 Task: Look for space in Nyíregyháza, Hungary from 26th August, 2023 to 10th September, 2023 for 6 adults, 2 children in price range Rs.10000 to Rs.15000. Place can be entire place or shared room with 6 bedrooms having 6 beds and 6 bathrooms. Property type can be house, flat, guest house. Amenities needed are: wifi, TV, free parkinig on premises, gym, breakfast. Booking option can be shelf check-in. Required host language is English.
Action: Mouse moved to (515, 104)
Screenshot: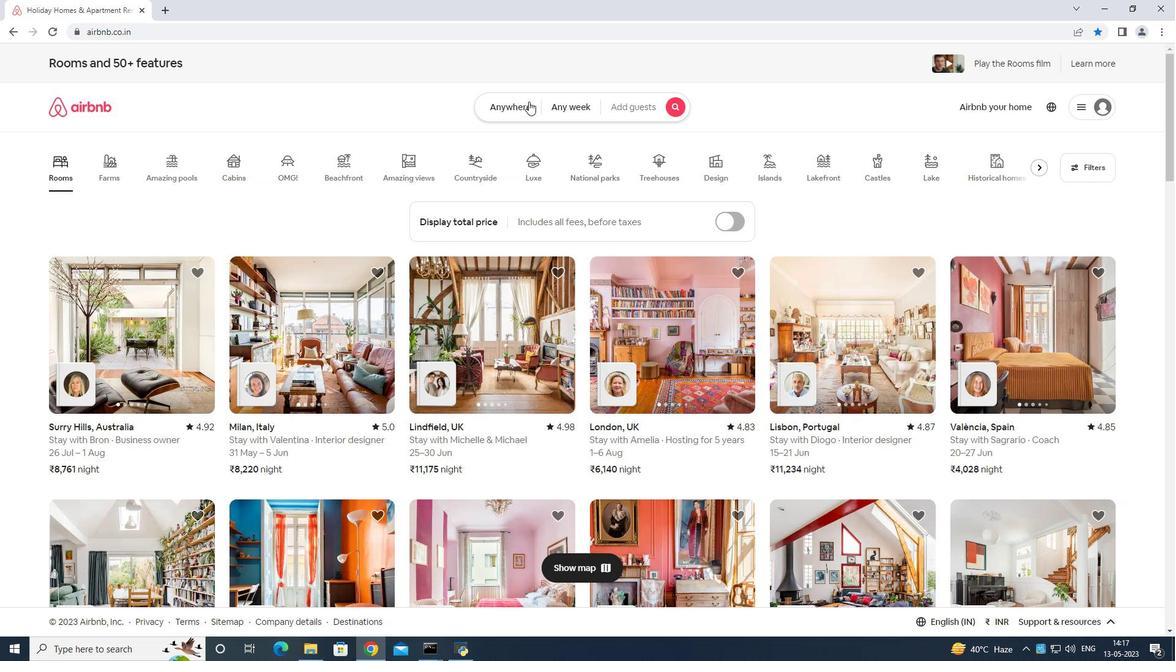 
Action: Mouse pressed left at (515, 104)
Screenshot: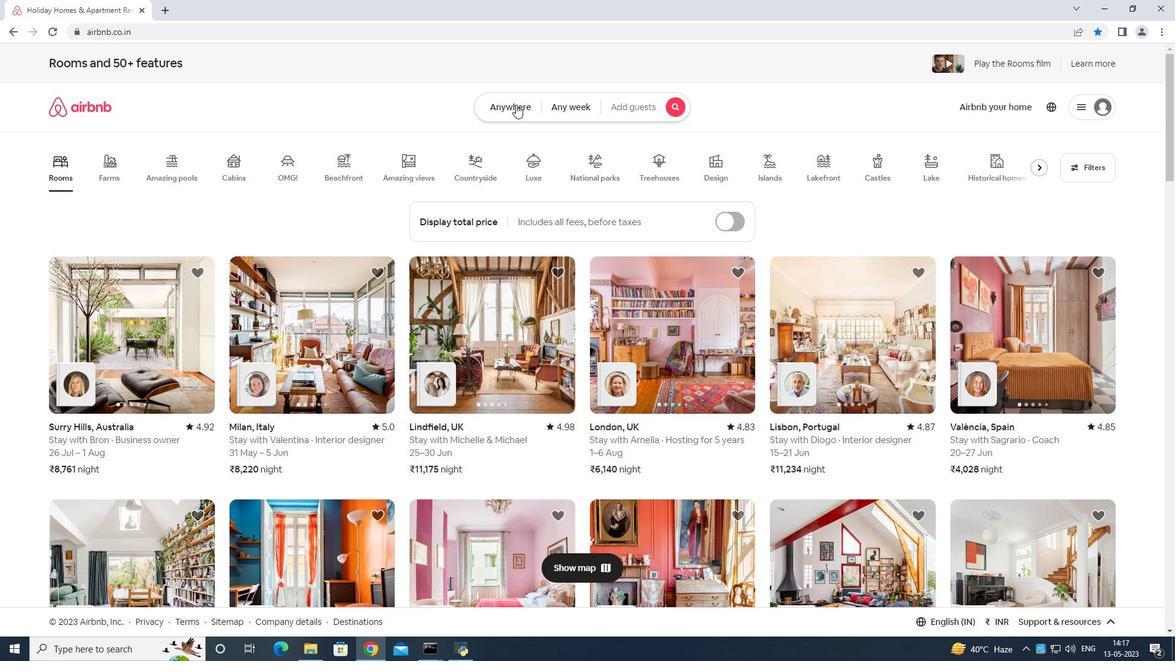 
Action: Mouse moved to (481, 132)
Screenshot: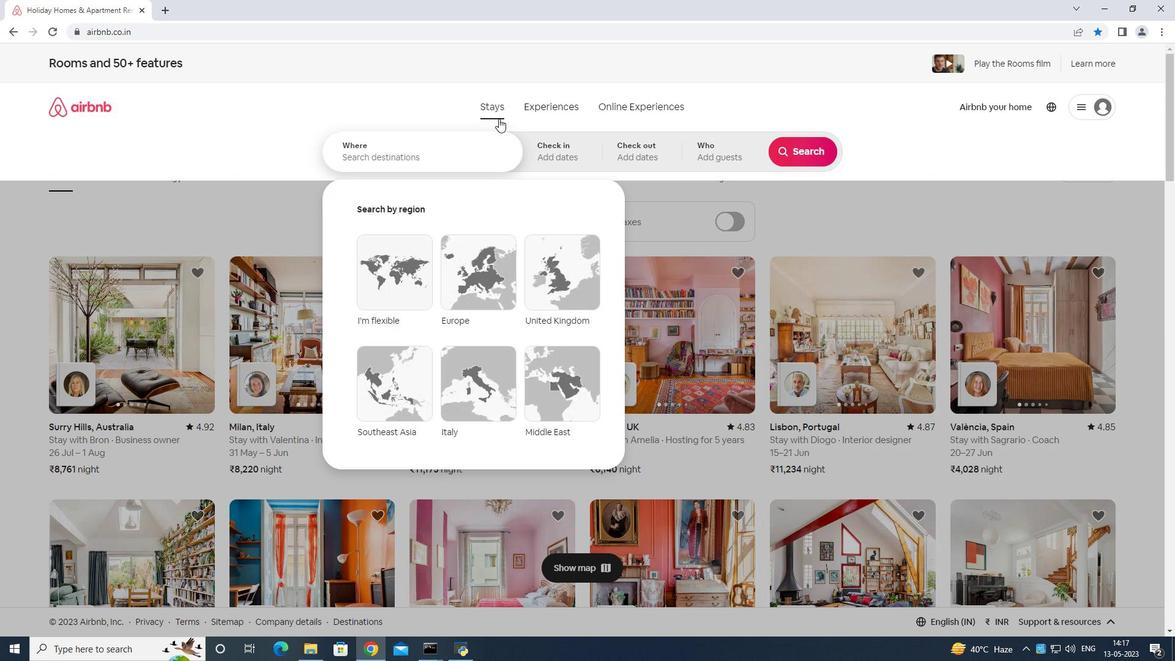 
Action: Mouse pressed left at (481, 132)
Screenshot: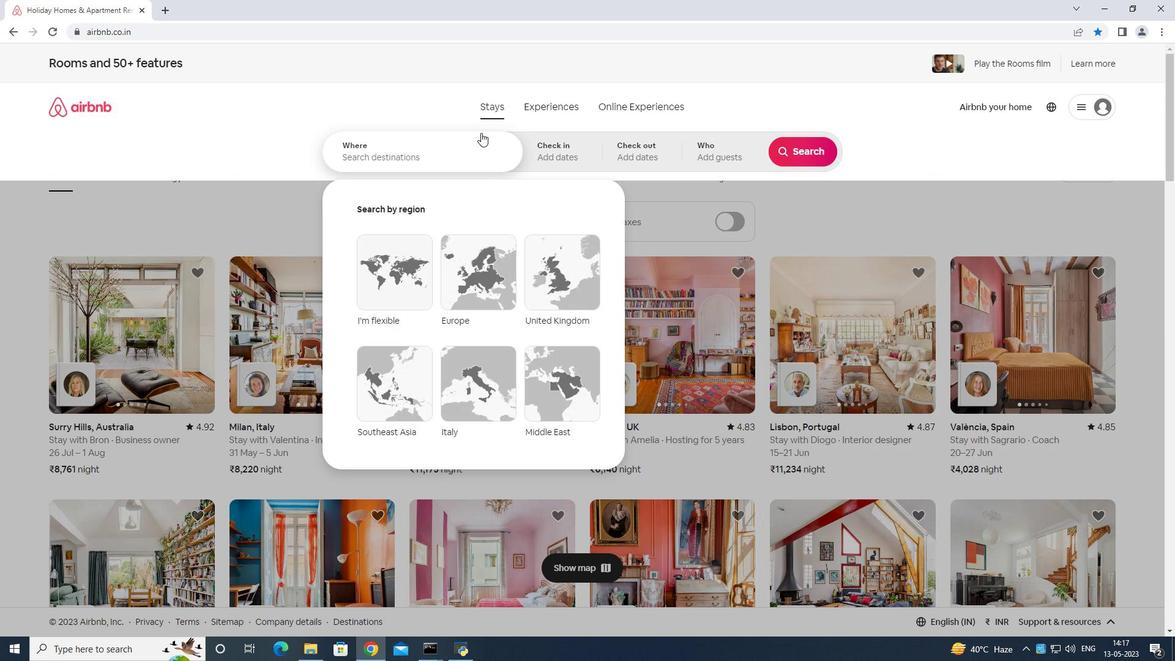 
Action: Mouse moved to (469, 149)
Screenshot: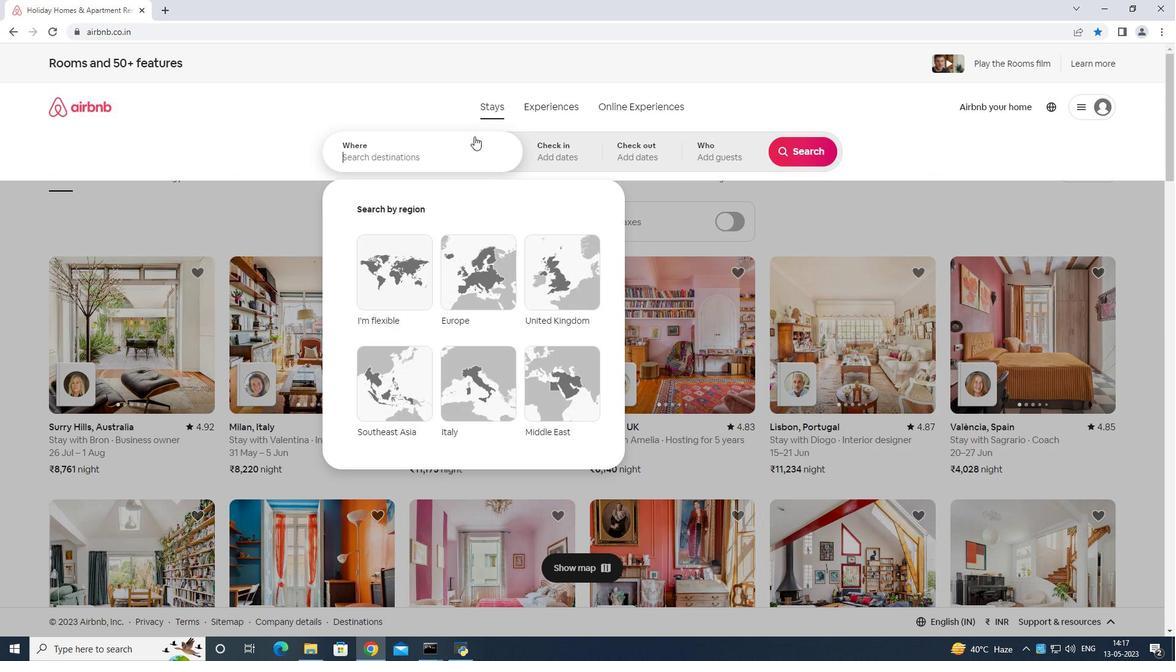 
Action: Key pressed <Key.shift>Nyireyhaza<Key.space>hunf<Key.backspace>gary<Key.enter>
Screenshot: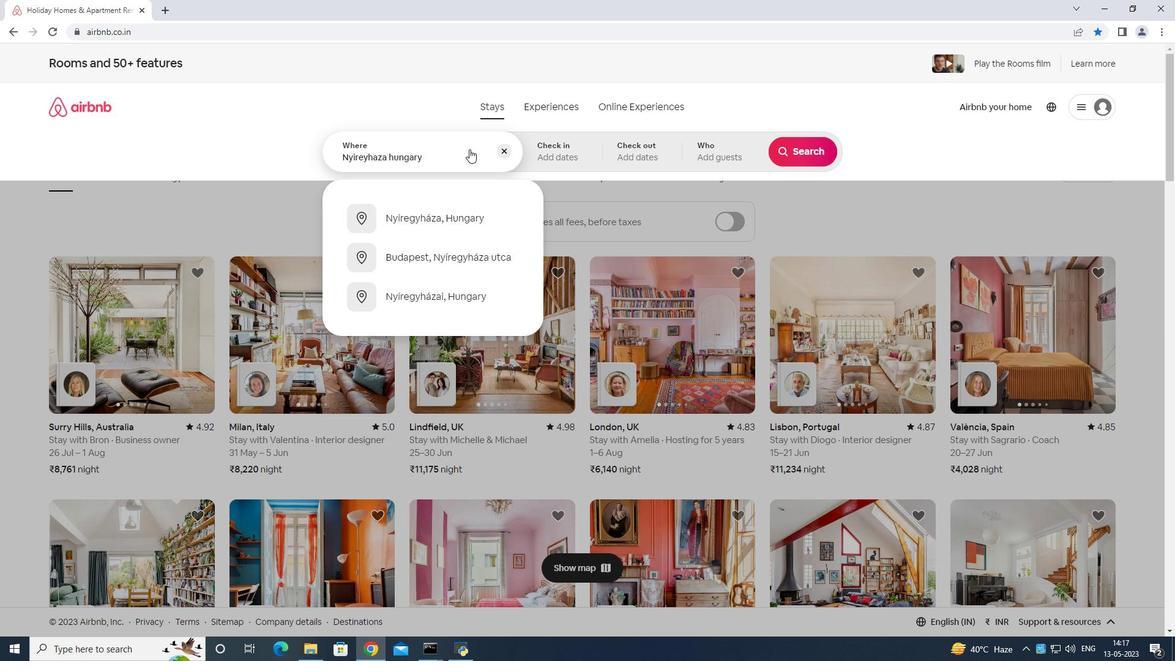 
Action: Mouse moved to (808, 250)
Screenshot: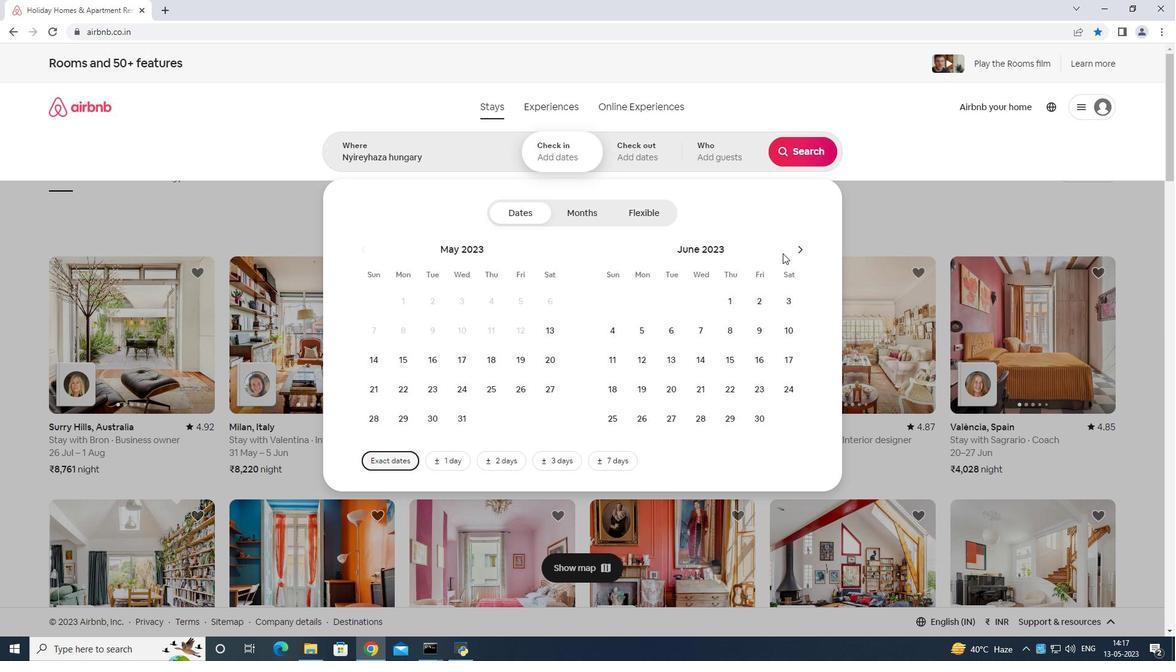 
Action: Mouse pressed left at (808, 250)
Screenshot: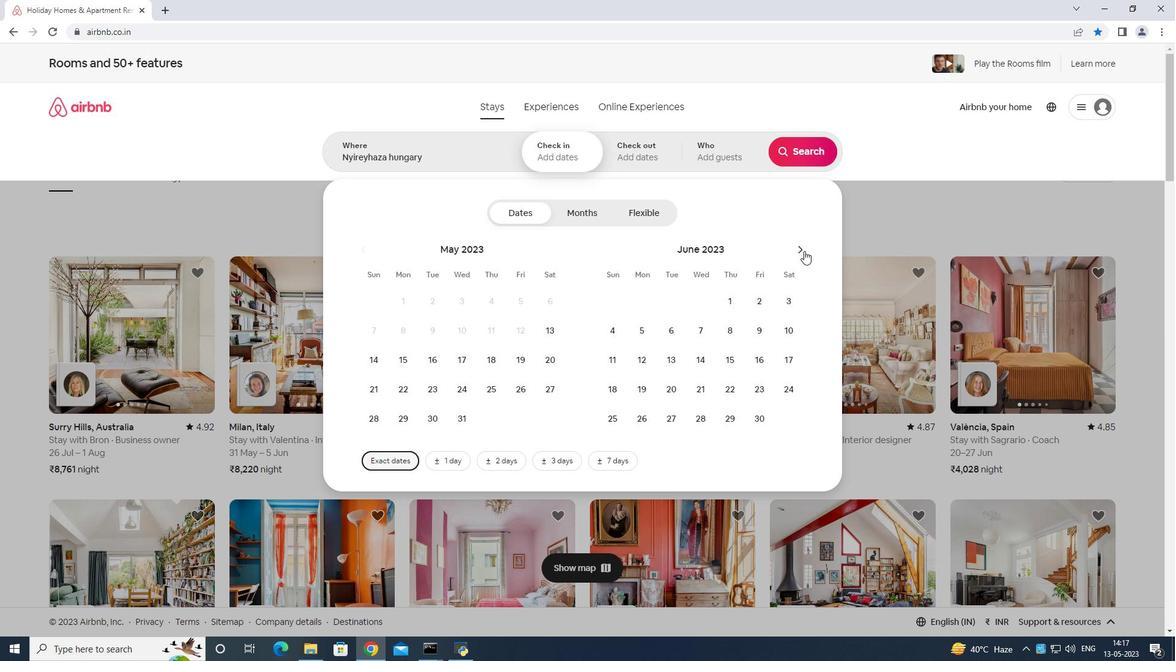 
Action: Mouse moved to (803, 249)
Screenshot: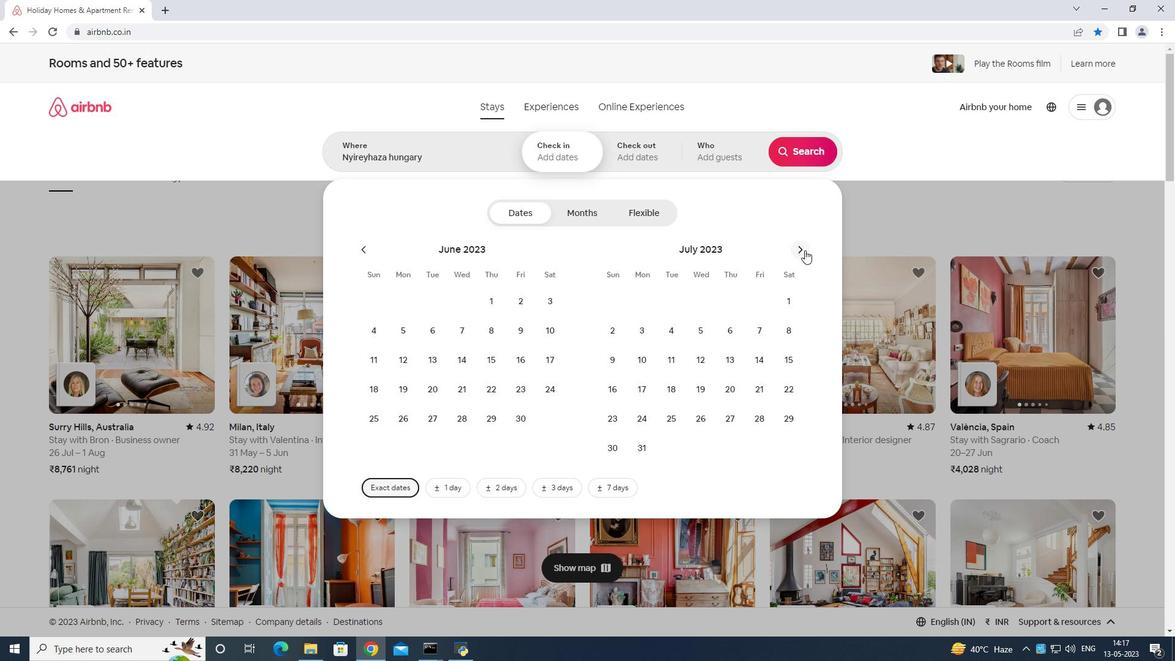 
Action: Mouse pressed left at (803, 249)
Screenshot: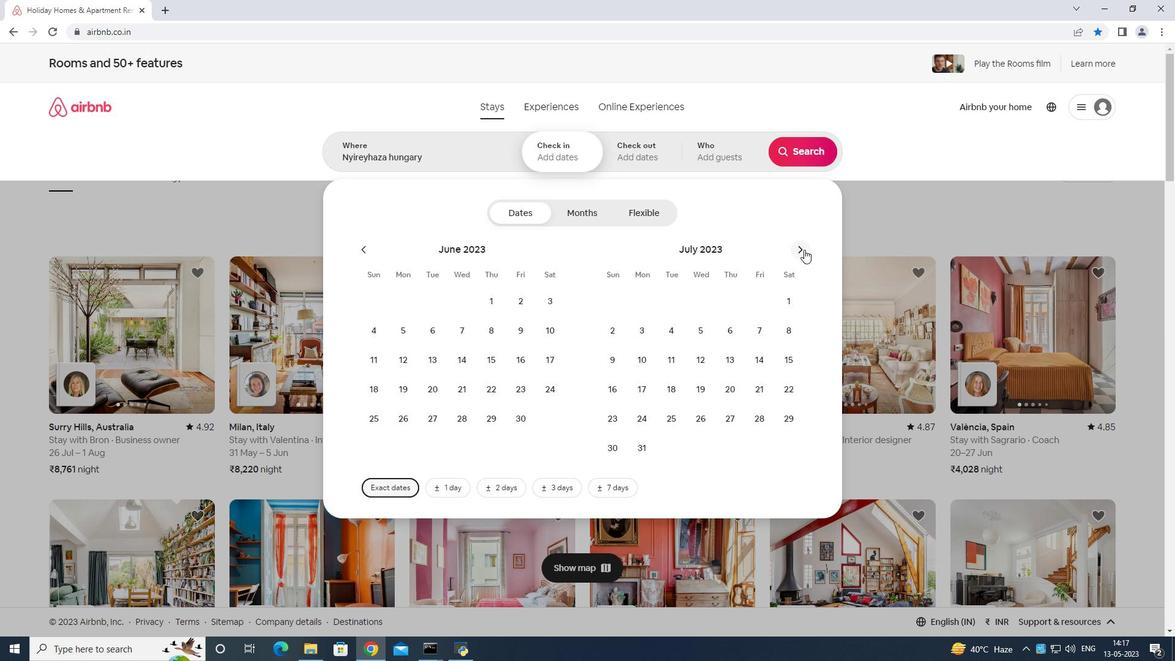 
Action: Mouse moved to (790, 385)
Screenshot: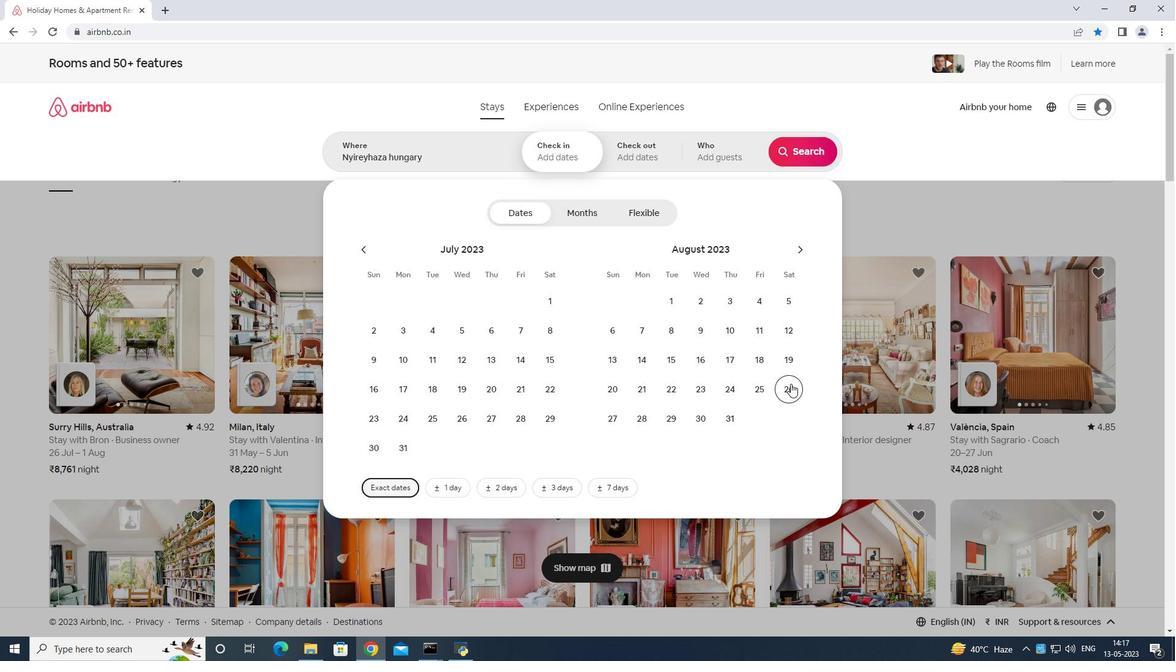 
Action: Mouse pressed left at (790, 385)
Screenshot: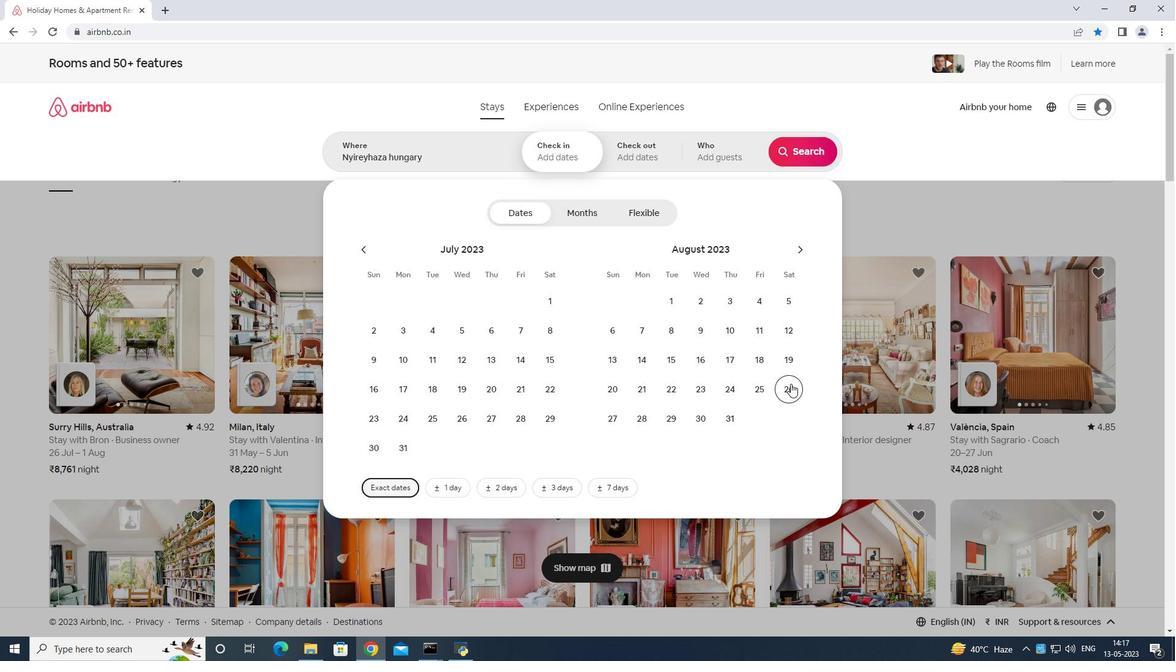 
Action: Mouse moved to (799, 252)
Screenshot: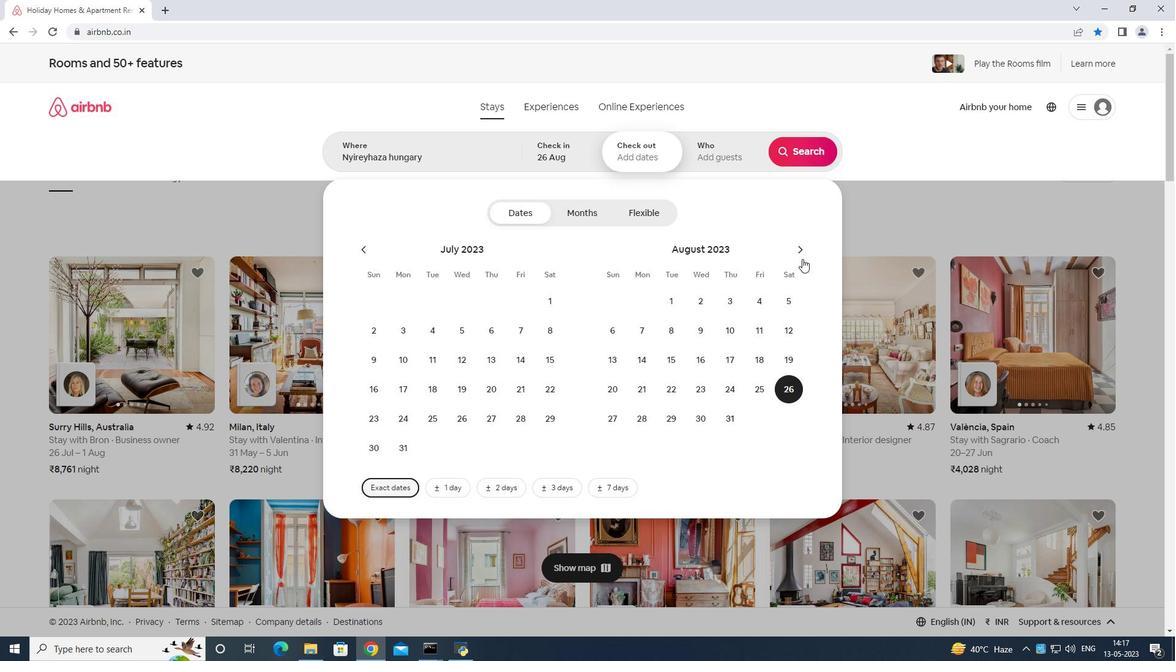 
Action: Mouse pressed left at (799, 252)
Screenshot: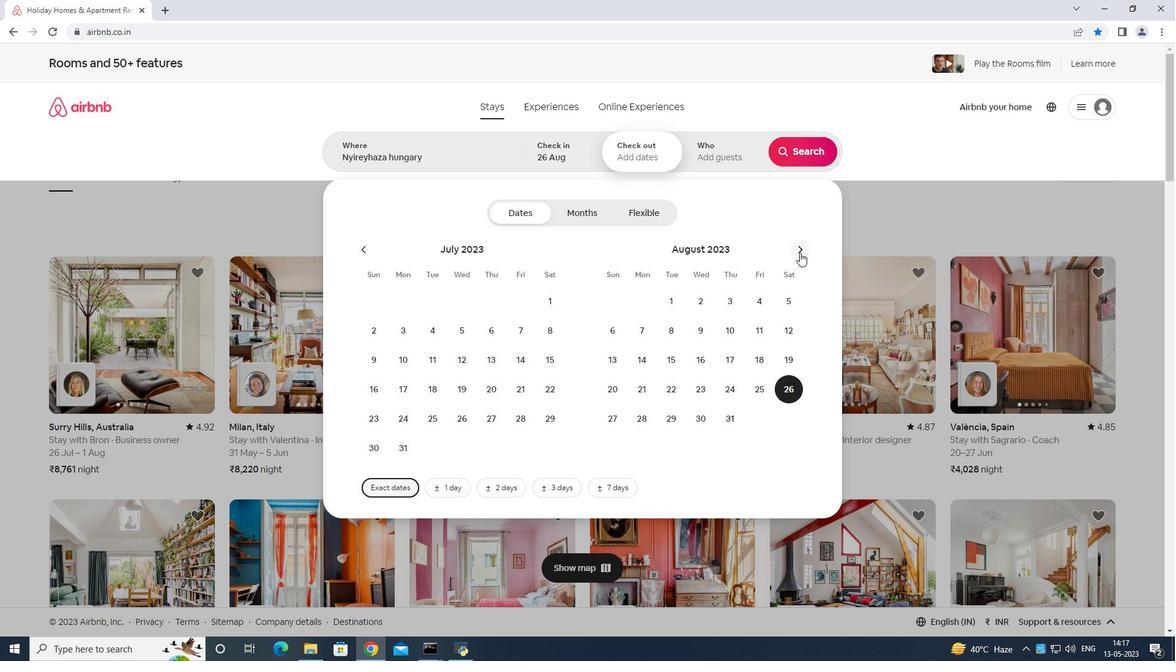 
Action: Mouse moved to (606, 353)
Screenshot: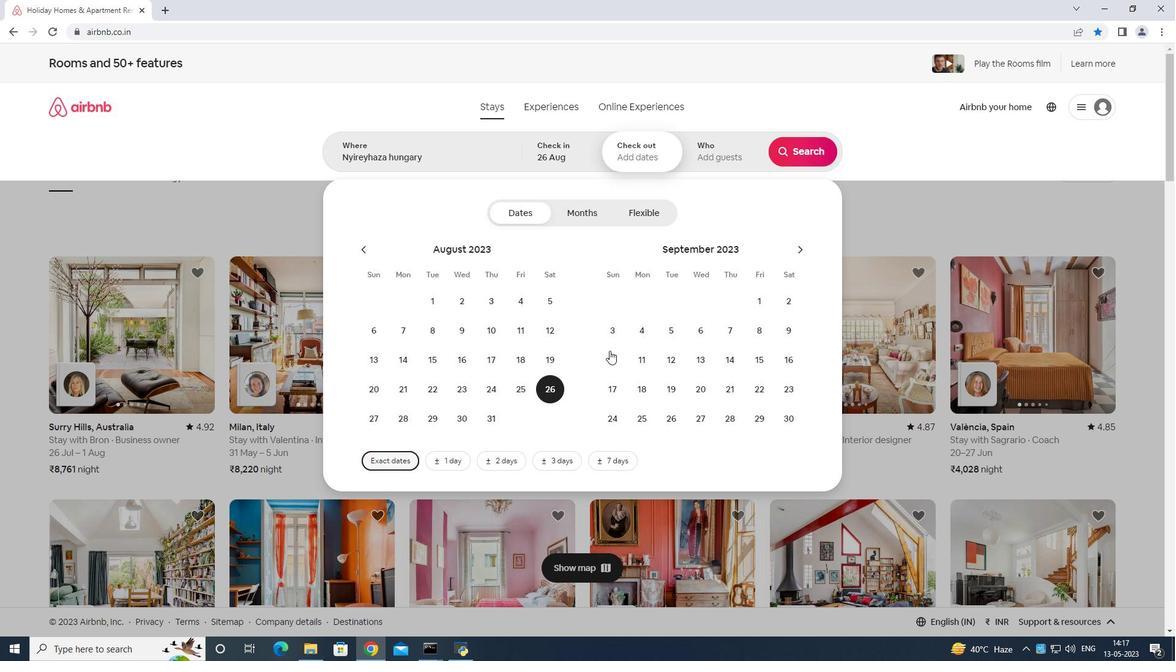 
Action: Mouse pressed left at (606, 353)
Screenshot: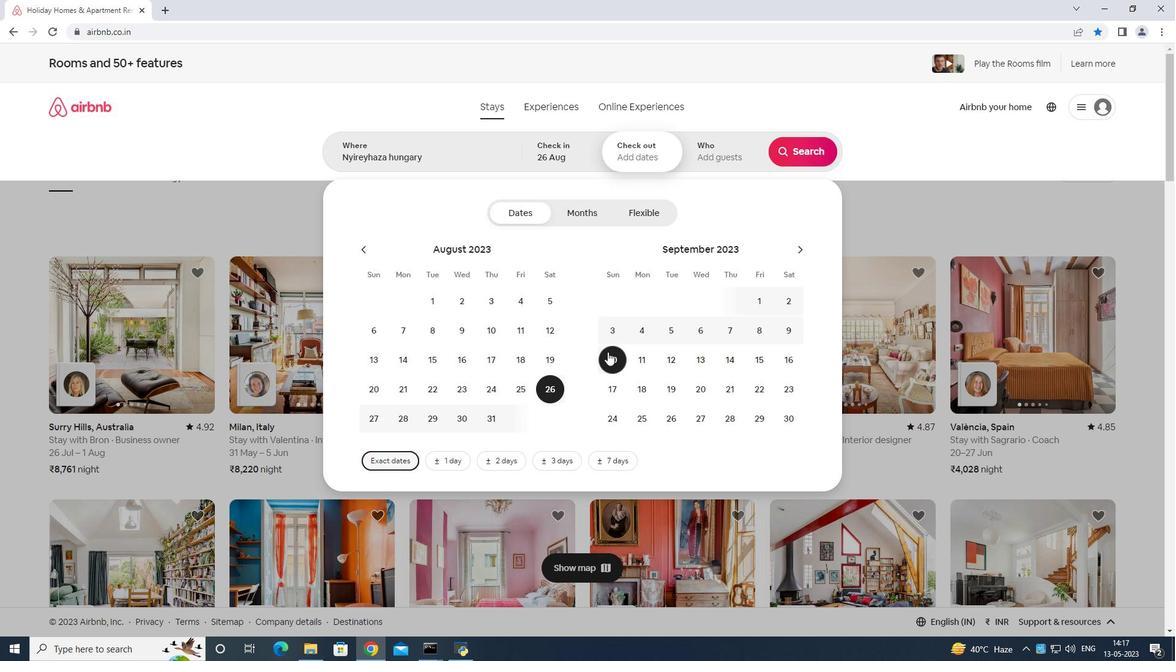 
Action: Mouse moved to (710, 156)
Screenshot: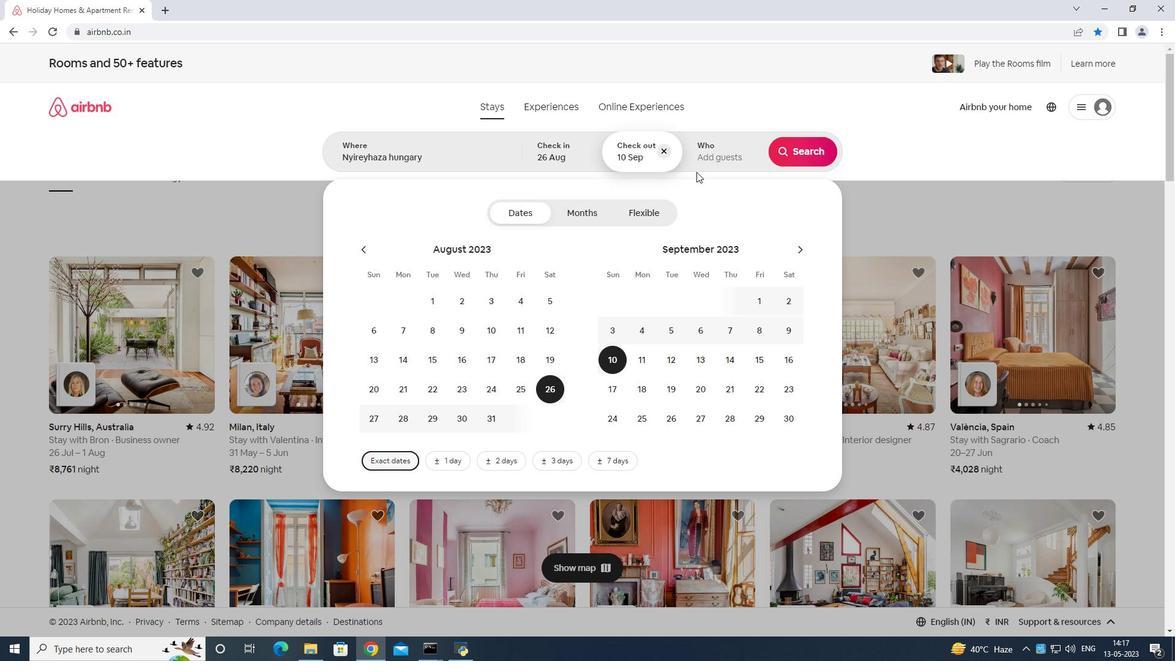 
Action: Mouse pressed left at (710, 156)
Screenshot: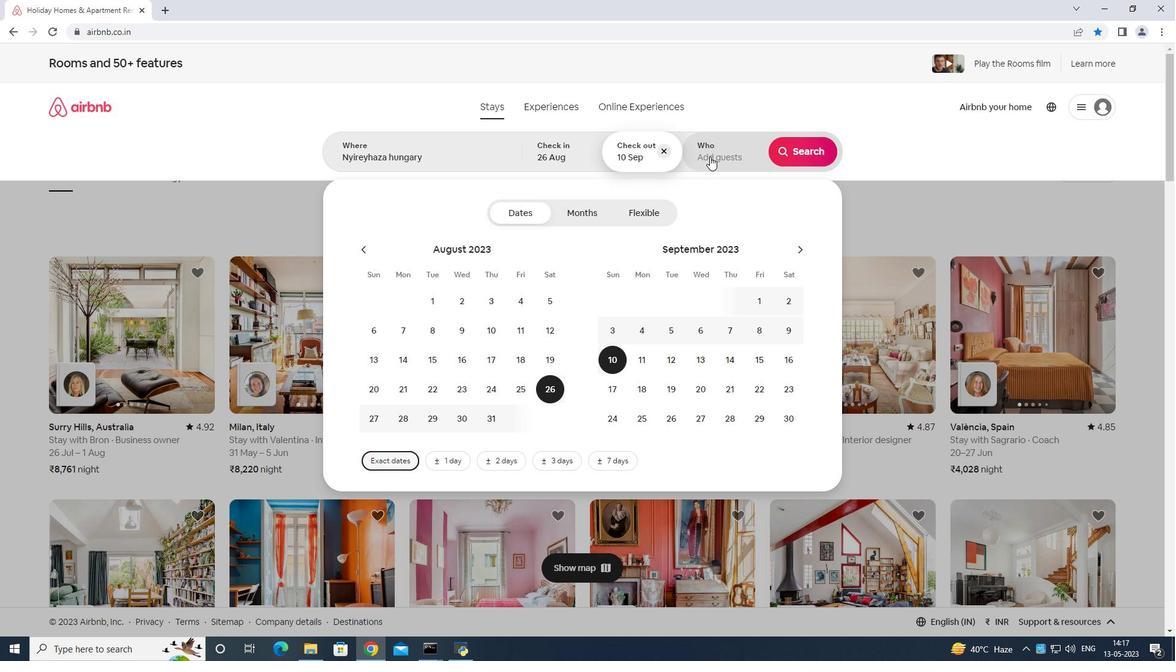 
Action: Mouse moved to (803, 205)
Screenshot: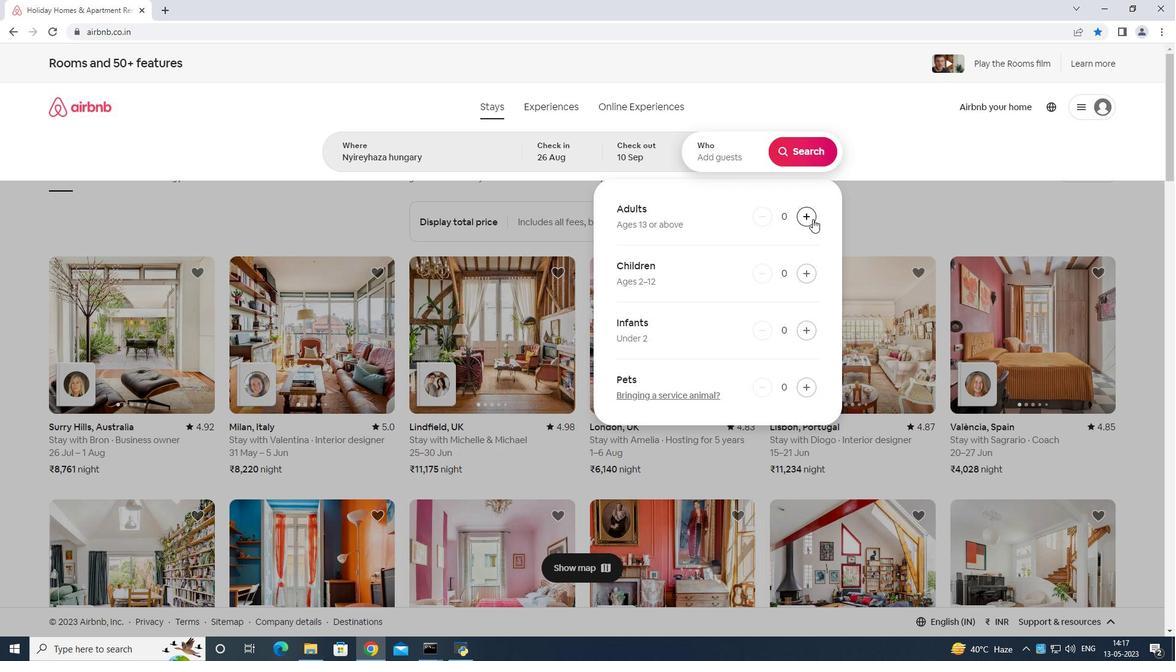 
Action: Mouse pressed left at (803, 205)
Screenshot: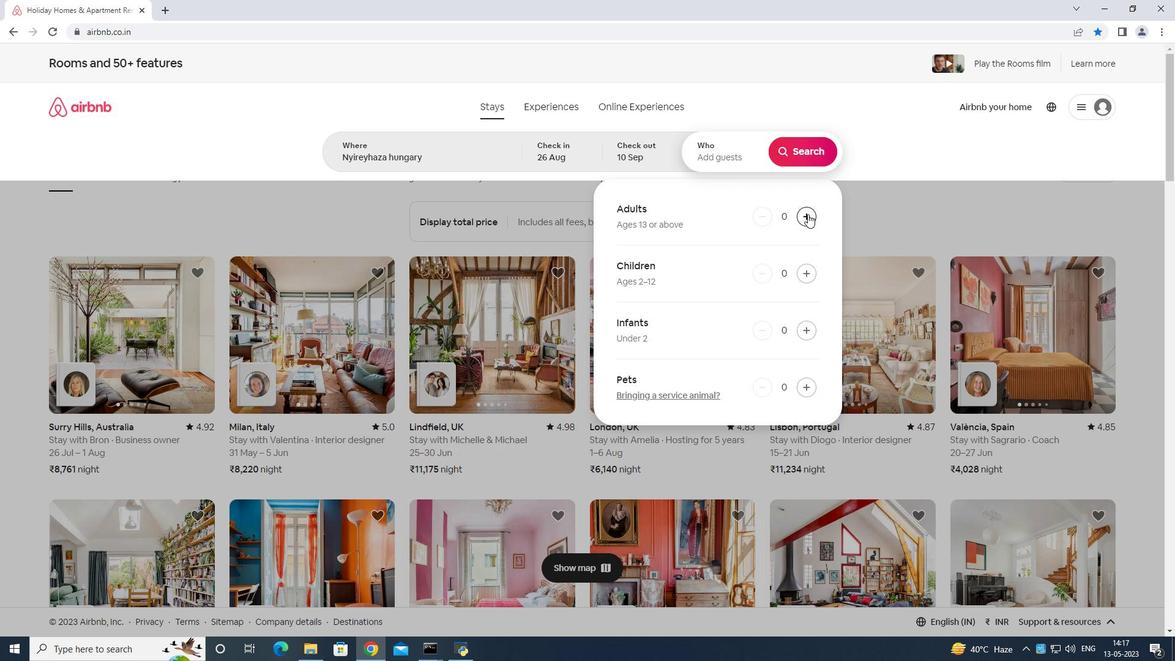 
Action: Mouse moved to (803, 220)
Screenshot: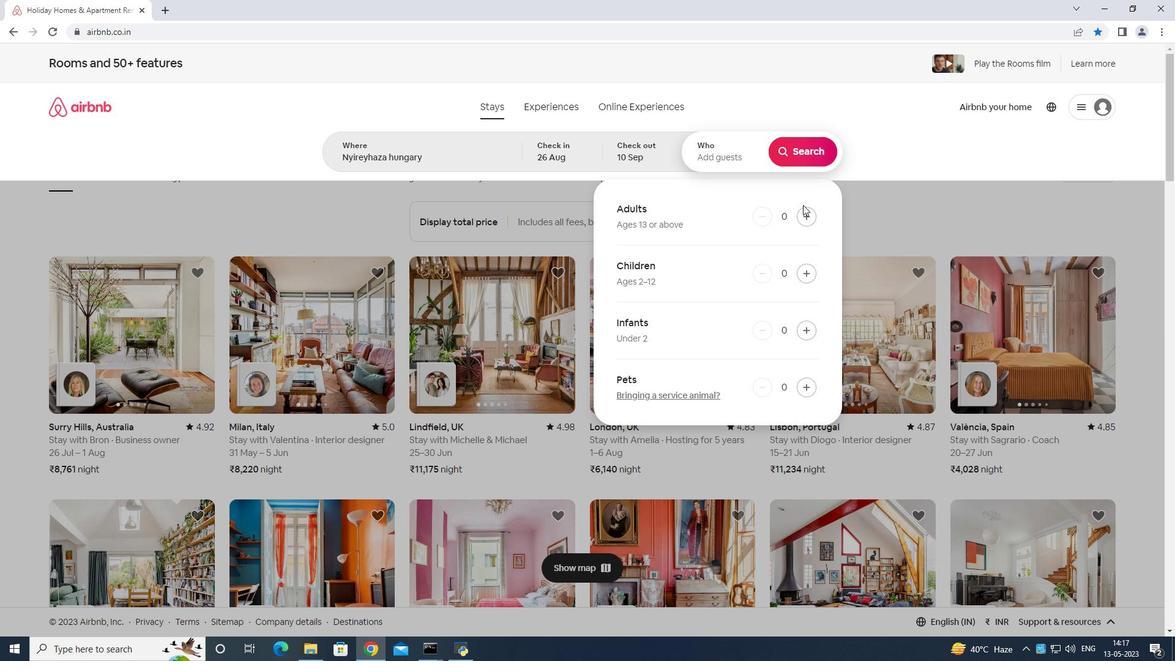 
Action: Mouse pressed left at (803, 220)
Screenshot: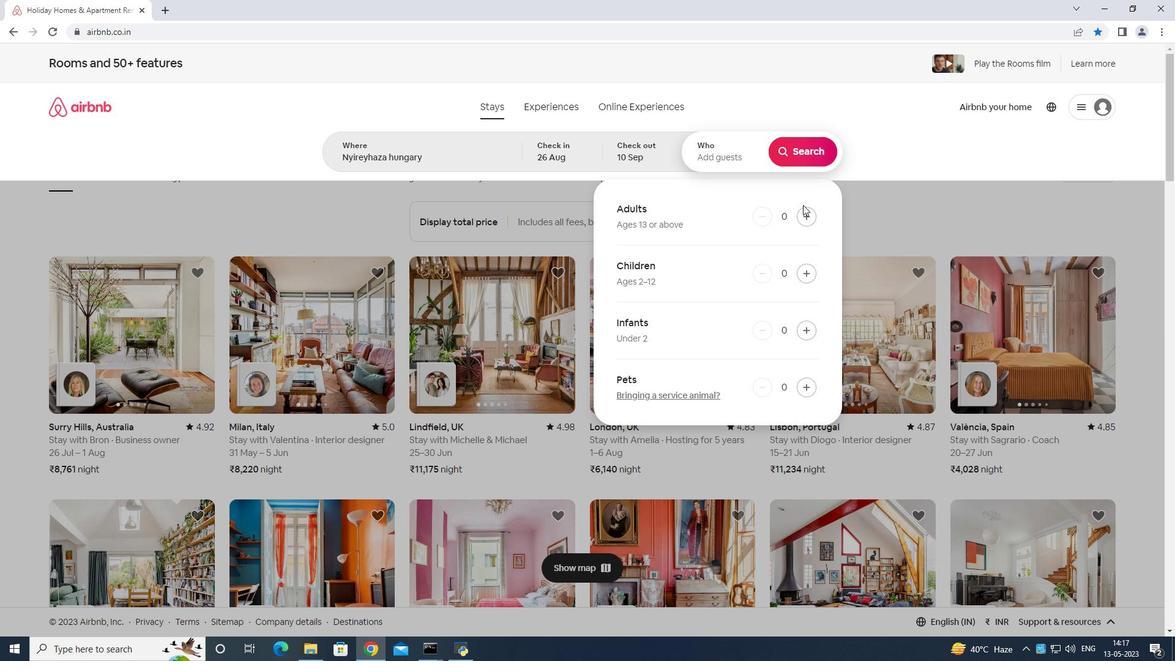 
Action: Mouse moved to (804, 219)
Screenshot: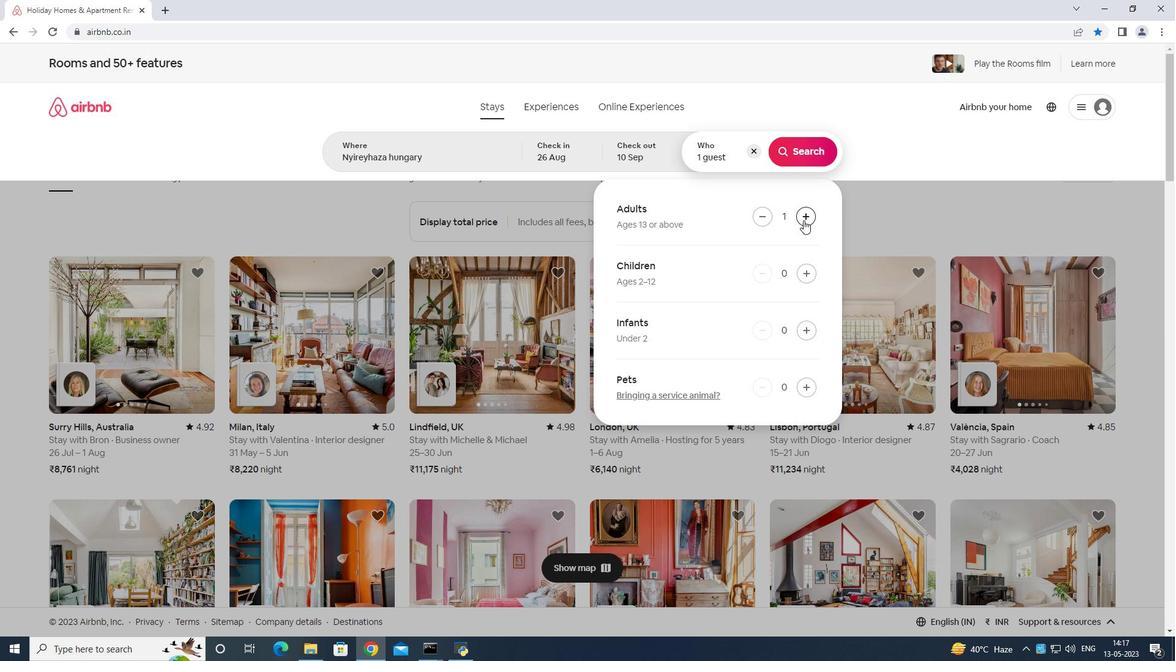 
Action: Mouse pressed left at (804, 219)
Screenshot: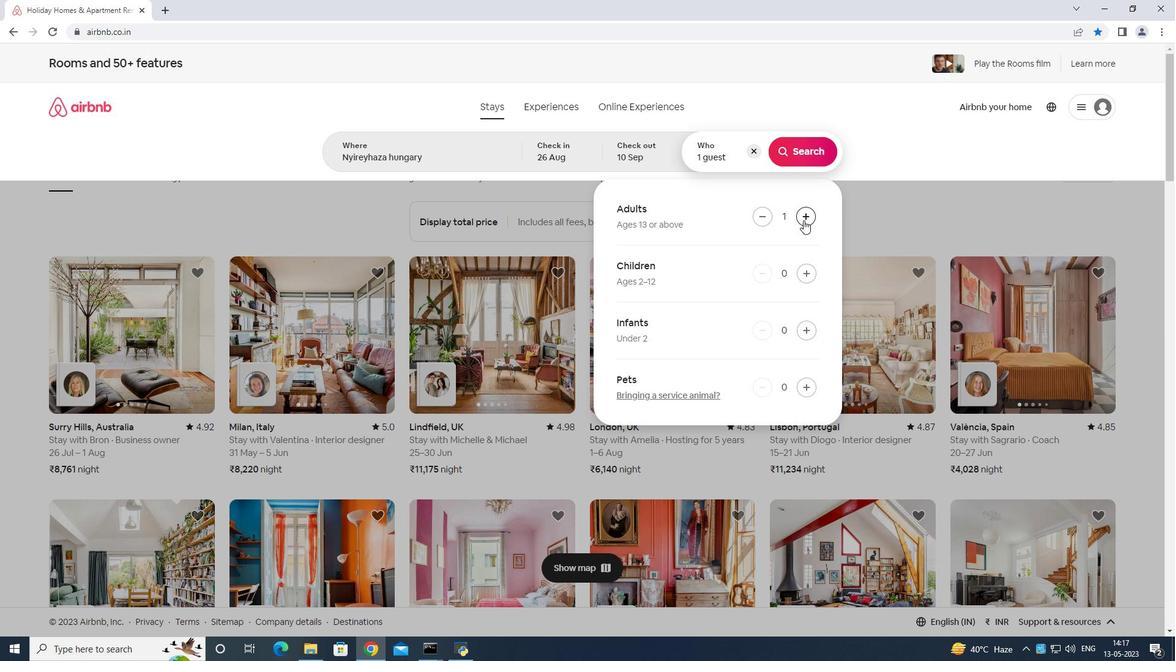 
Action: Mouse moved to (805, 219)
Screenshot: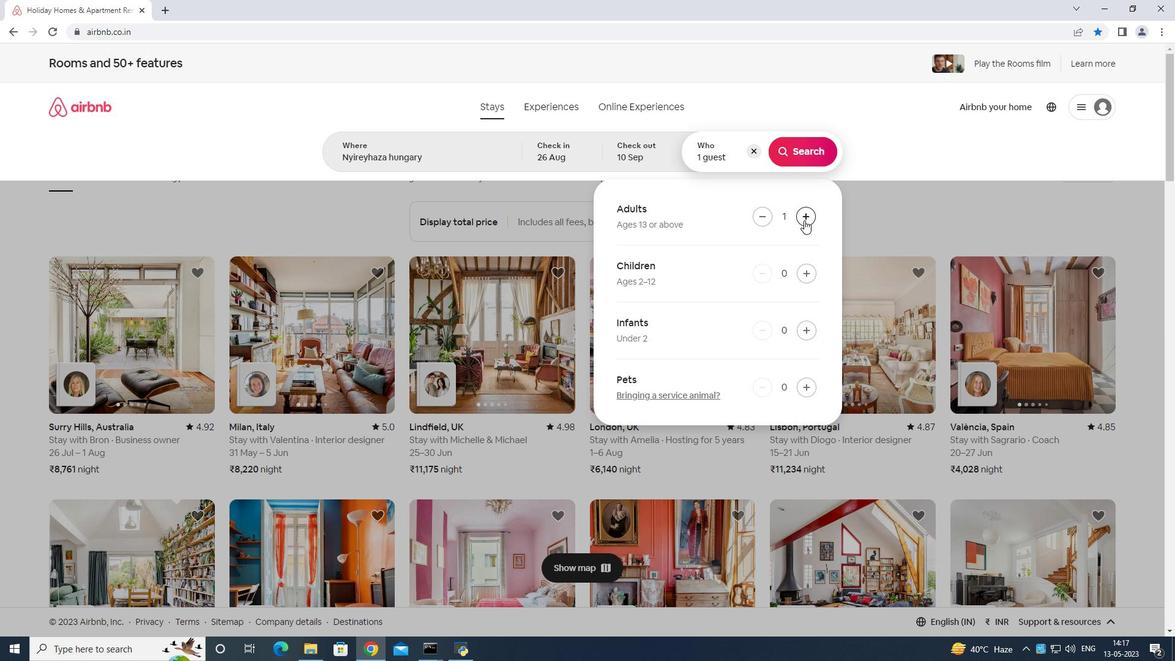 
Action: Mouse pressed left at (805, 219)
Screenshot: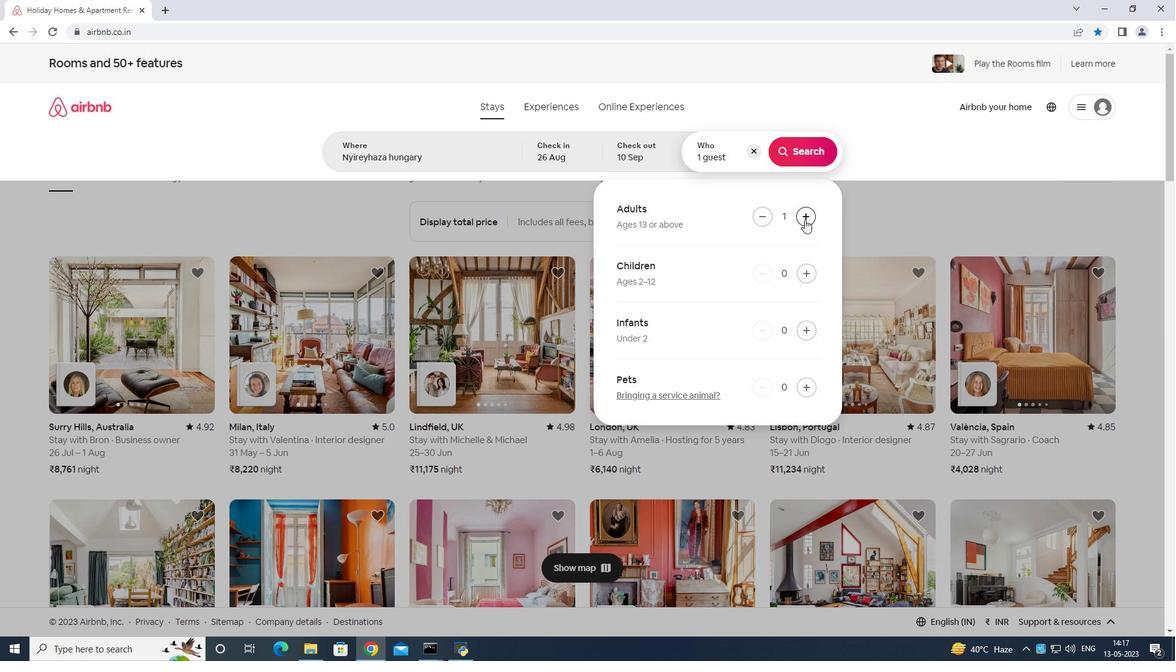 
Action: Mouse moved to (805, 217)
Screenshot: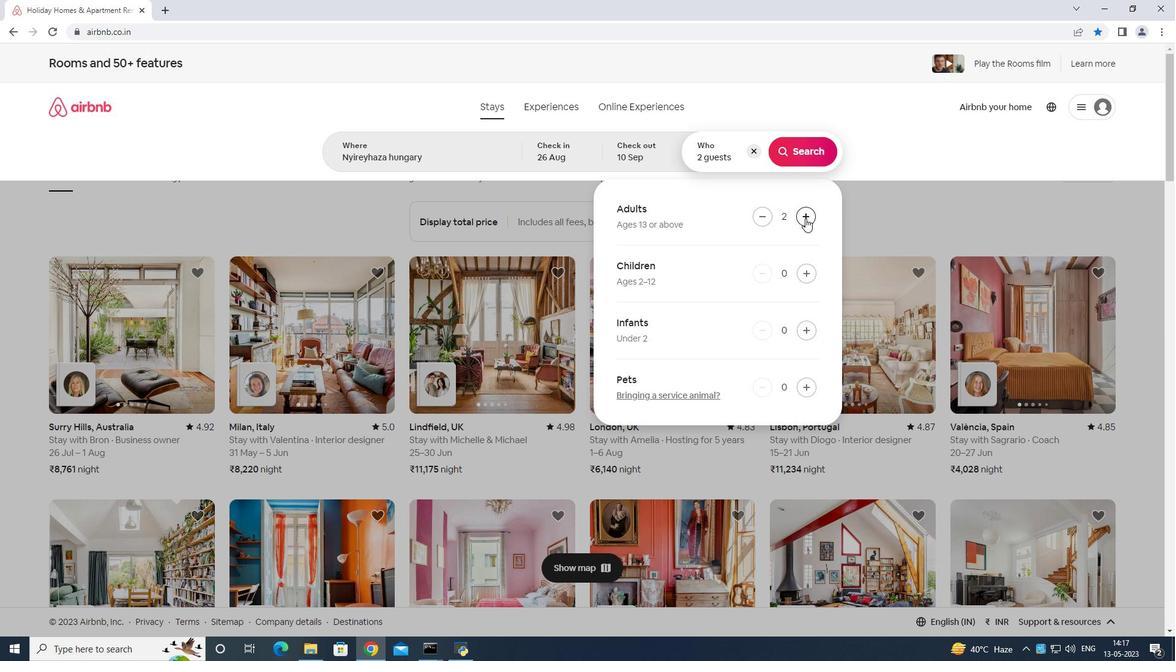
Action: Mouse pressed left at (805, 217)
Screenshot: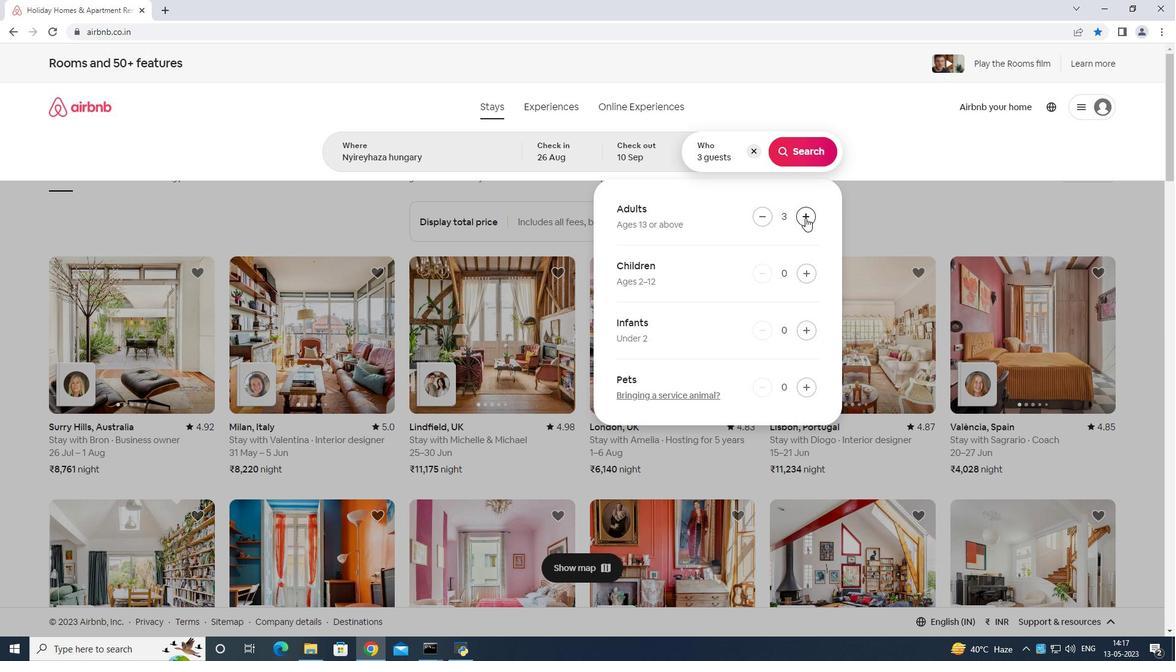 
Action: Mouse moved to (806, 216)
Screenshot: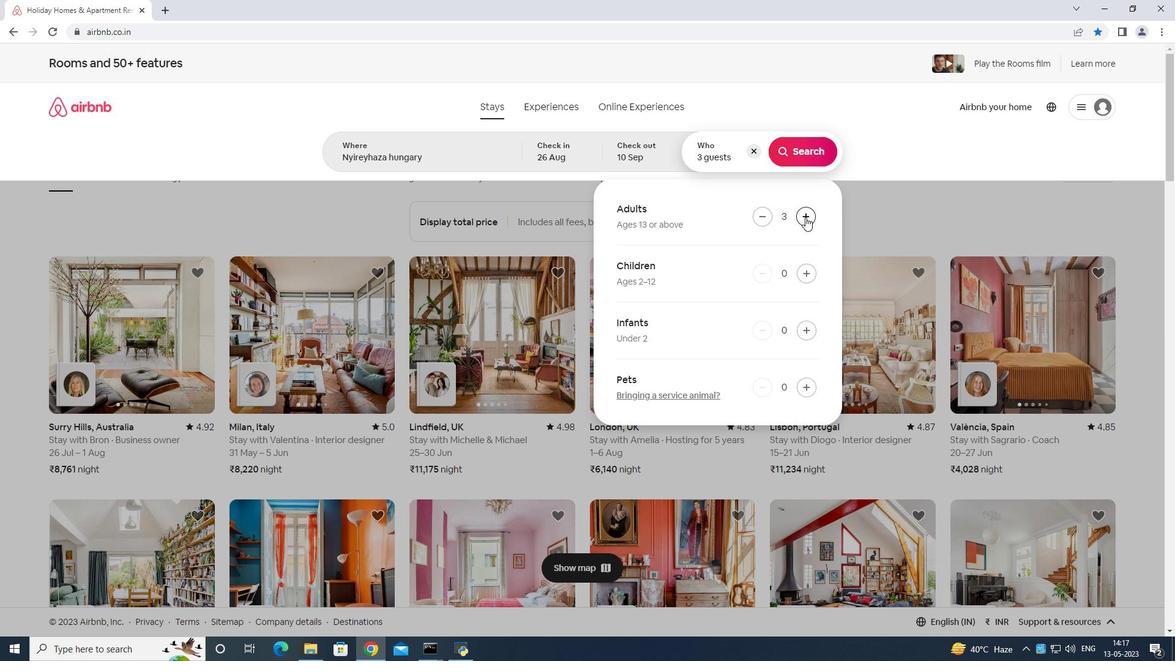 
Action: Mouse pressed left at (806, 216)
Screenshot: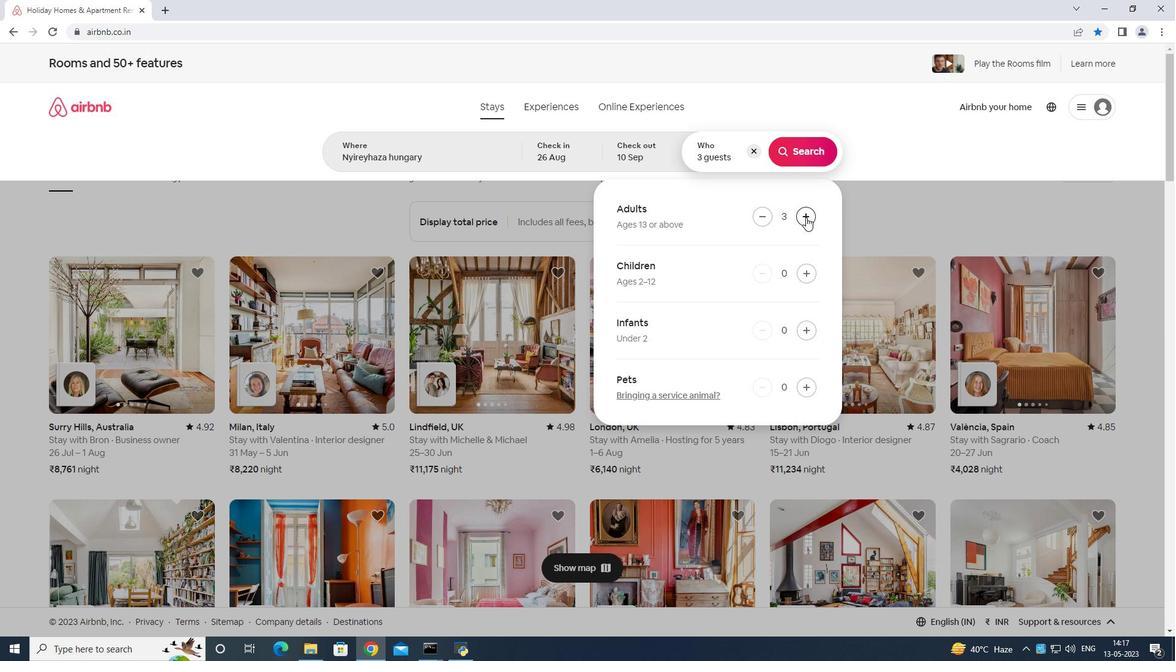 
Action: Mouse pressed left at (806, 216)
Screenshot: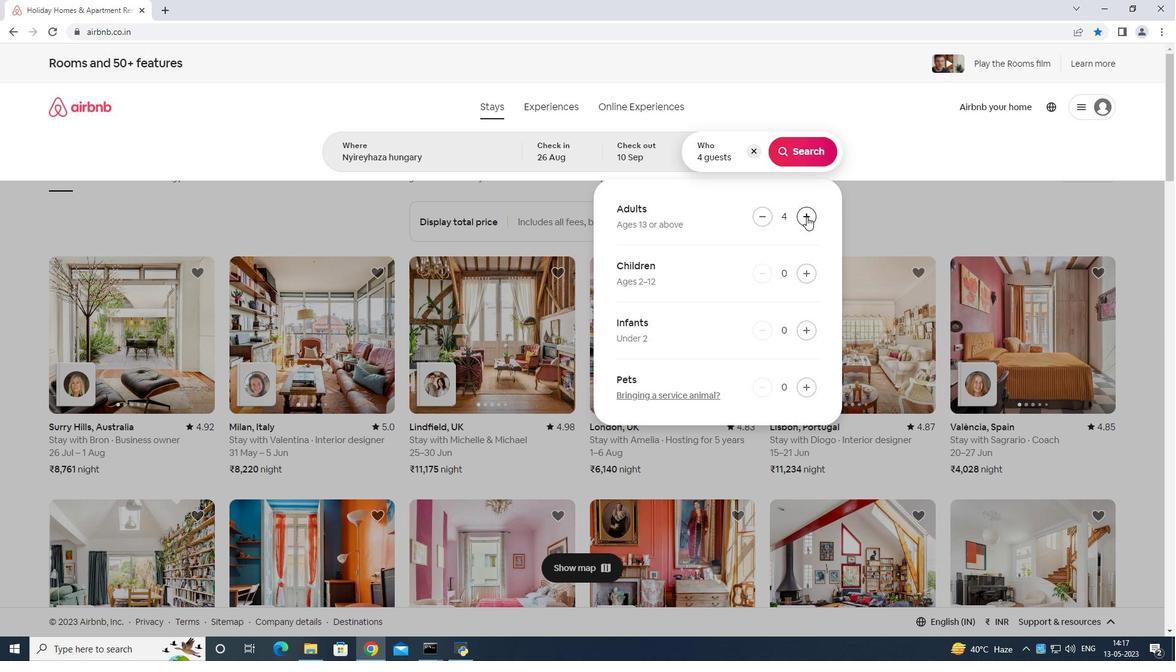
Action: Mouse pressed left at (806, 216)
Screenshot: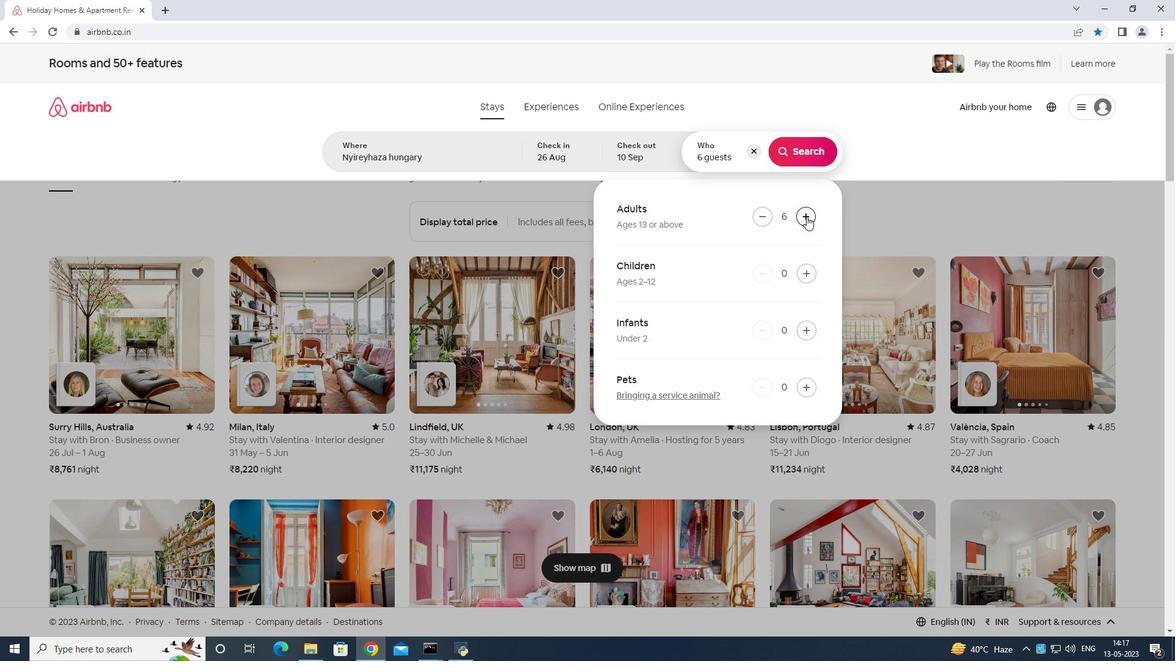 
Action: Mouse moved to (760, 218)
Screenshot: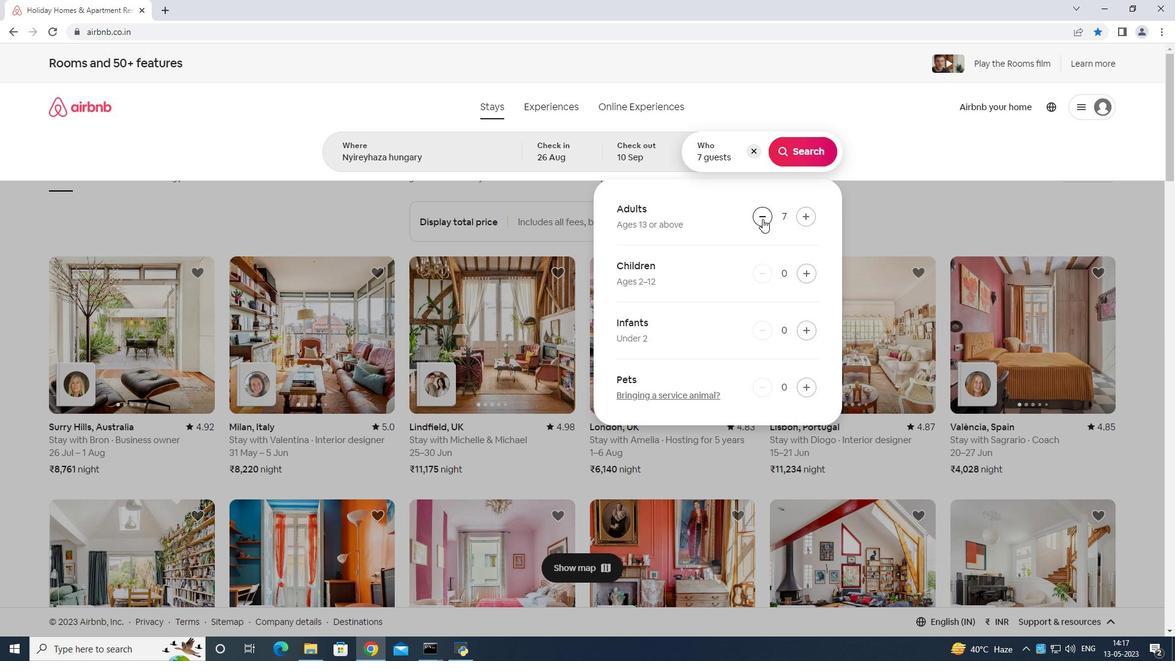 
Action: Mouse pressed left at (760, 218)
Screenshot: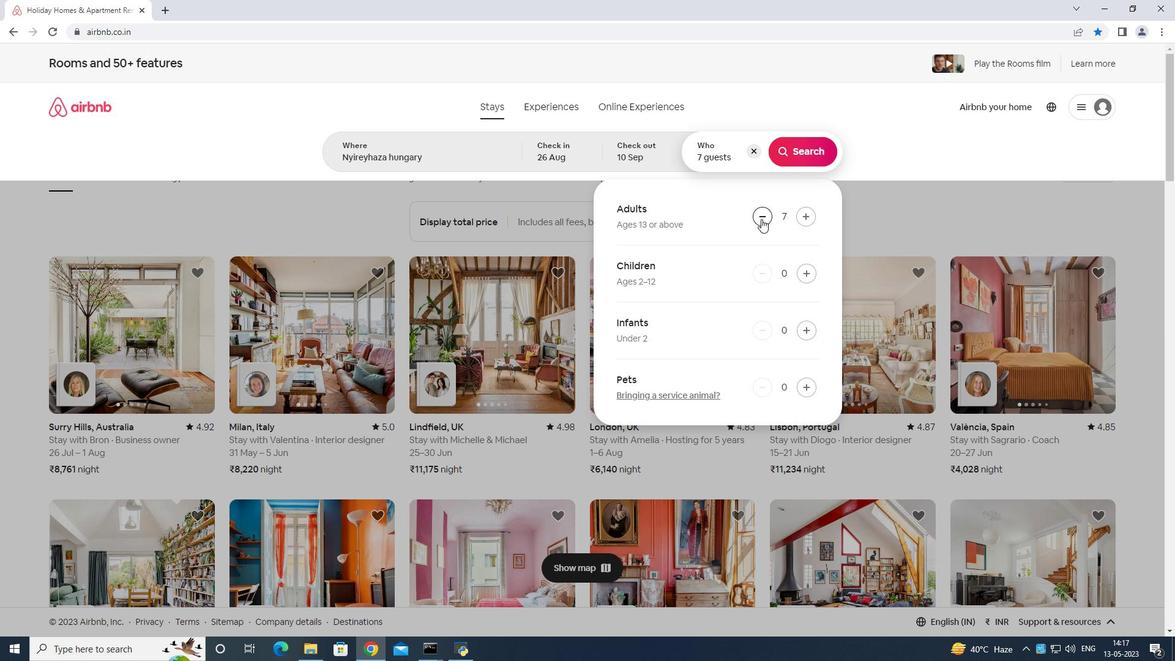 
Action: Mouse moved to (806, 266)
Screenshot: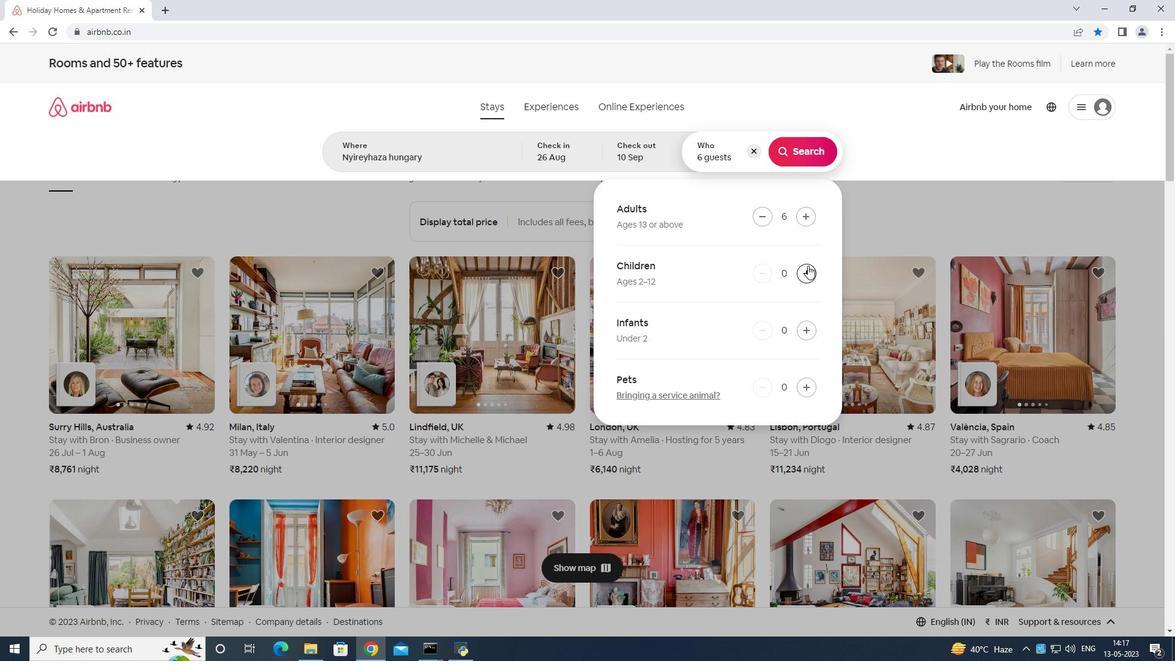 
Action: Mouse pressed left at (806, 266)
Screenshot: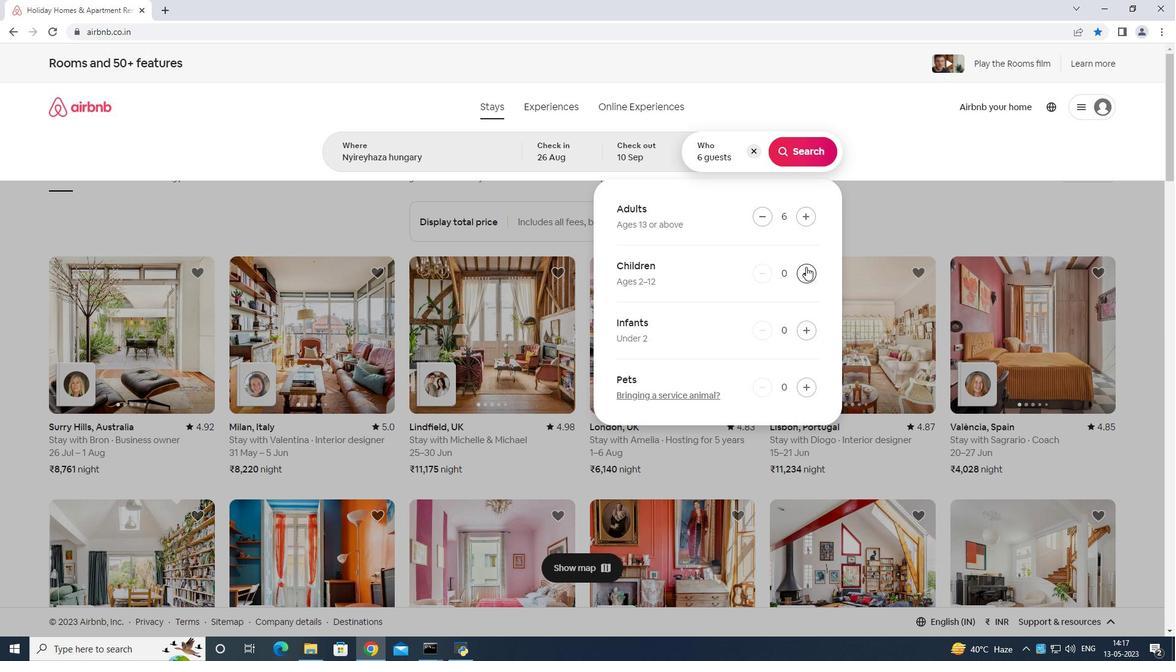 
Action: Mouse pressed left at (806, 266)
Screenshot: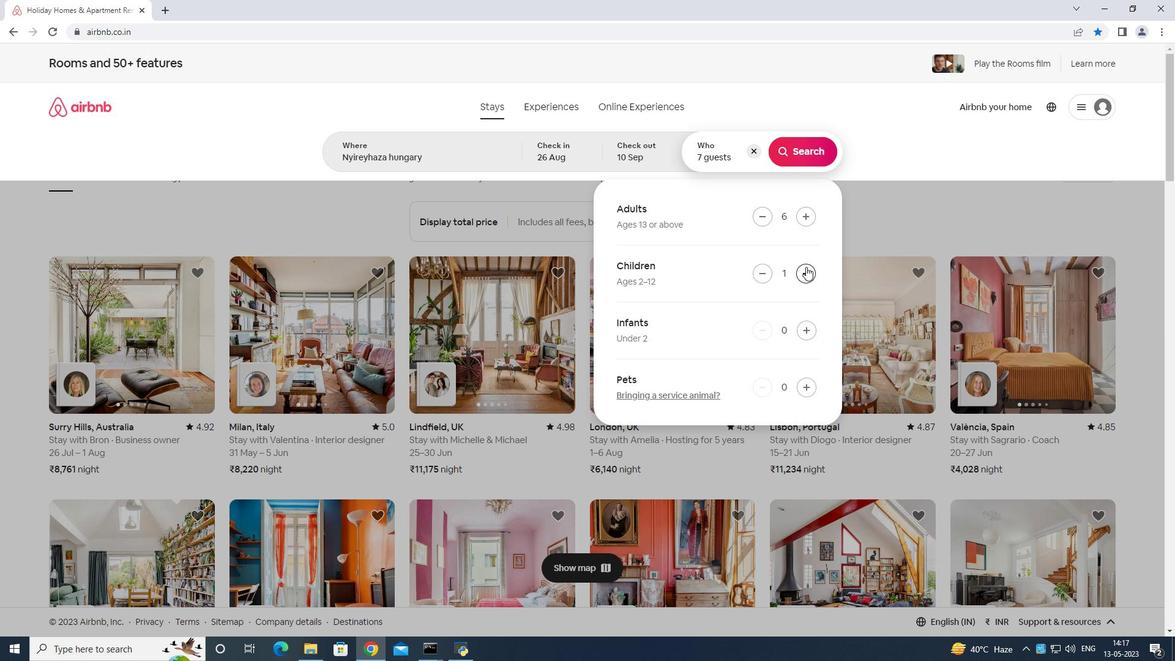 
Action: Mouse moved to (799, 155)
Screenshot: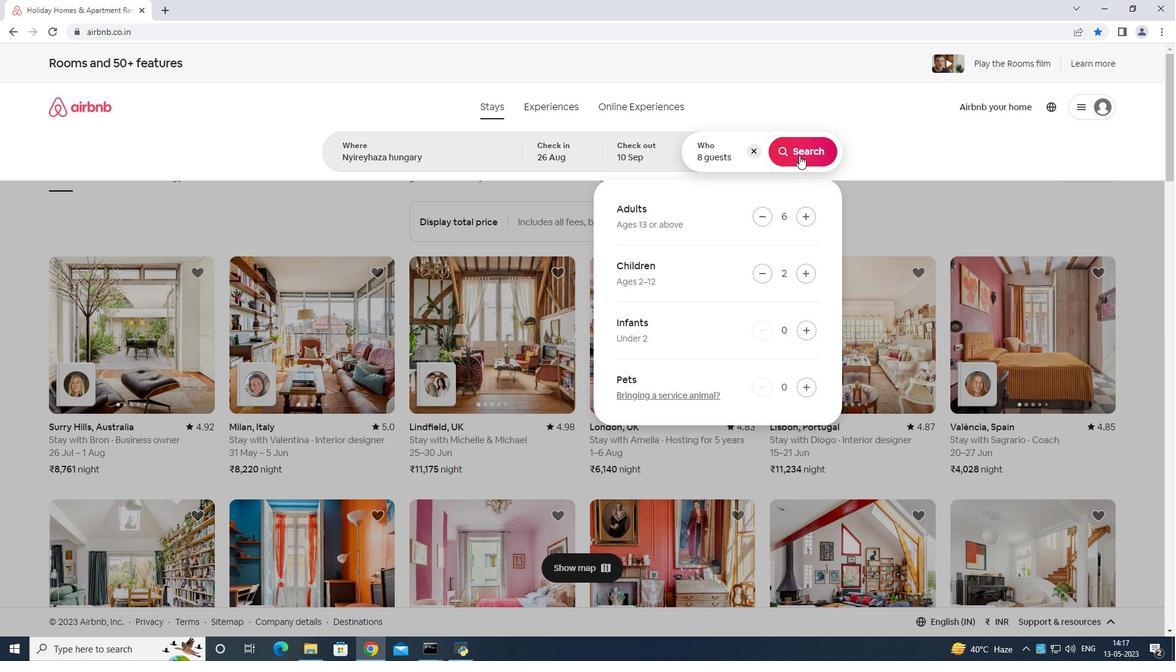 
Action: Mouse pressed left at (799, 155)
Screenshot: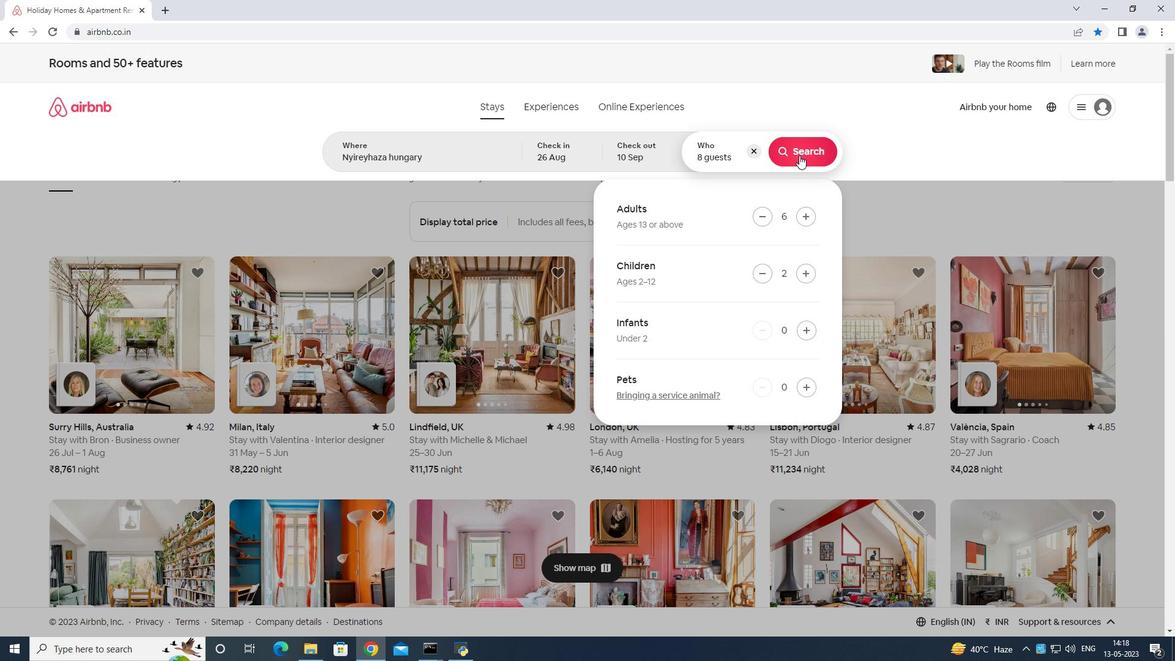 
Action: Mouse moved to (1117, 110)
Screenshot: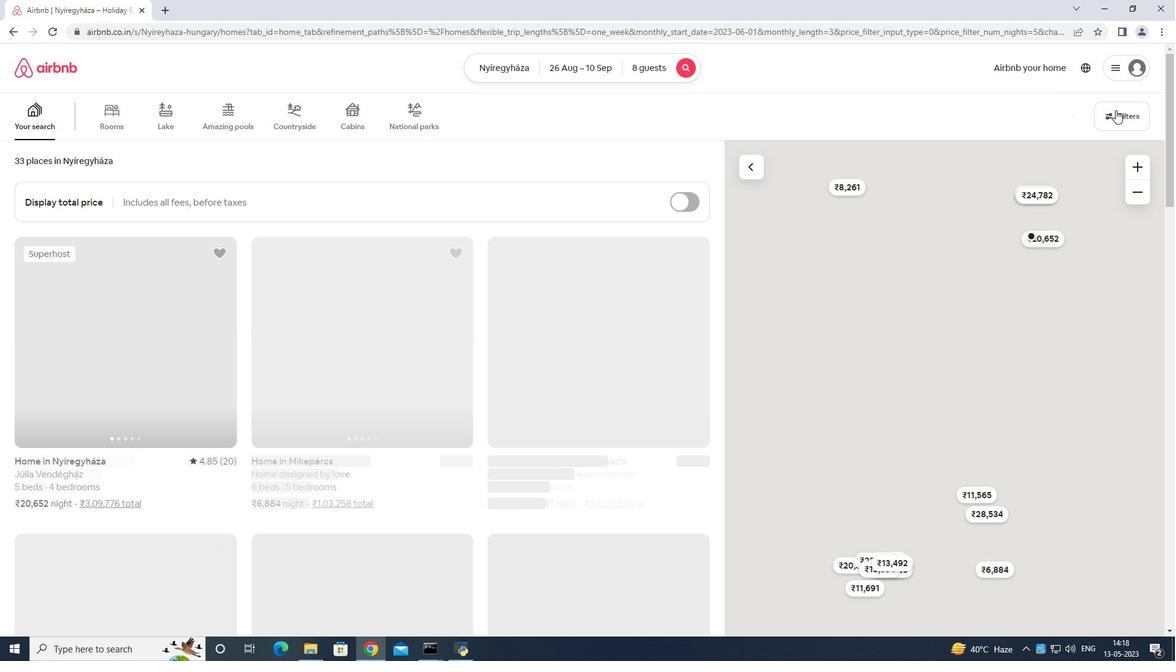 
Action: Mouse pressed left at (1117, 110)
Screenshot: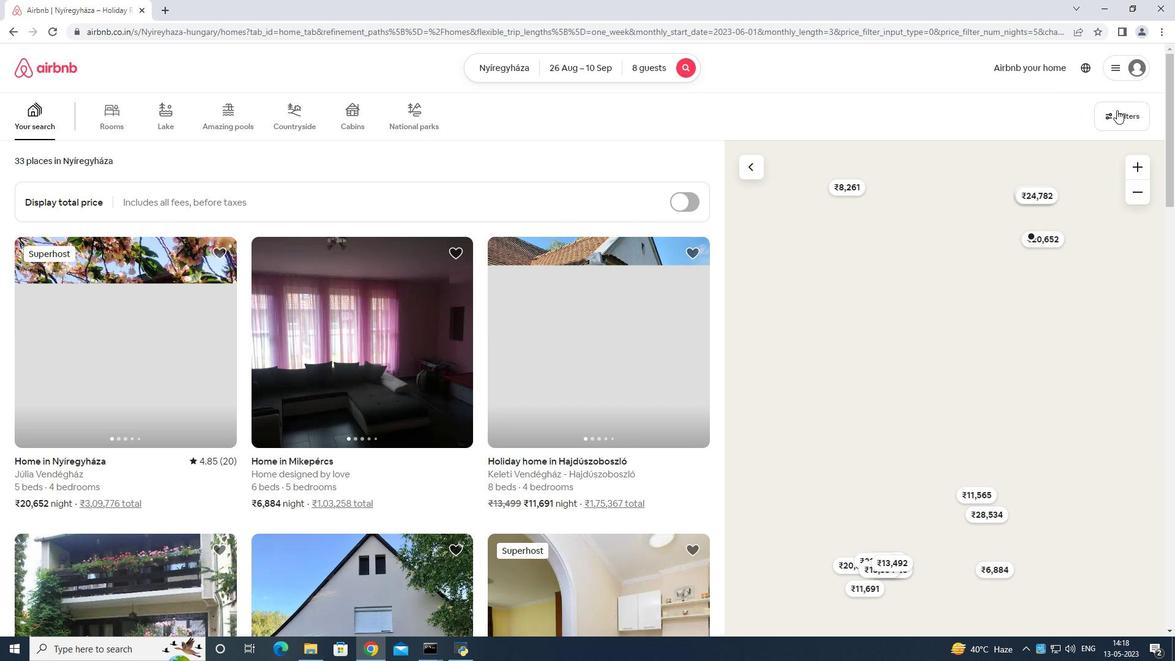 
Action: Mouse moved to (515, 410)
Screenshot: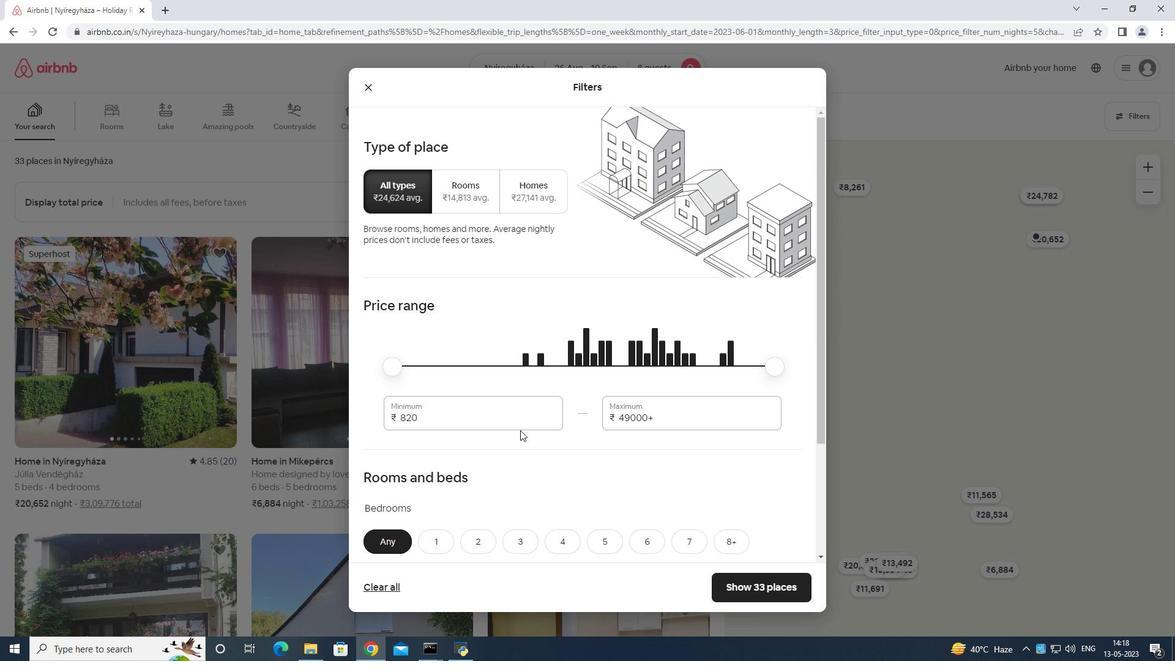 
Action: Mouse pressed left at (515, 410)
Screenshot: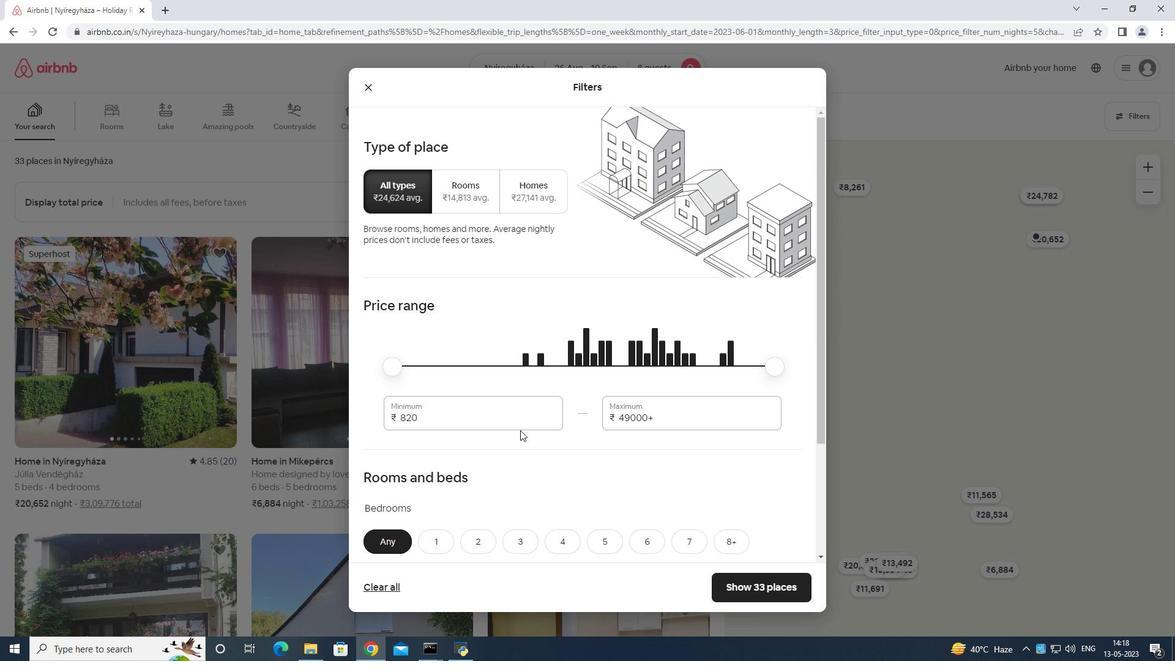 
Action: Mouse moved to (516, 409)
Screenshot: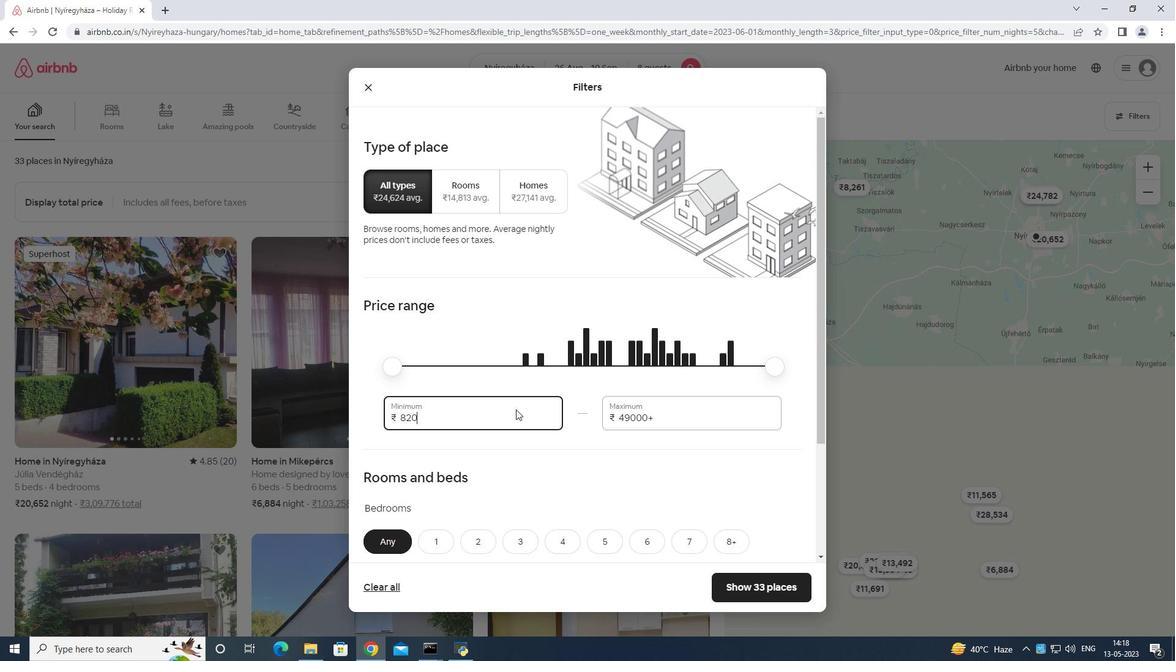 
Action: Key pressed <Key.backspace><Key.backspace><Key.backspace>
Screenshot: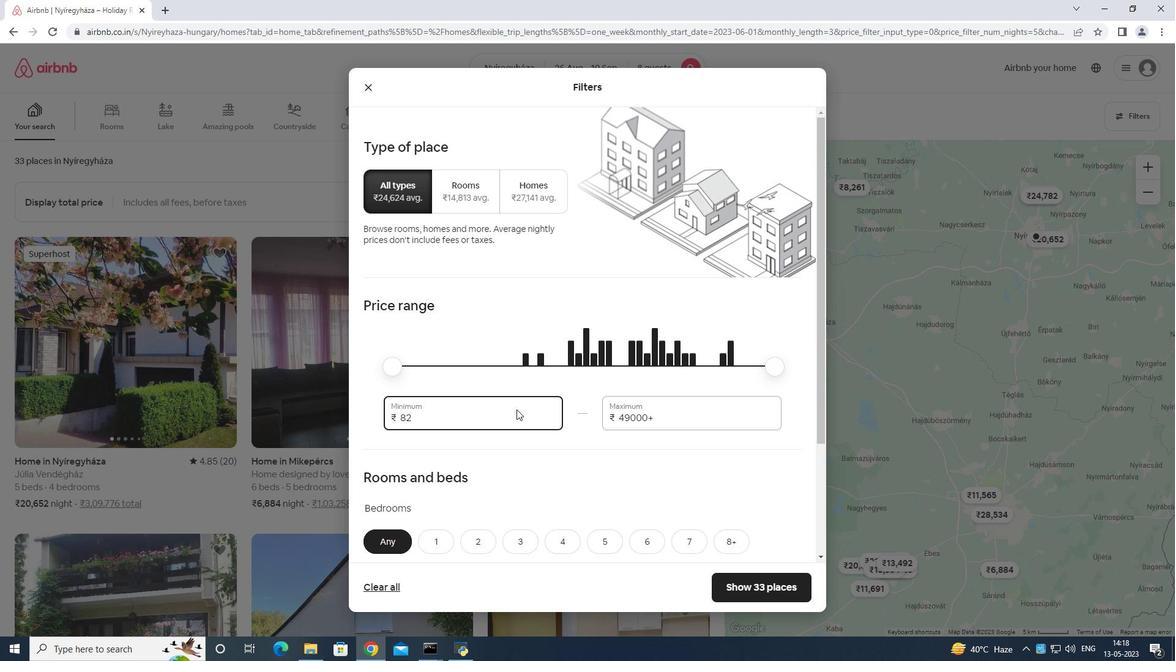 
Action: Mouse moved to (523, 400)
Screenshot: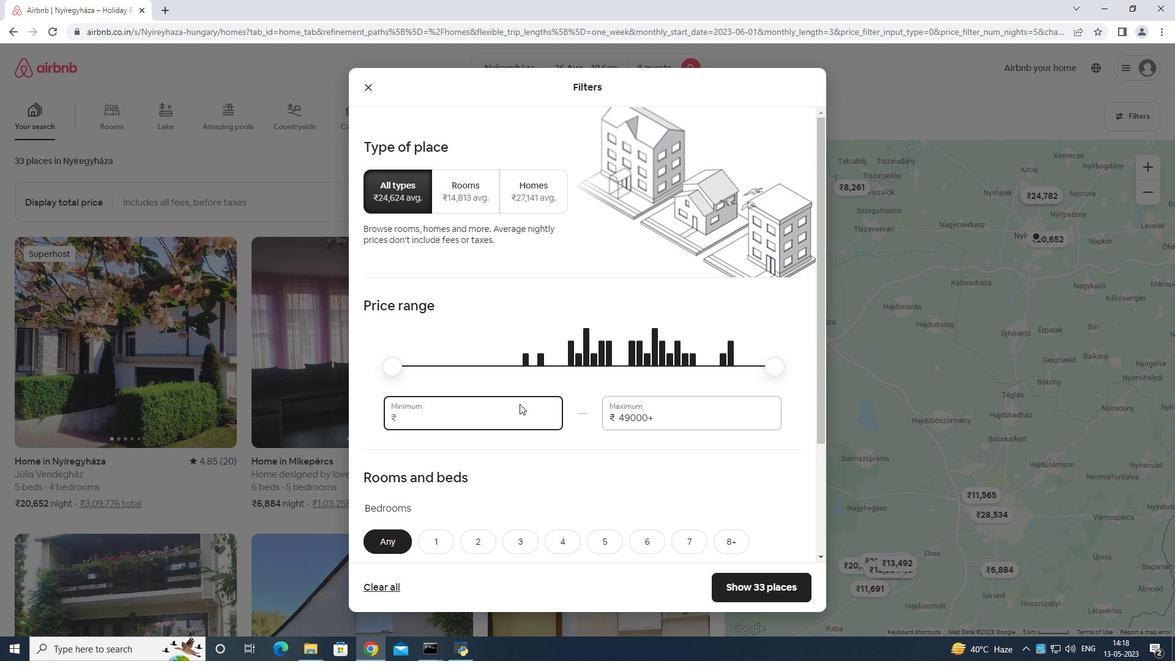 
Action: Key pressed 1000
Screenshot: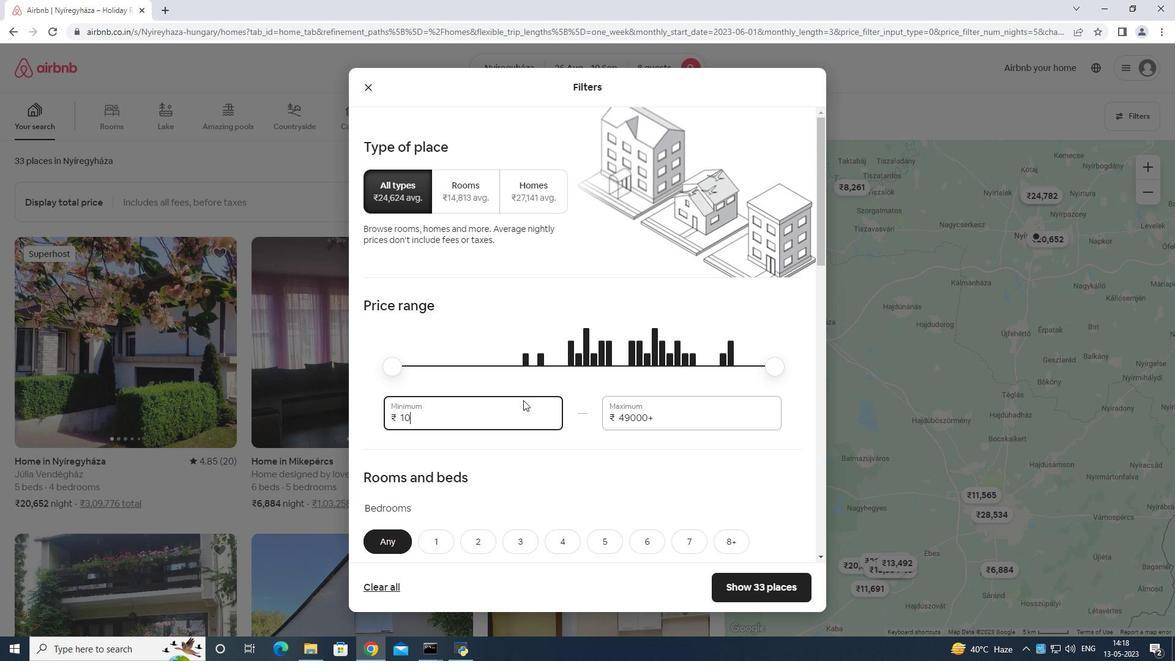 
Action: Mouse moved to (527, 400)
Screenshot: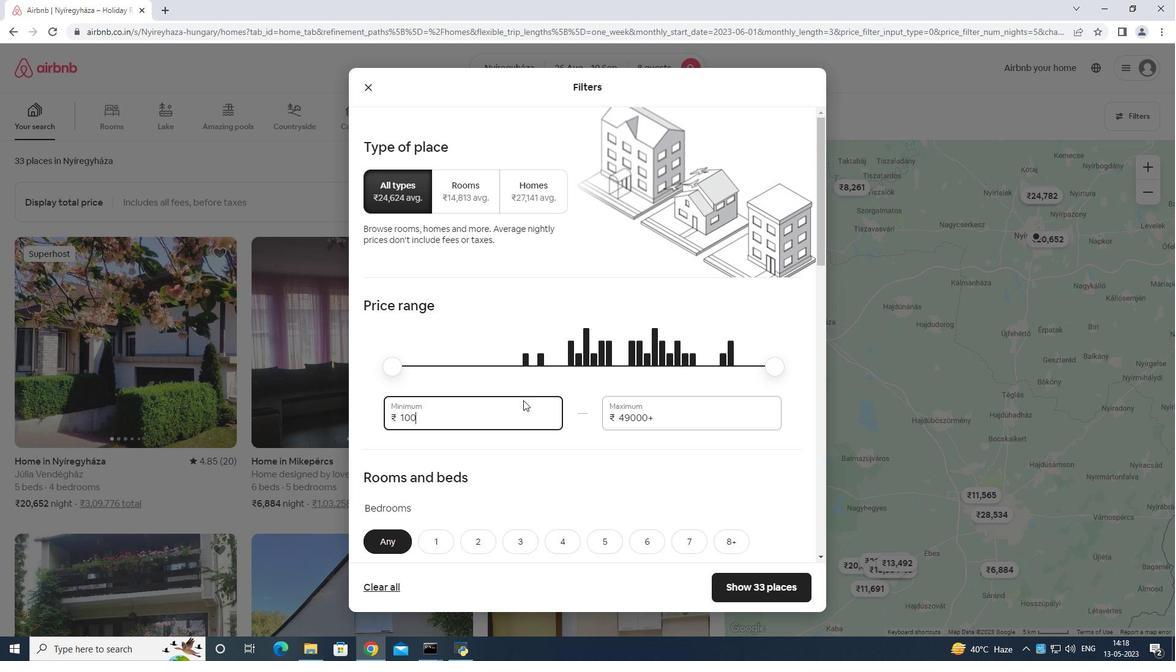 
Action: Key pressed 0
Screenshot: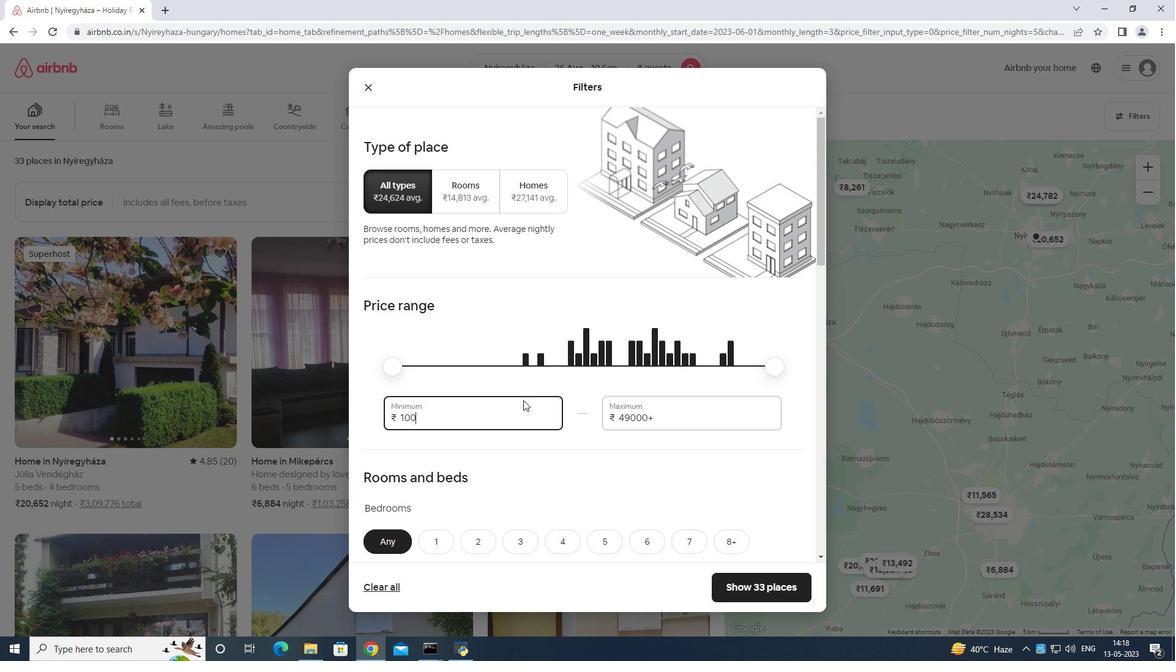 
Action: Mouse moved to (722, 413)
Screenshot: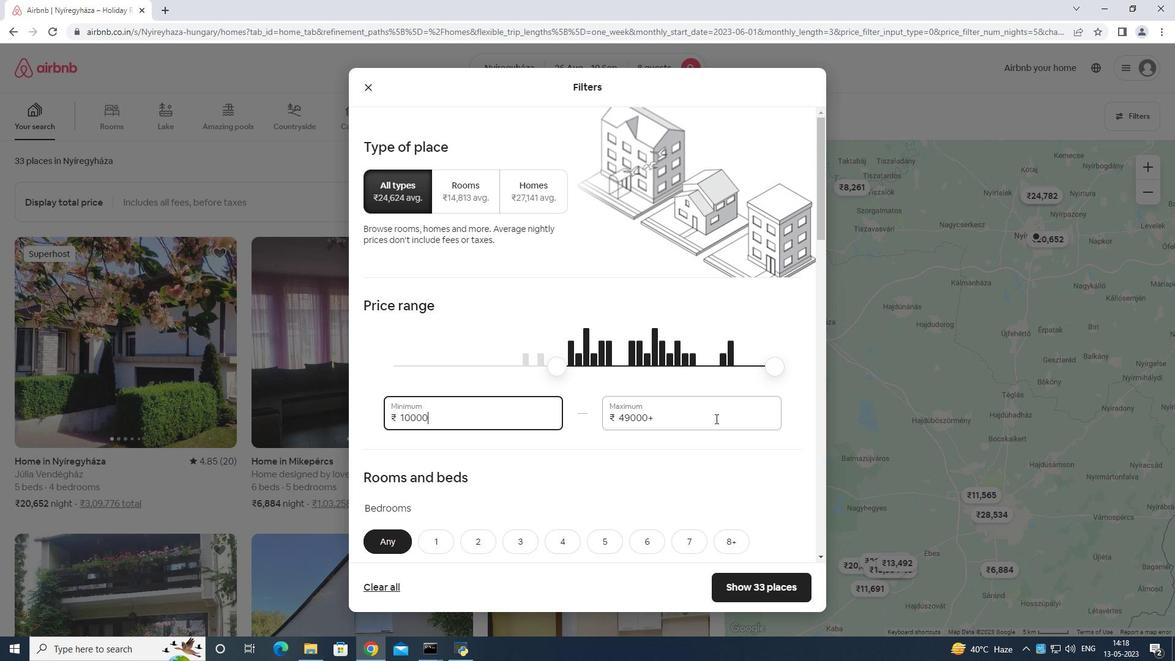 
Action: Mouse pressed left at (722, 413)
Screenshot: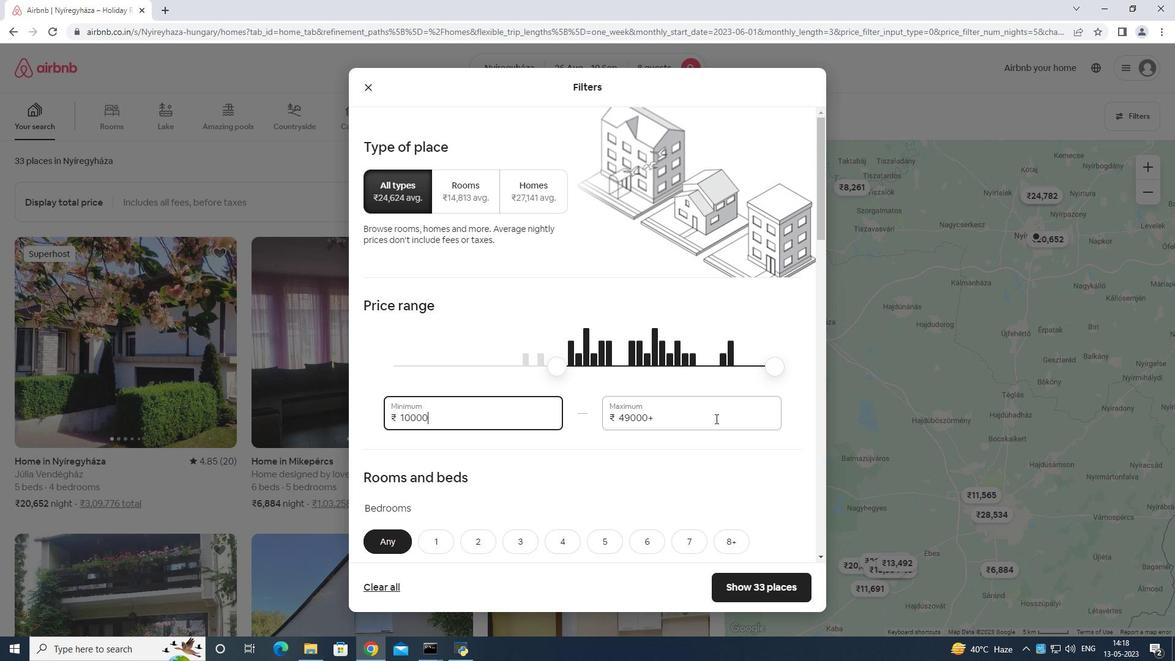 
Action: Mouse moved to (722, 413)
Screenshot: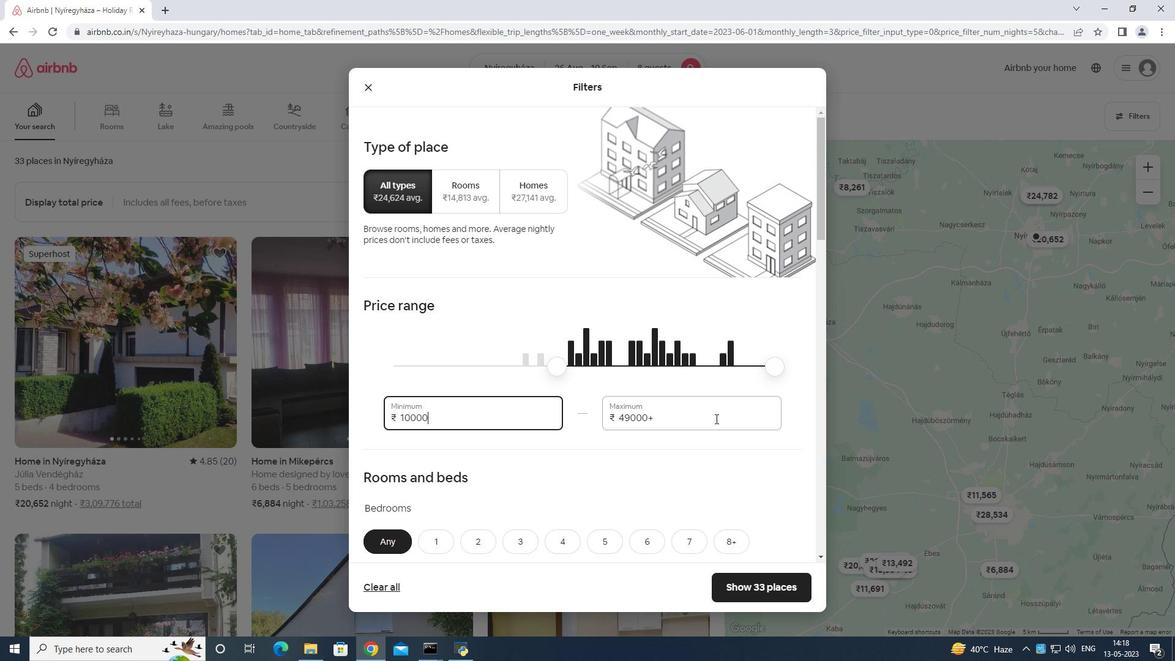 
Action: Key pressed <Key.backspace><Key.backspace><Key.backspace><Key.backspace><Key.backspace><Key.backspace><Key.backspace><Key.backspace>15000
Screenshot: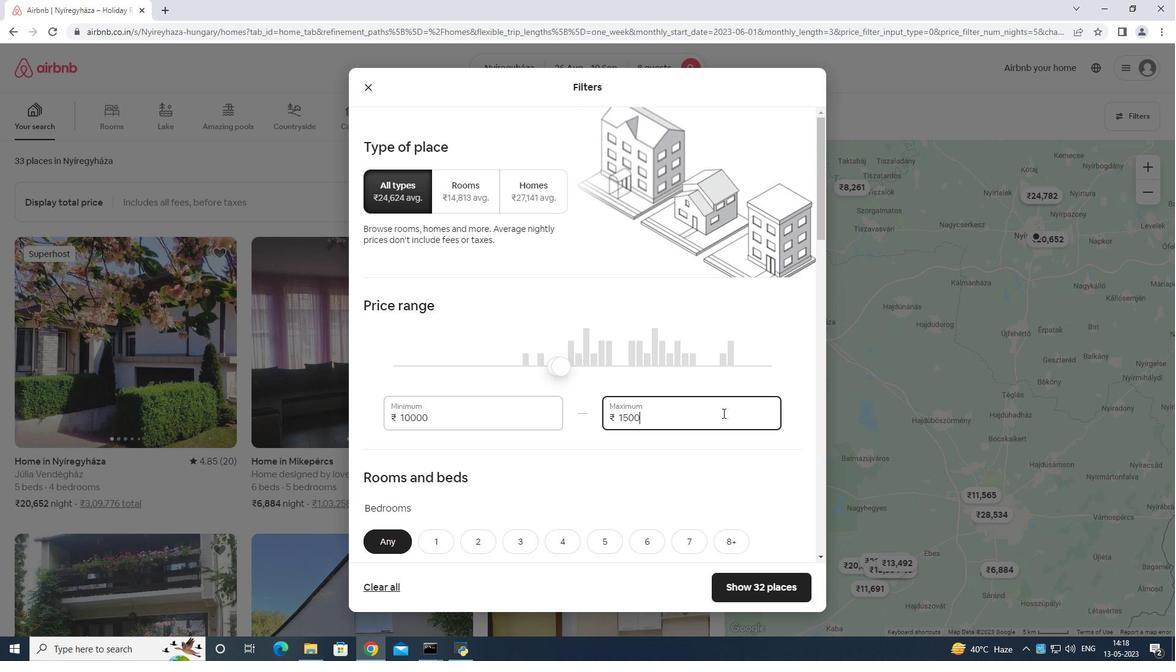 
Action: Mouse moved to (721, 412)
Screenshot: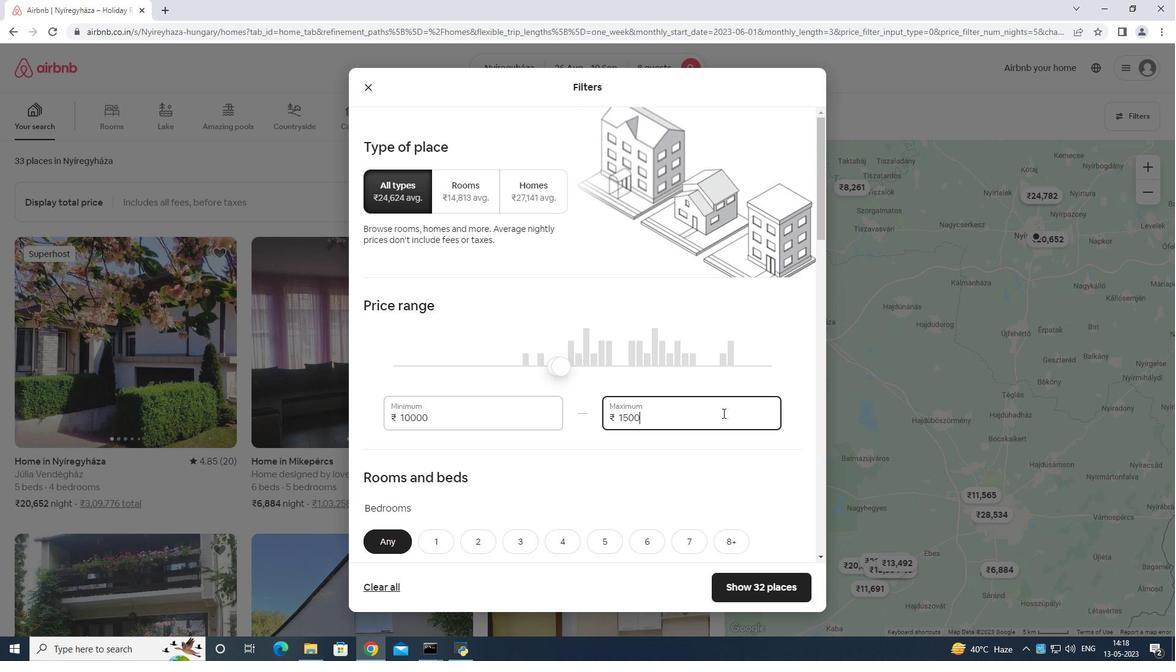 
Action: Mouse scrolled (721, 411) with delta (0, 0)
Screenshot: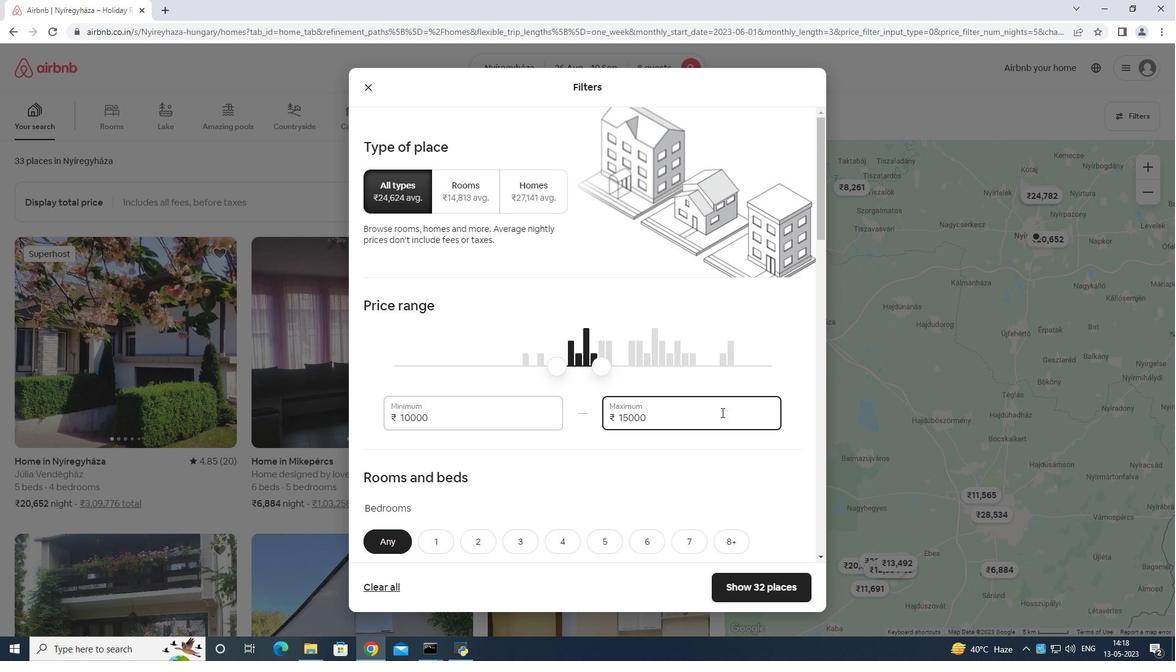 
Action: Mouse scrolled (721, 411) with delta (0, 0)
Screenshot: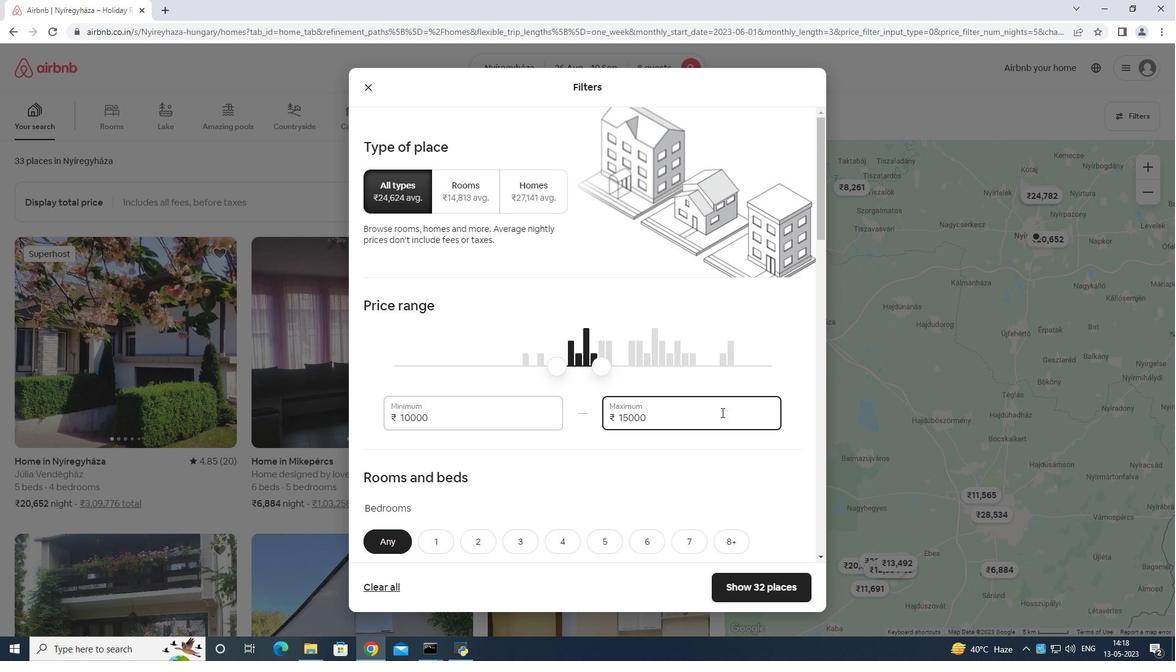 
Action: Mouse scrolled (721, 411) with delta (0, 0)
Screenshot: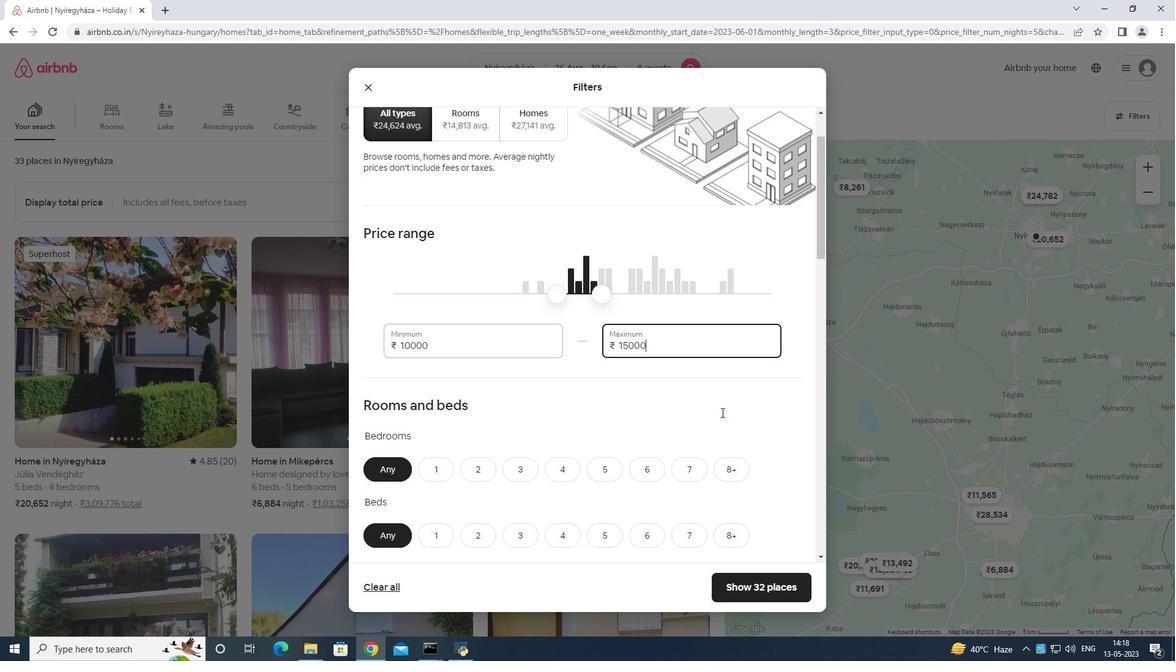 
Action: Mouse scrolled (721, 411) with delta (0, 0)
Screenshot: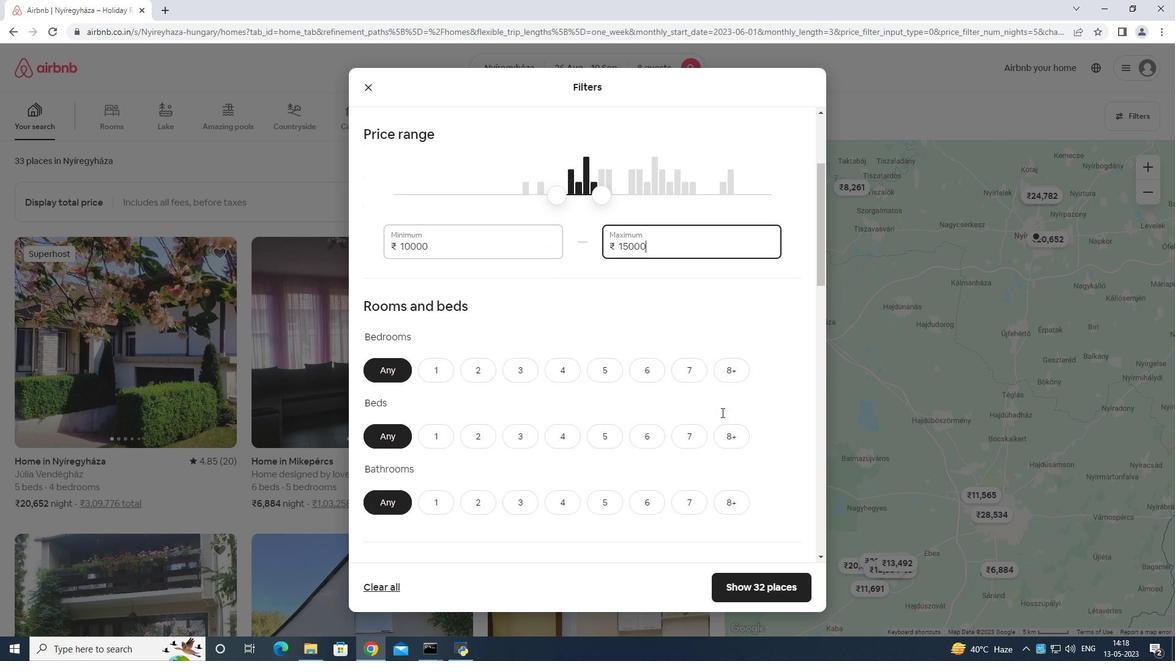 
Action: Mouse moved to (634, 291)
Screenshot: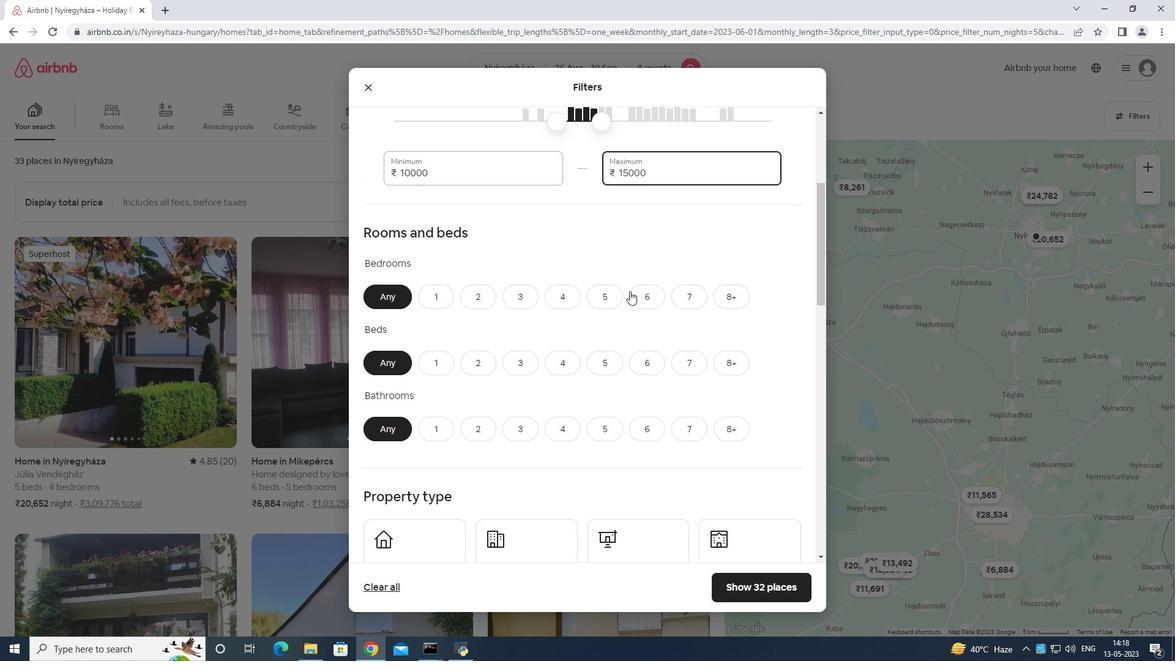 
Action: Mouse pressed left at (634, 291)
Screenshot: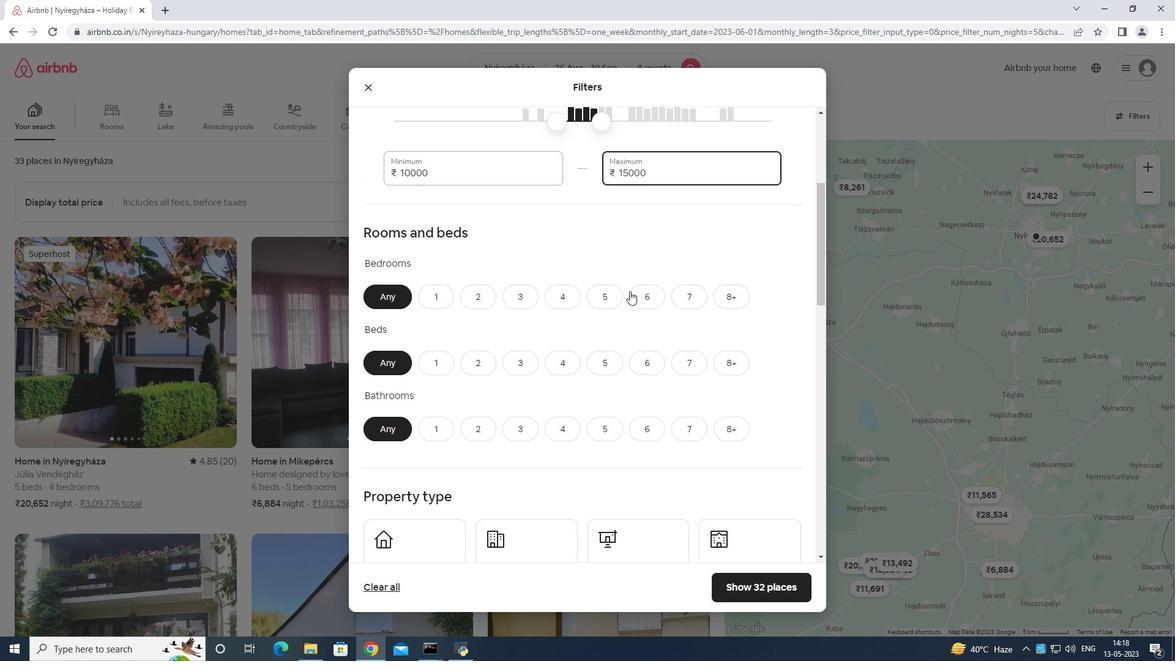 
Action: Mouse moved to (639, 356)
Screenshot: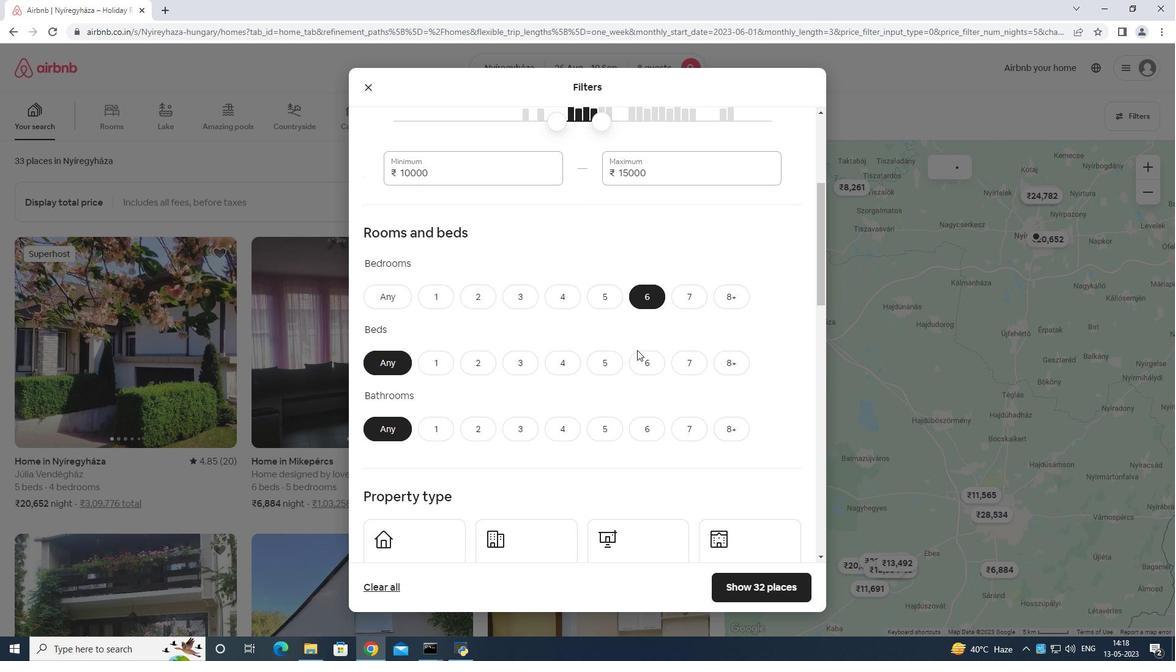 
Action: Mouse pressed left at (639, 356)
Screenshot: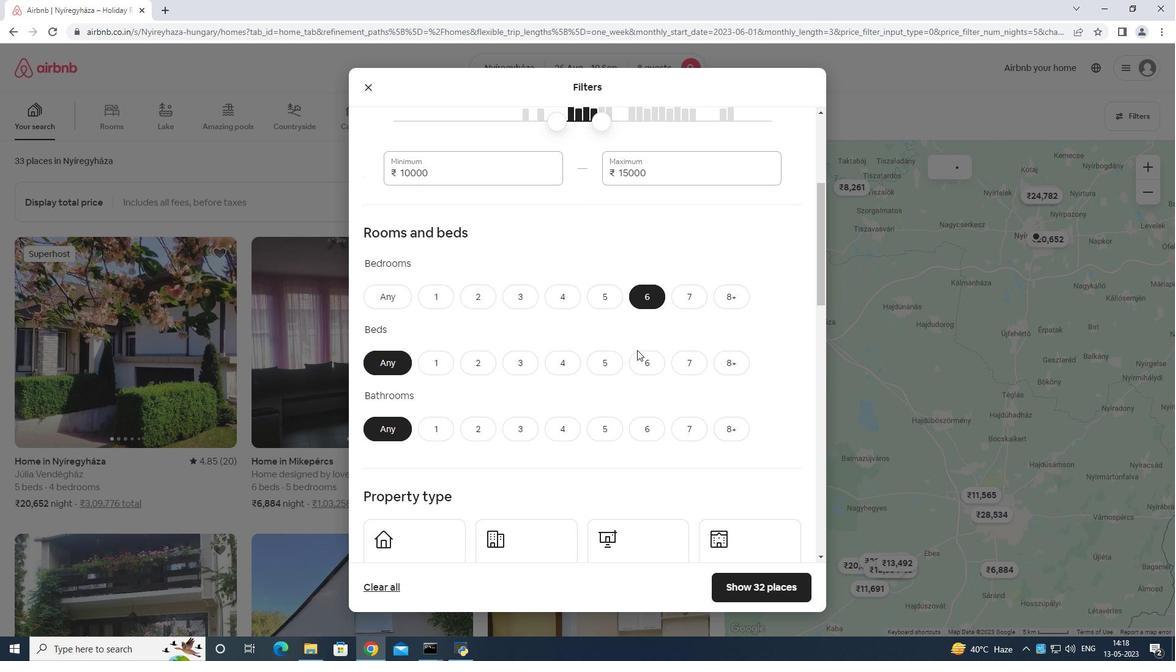 
Action: Mouse moved to (648, 431)
Screenshot: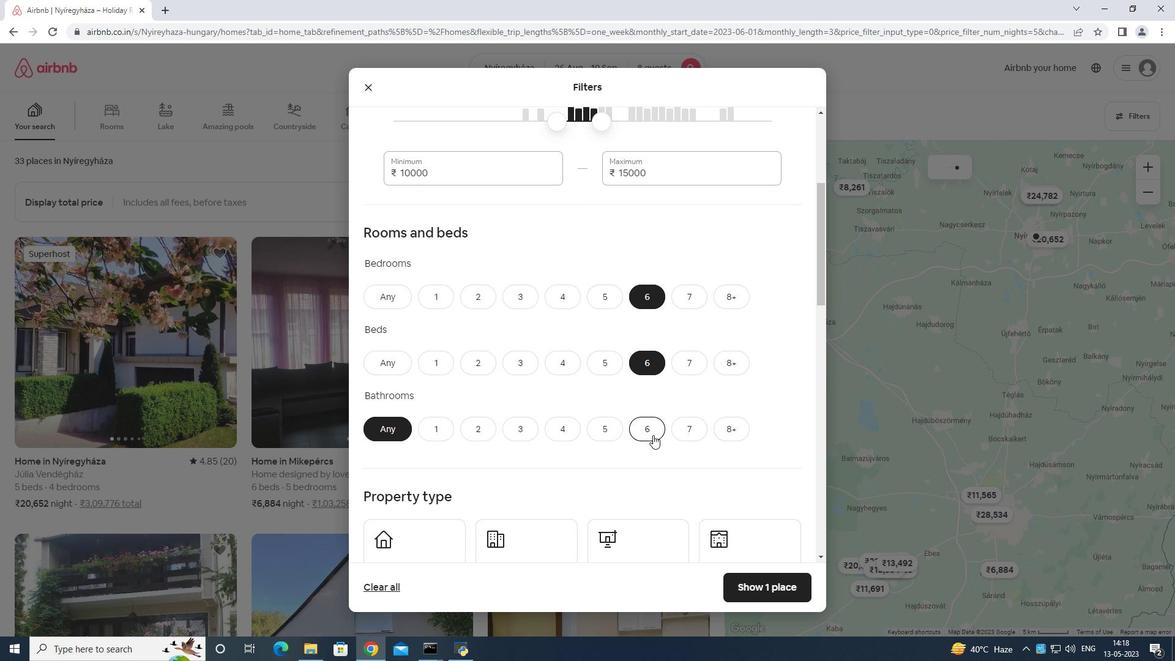
Action: Mouse pressed left at (648, 431)
Screenshot: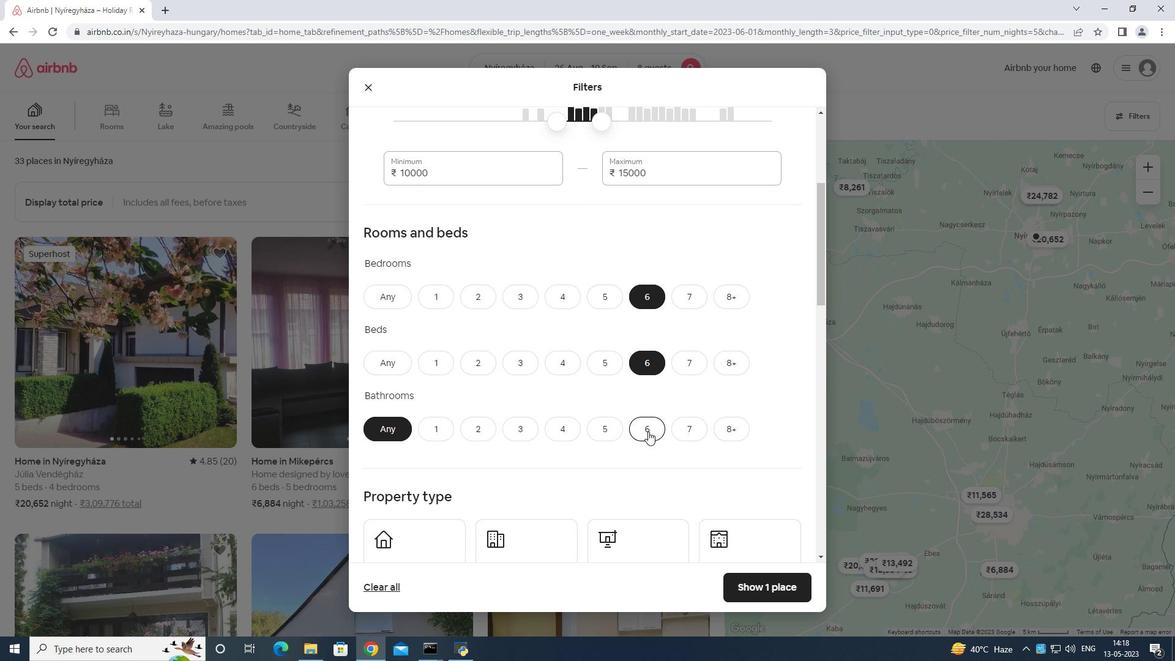 
Action: Mouse moved to (648, 424)
Screenshot: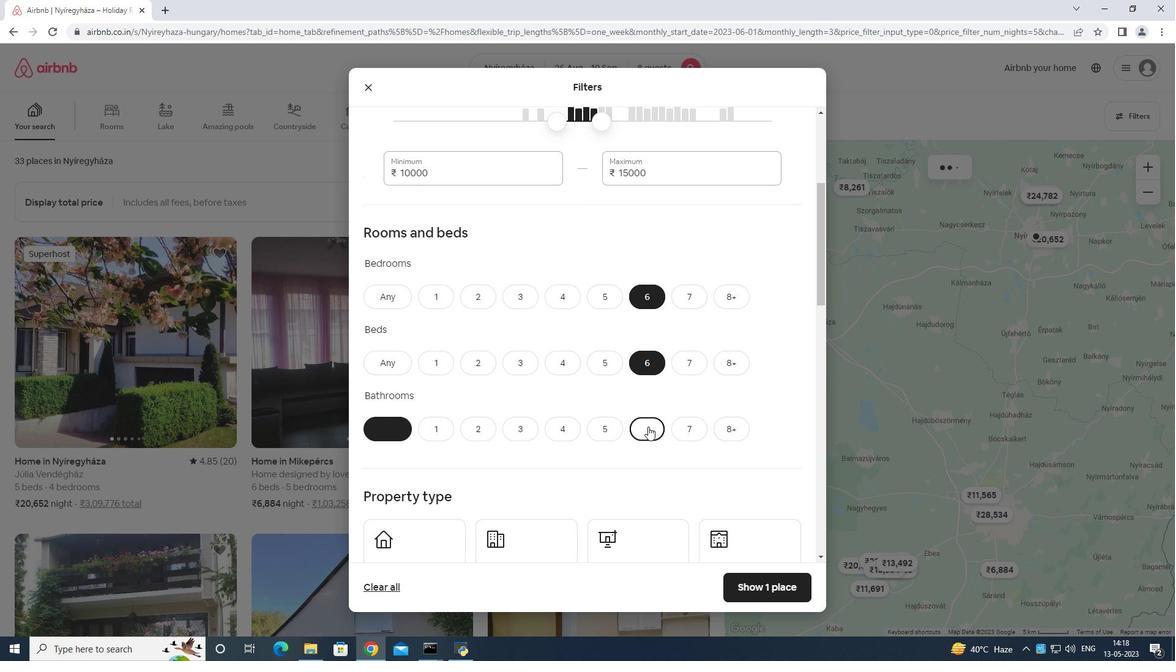 
Action: Mouse scrolled (648, 423) with delta (0, 0)
Screenshot: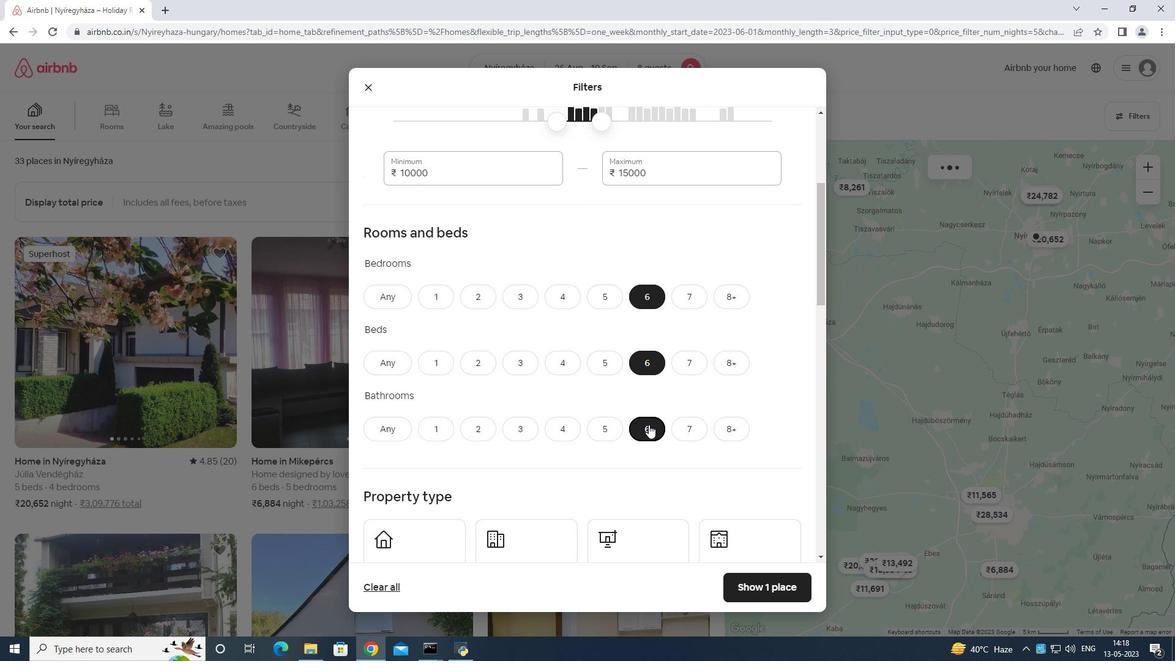 
Action: Mouse scrolled (648, 423) with delta (0, 0)
Screenshot: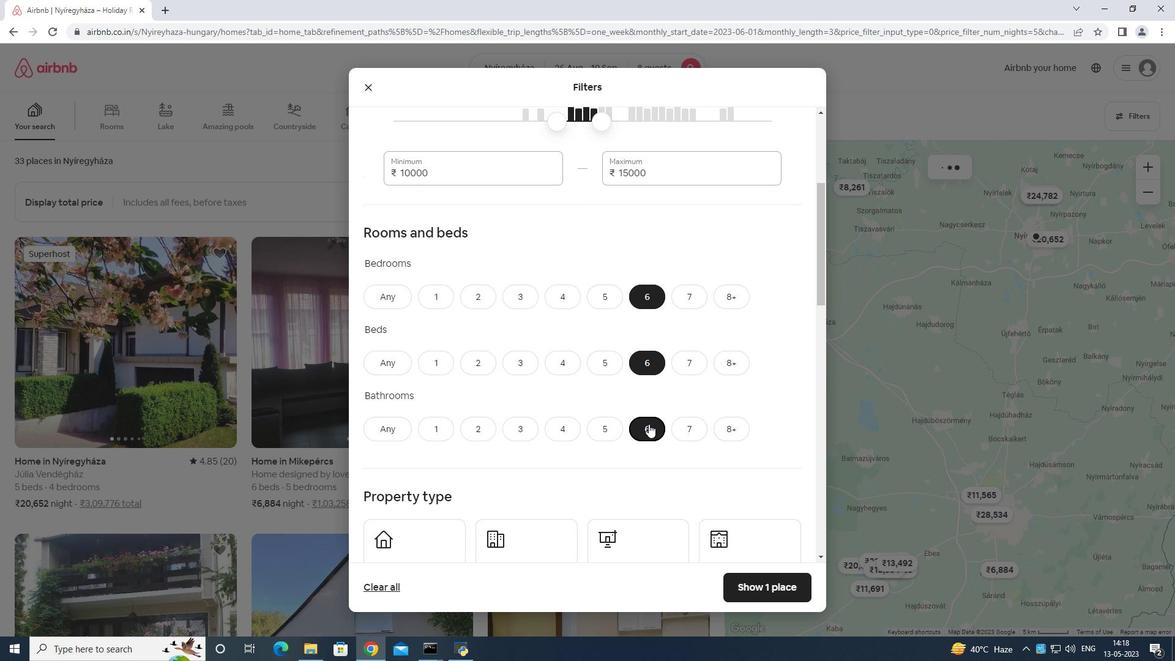 
Action: Mouse scrolled (648, 423) with delta (0, 0)
Screenshot: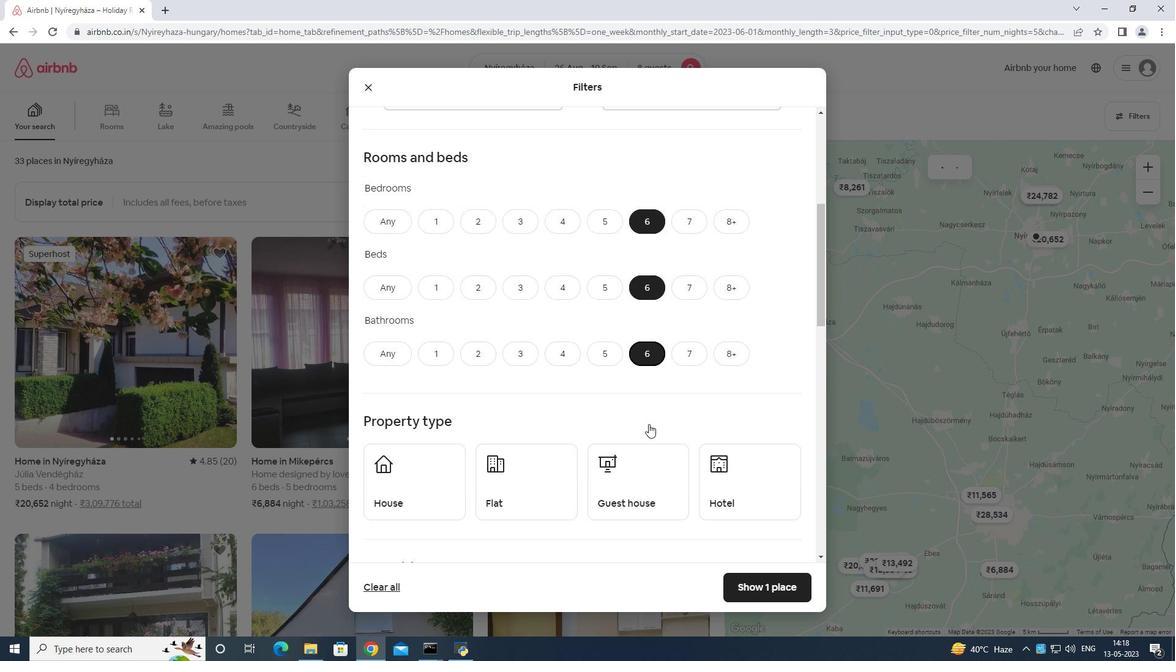 
Action: Mouse scrolled (648, 423) with delta (0, 0)
Screenshot: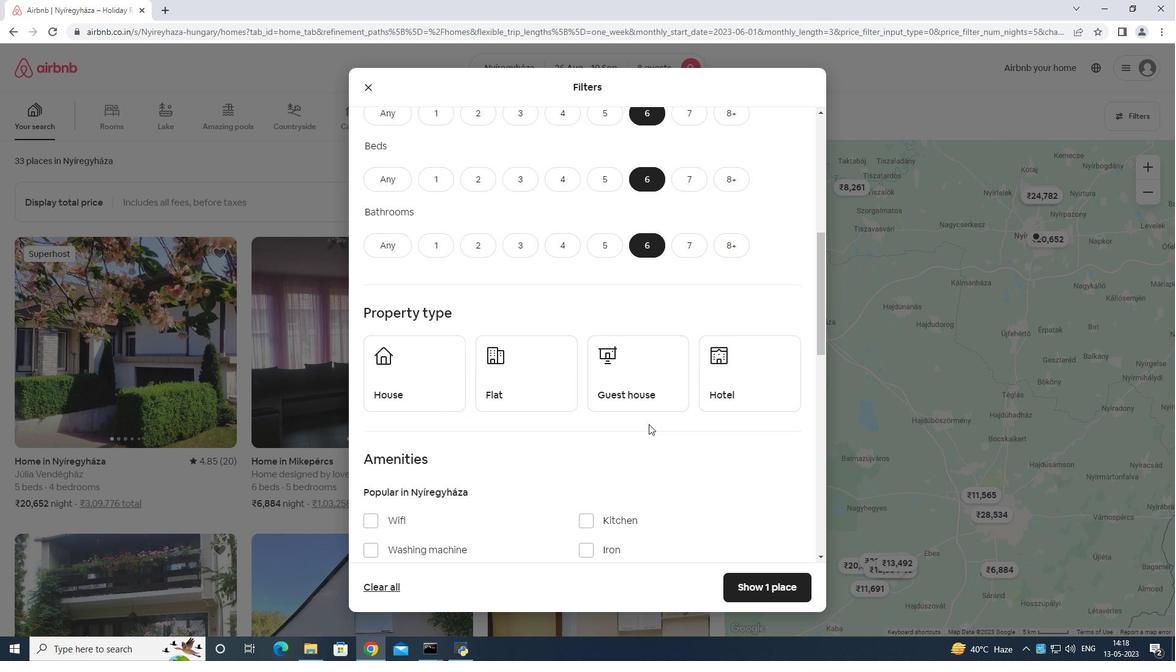 
Action: Mouse scrolled (648, 423) with delta (0, 0)
Screenshot: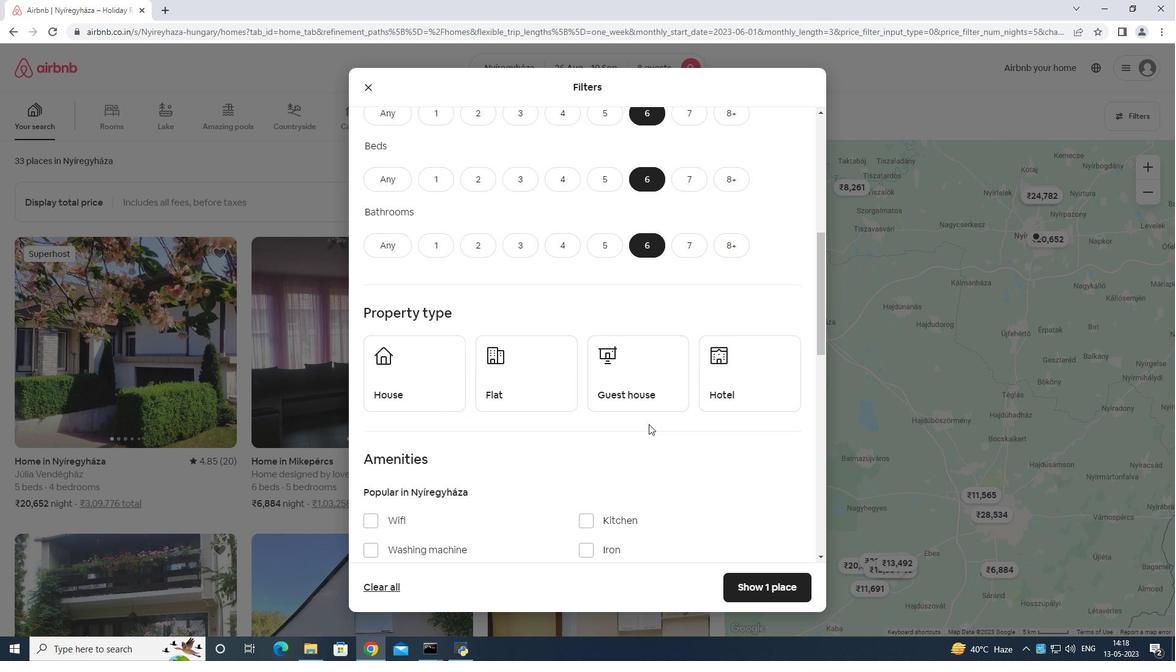 
Action: Mouse moved to (399, 225)
Screenshot: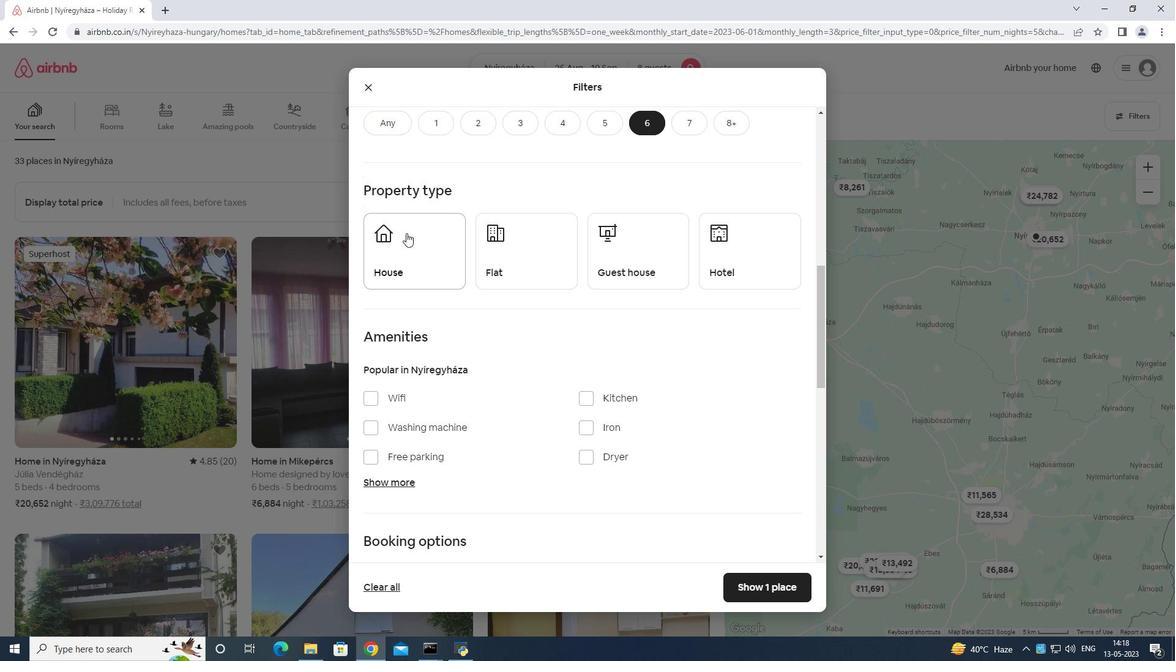 
Action: Mouse pressed left at (399, 225)
Screenshot: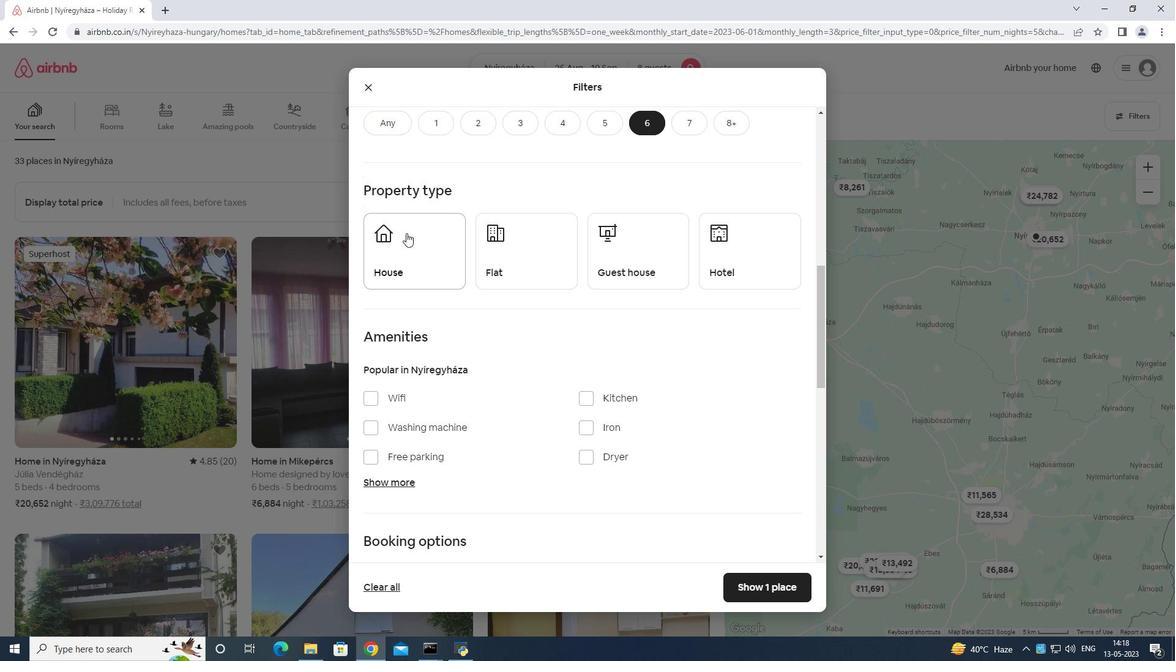 
Action: Mouse moved to (509, 232)
Screenshot: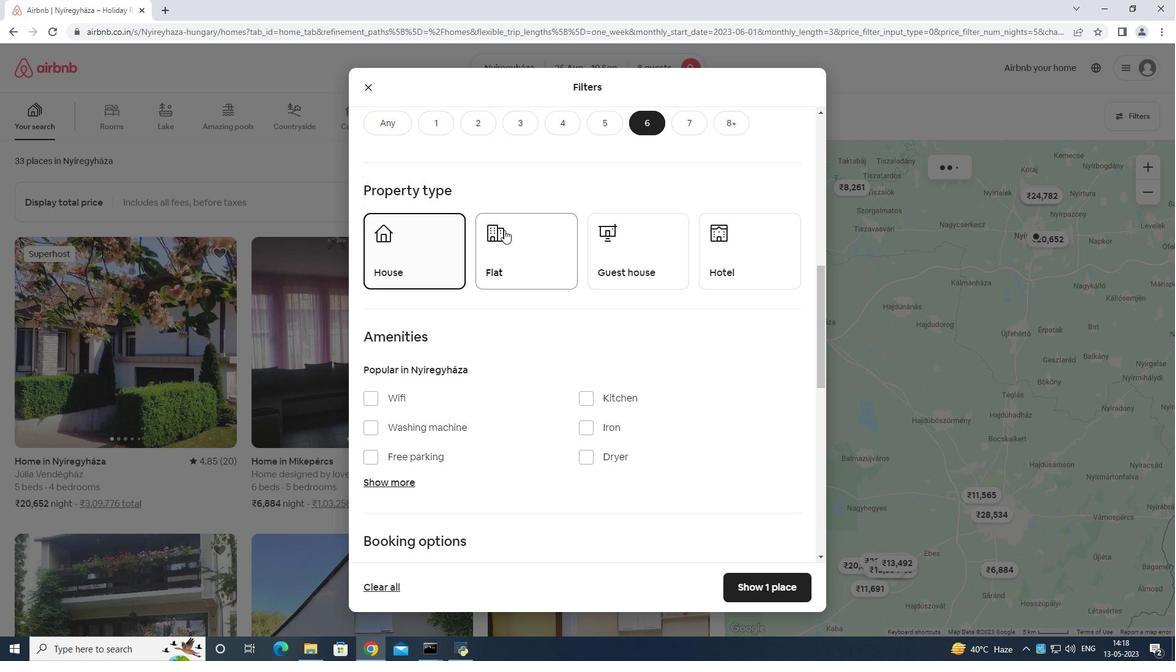 
Action: Mouse pressed left at (509, 232)
Screenshot: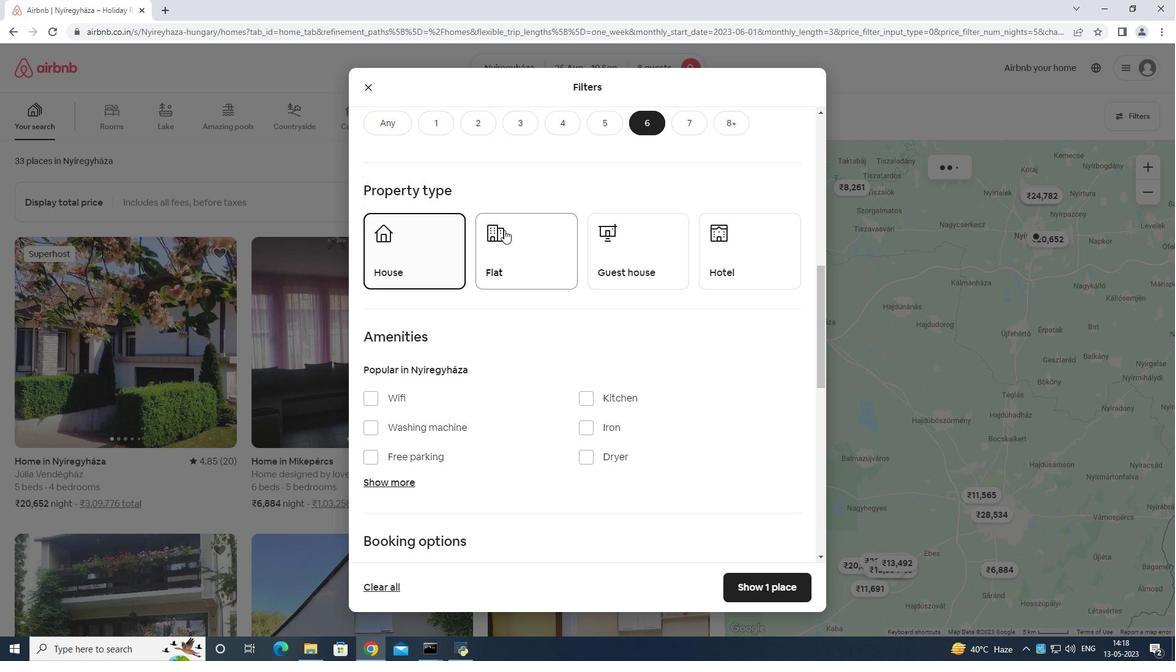
Action: Mouse moved to (591, 257)
Screenshot: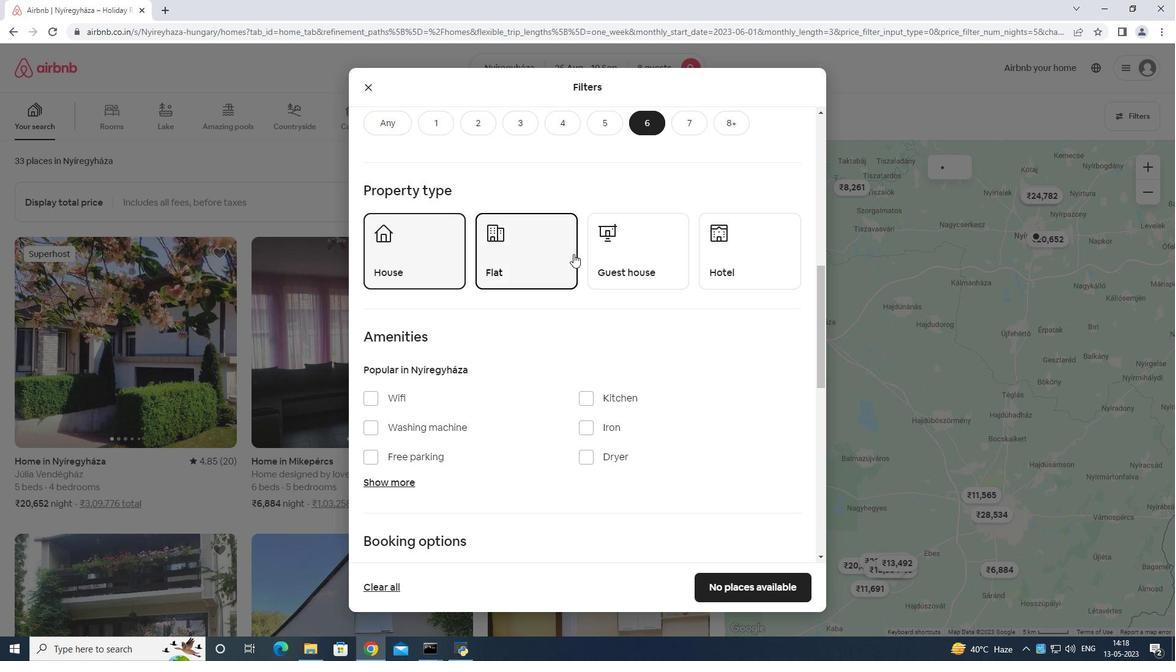 
Action: Mouse pressed left at (591, 257)
Screenshot: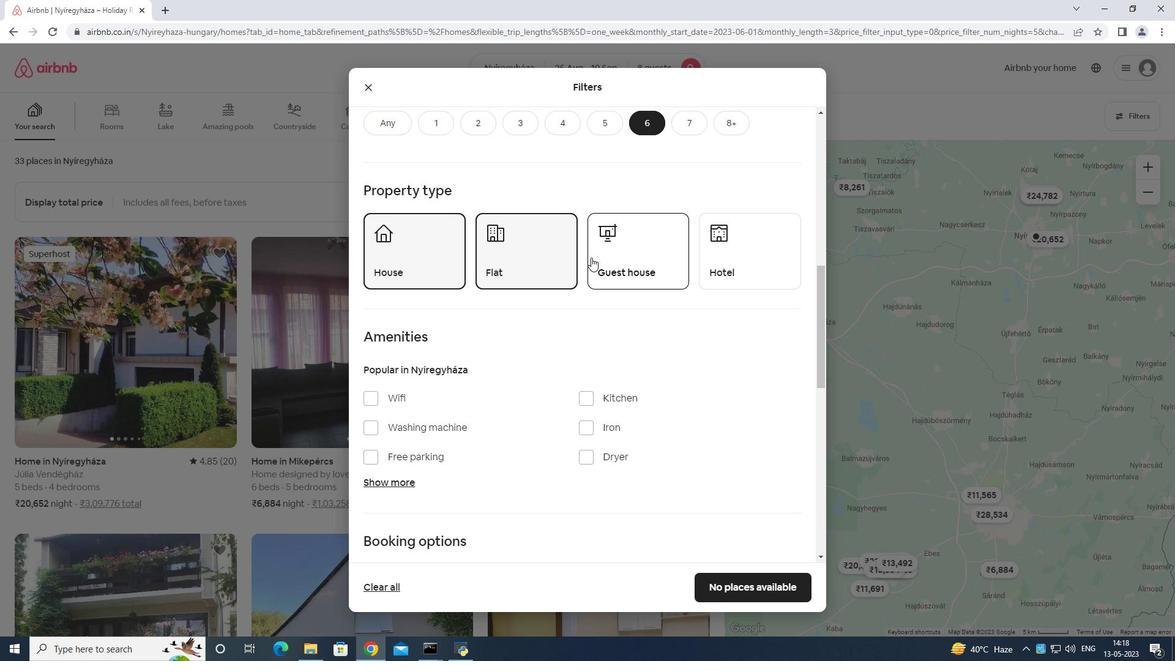 
Action: Mouse moved to (373, 395)
Screenshot: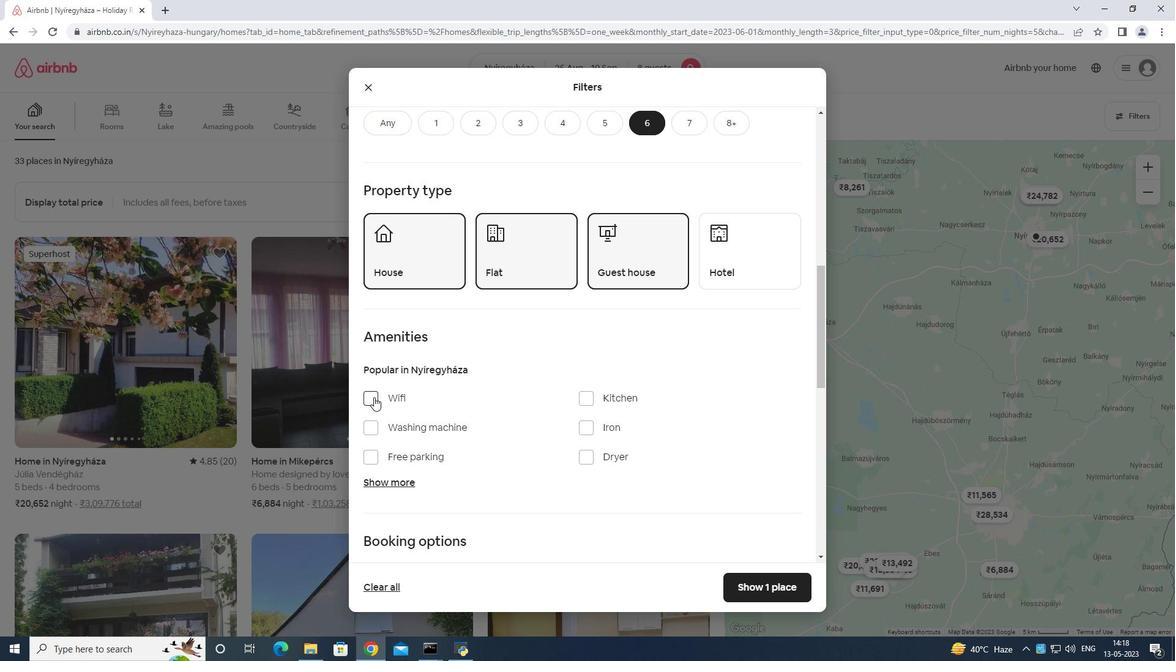 
Action: Mouse pressed left at (373, 395)
Screenshot: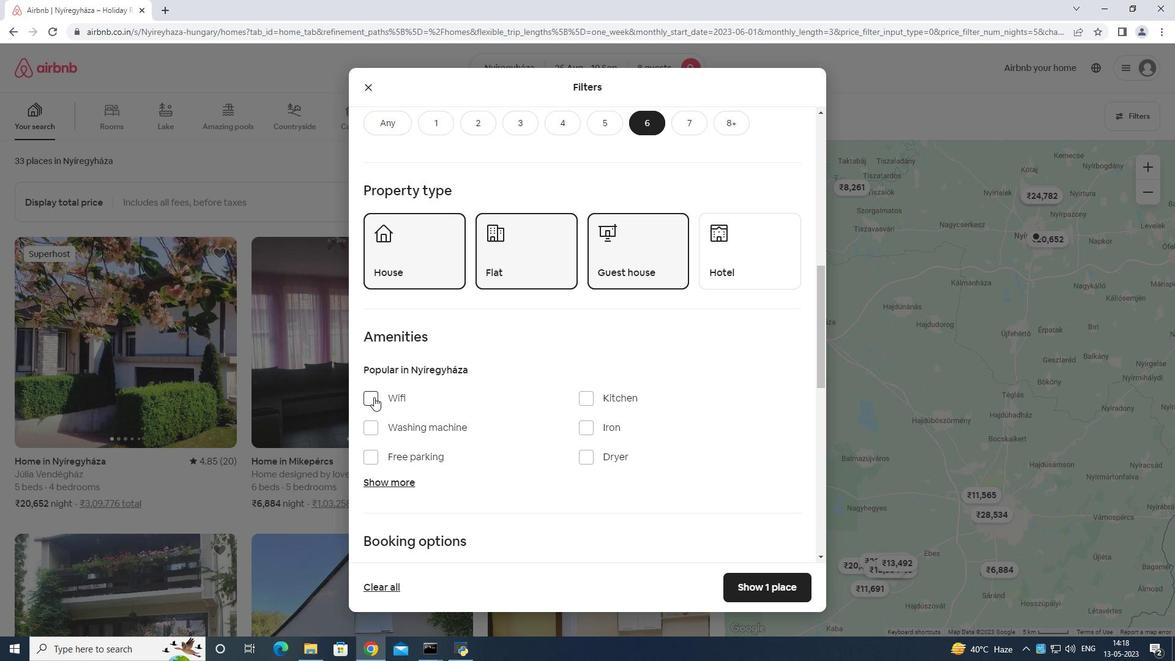 
Action: Mouse moved to (367, 454)
Screenshot: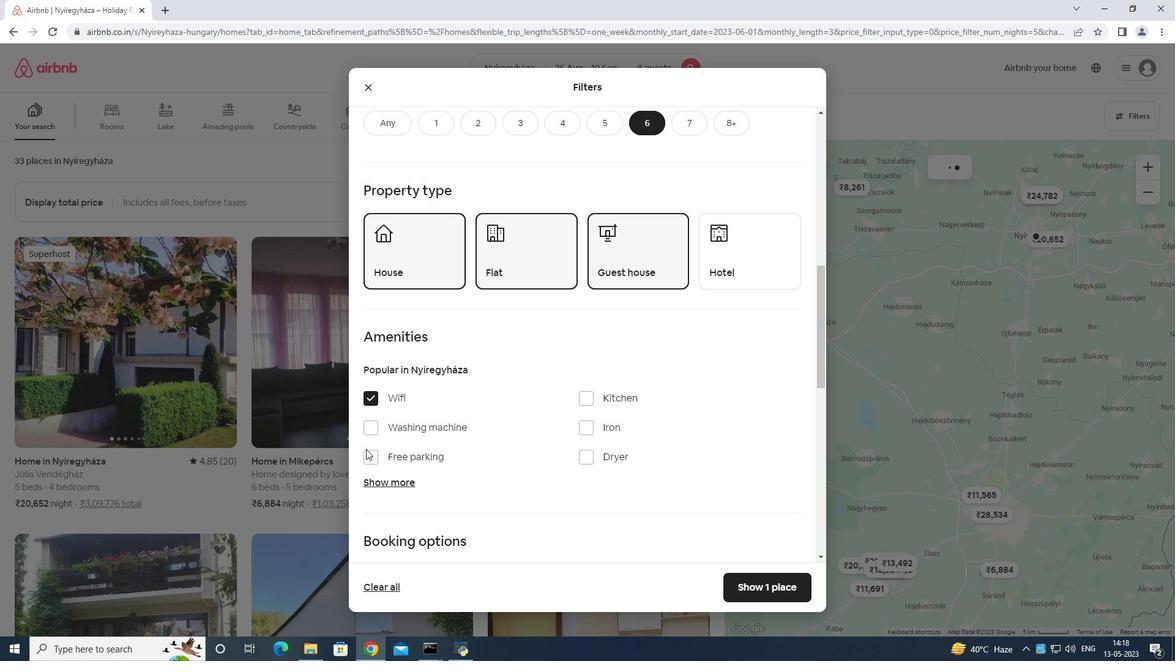 
Action: Mouse pressed left at (367, 454)
Screenshot: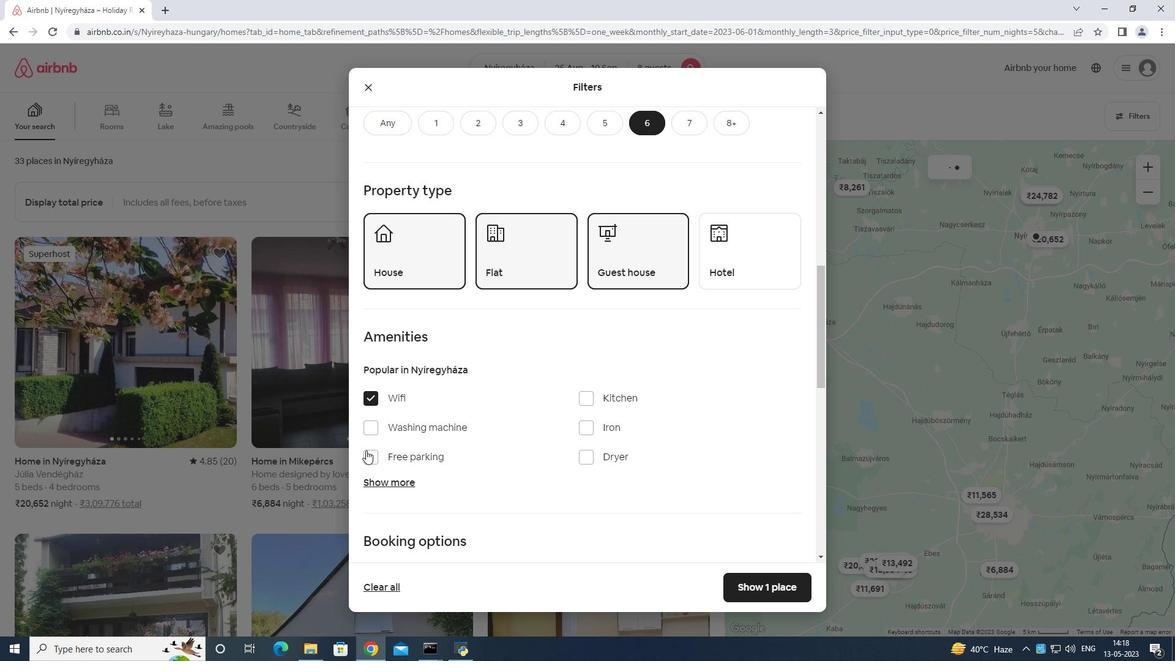 
Action: Mouse moved to (373, 482)
Screenshot: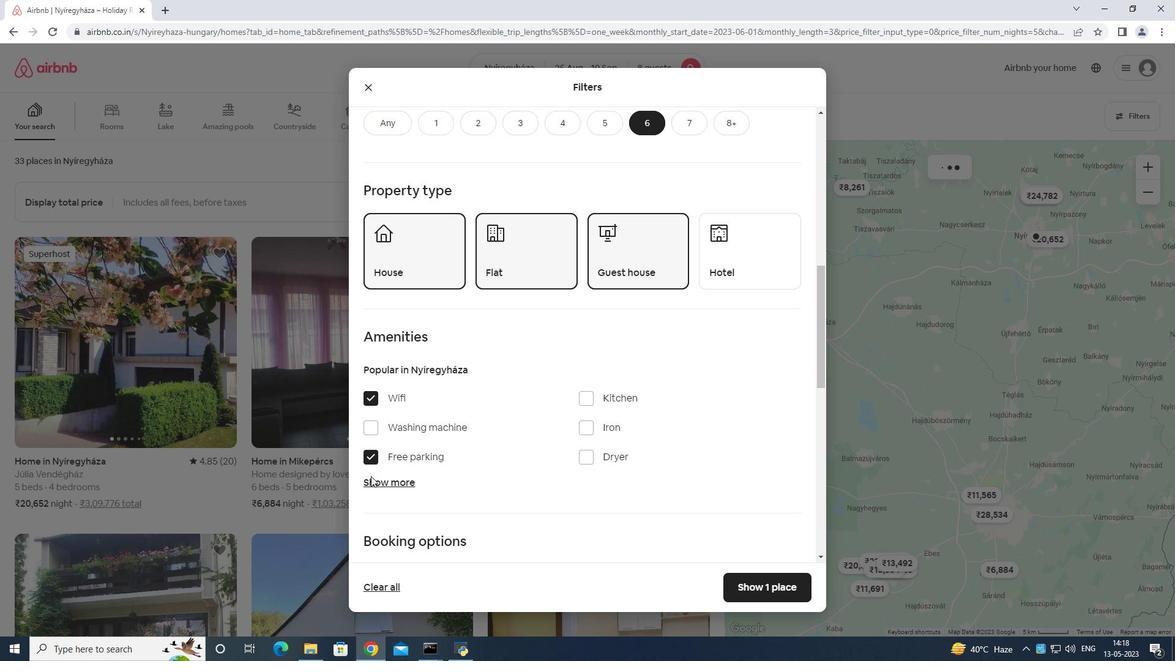 
Action: Mouse pressed left at (373, 482)
Screenshot: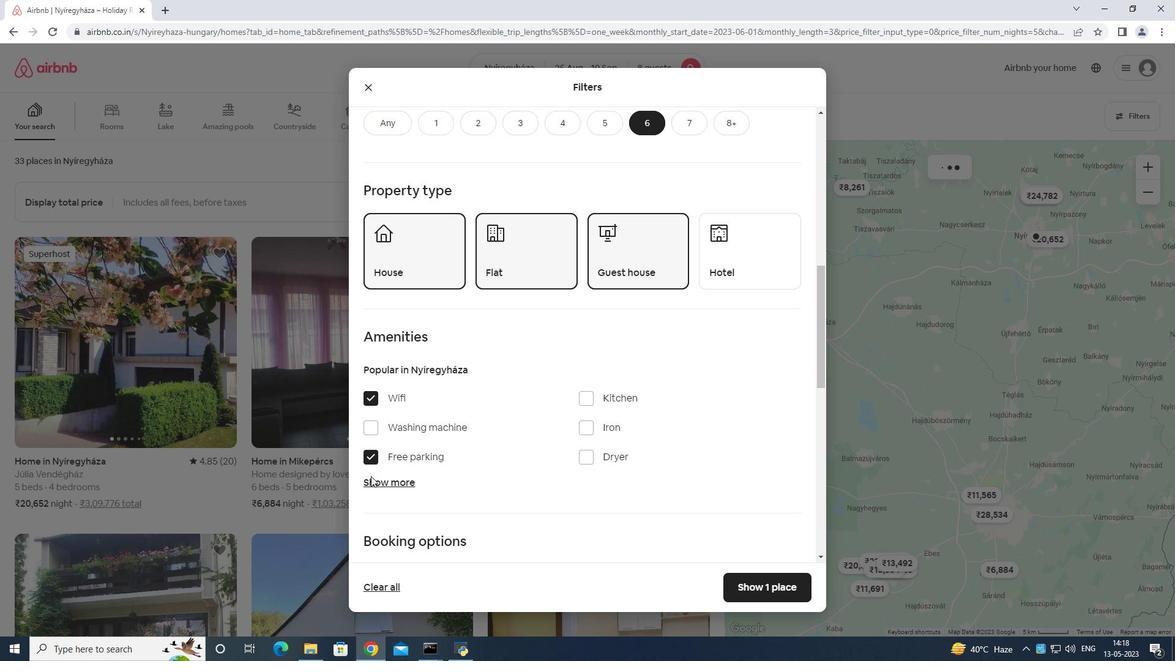 
Action: Mouse moved to (418, 428)
Screenshot: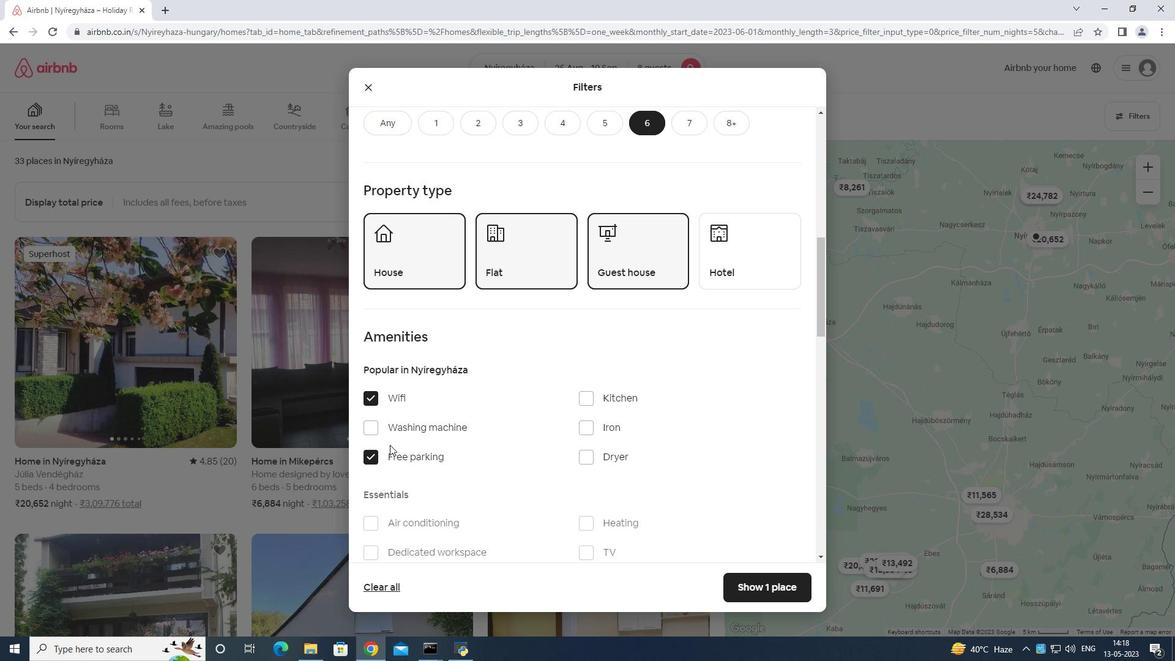 
Action: Mouse scrolled (418, 427) with delta (0, 0)
Screenshot: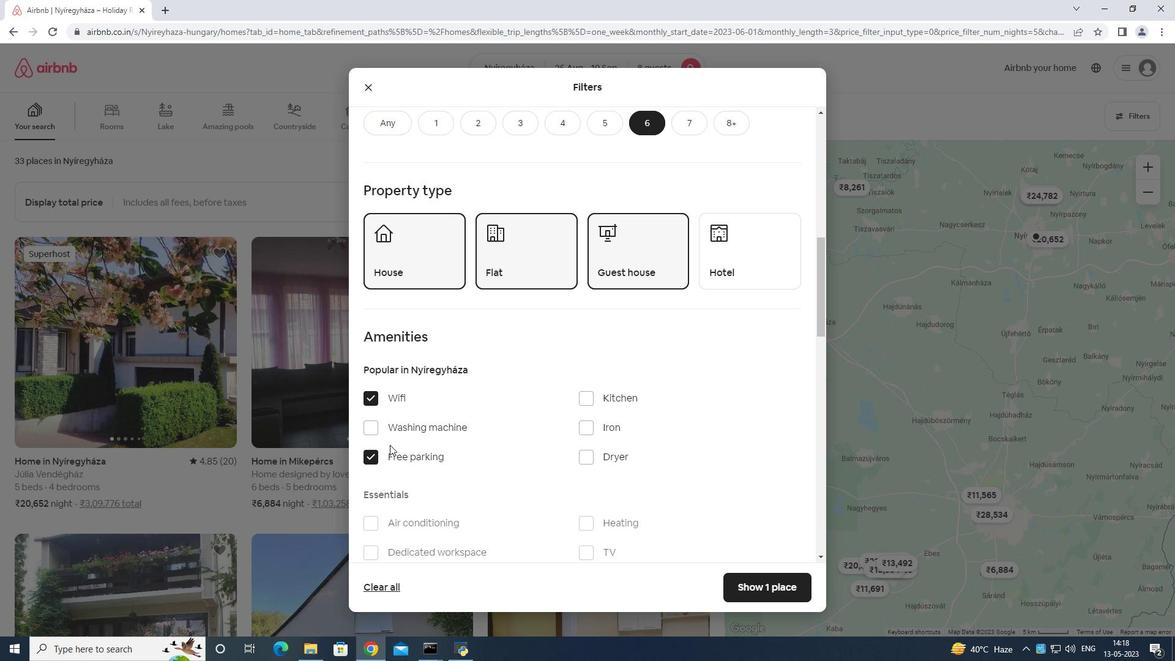 
Action: Mouse moved to (467, 426)
Screenshot: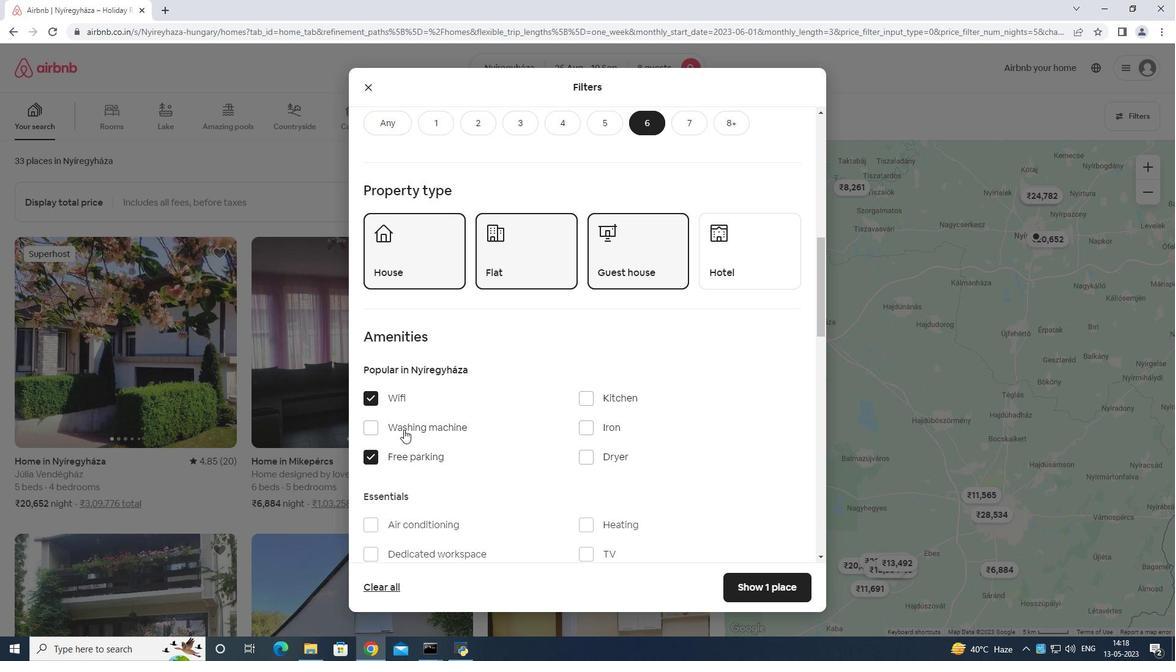 
Action: Mouse scrolled (467, 426) with delta (0, 0)
Screenshot: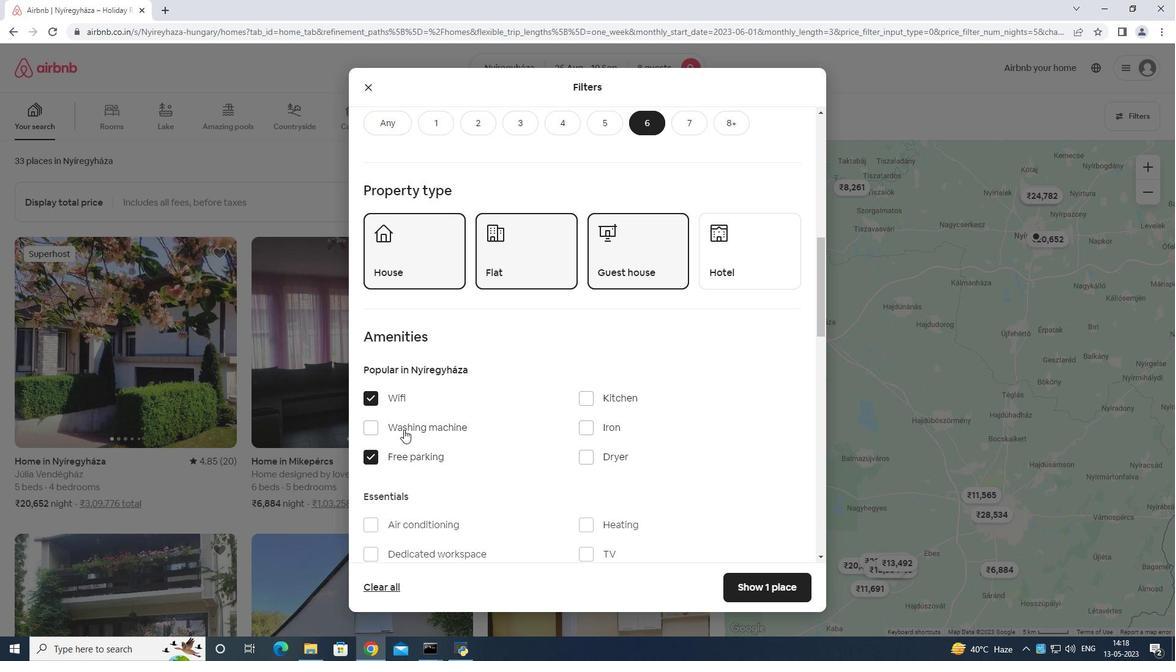 
Action: Mouse moved to (584, 426)
Screenshot: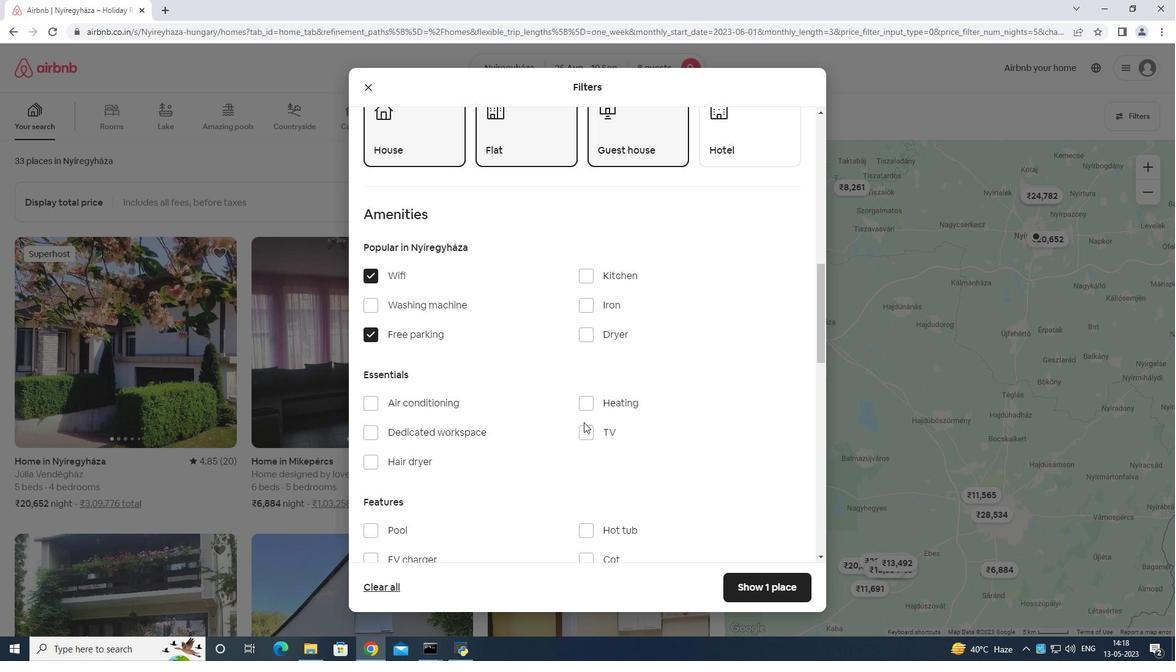 
Action: Mouse pressed left at (584, 426)
Screenshot: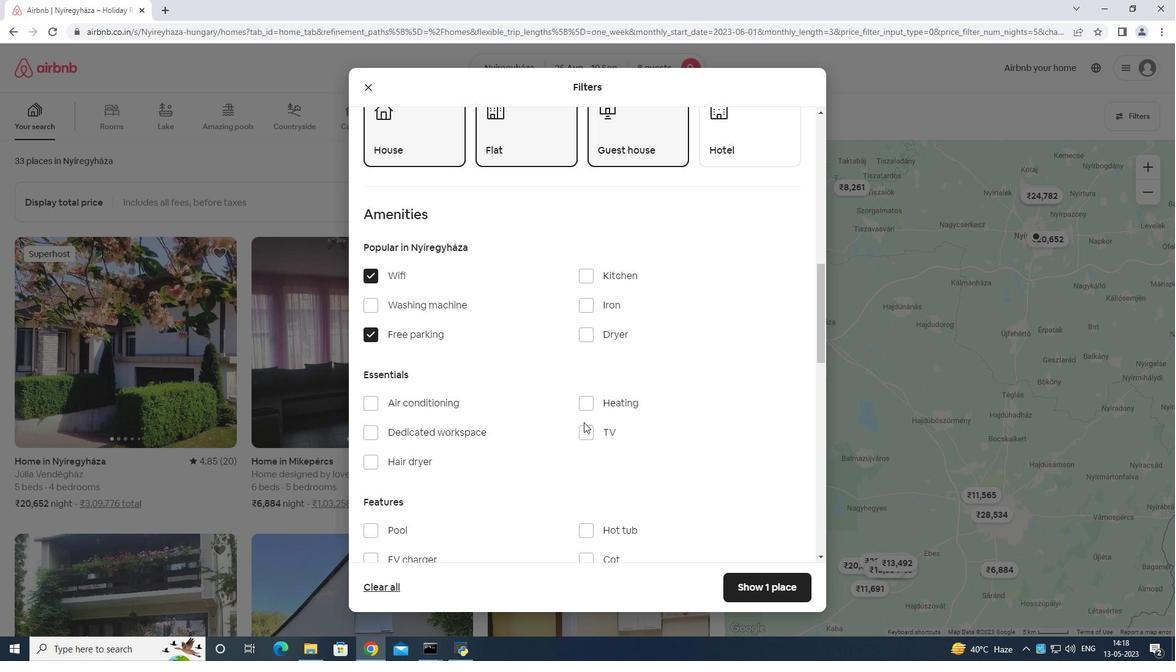 
Action: Mouse moved to (585, 421)
Screenshot: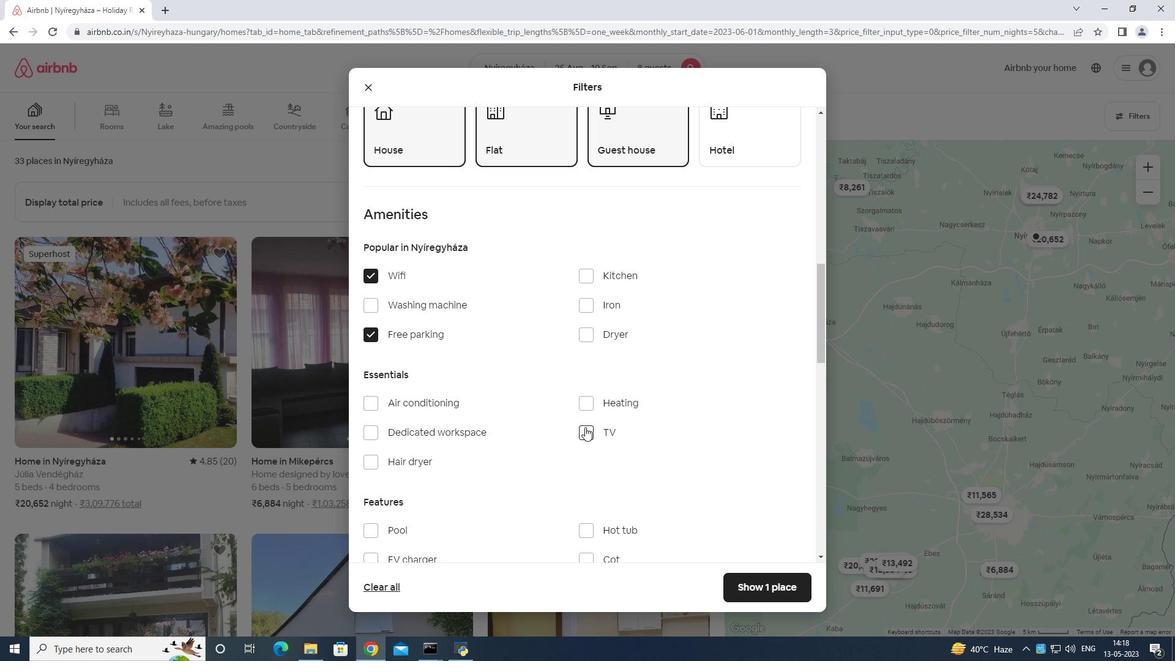 
Action: Mouse scrolled (585, 421) with delta (0, 0)
Screenshot: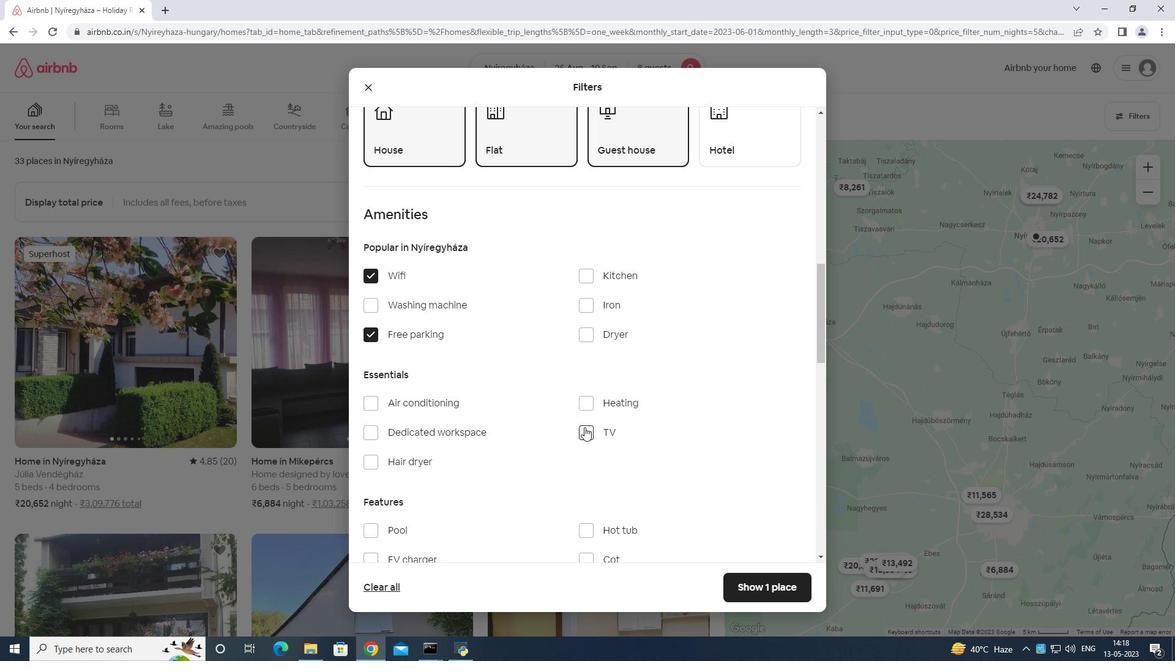 
Action: Mouse scrolled (585, 421) with delta (0, 0)
Screenshot: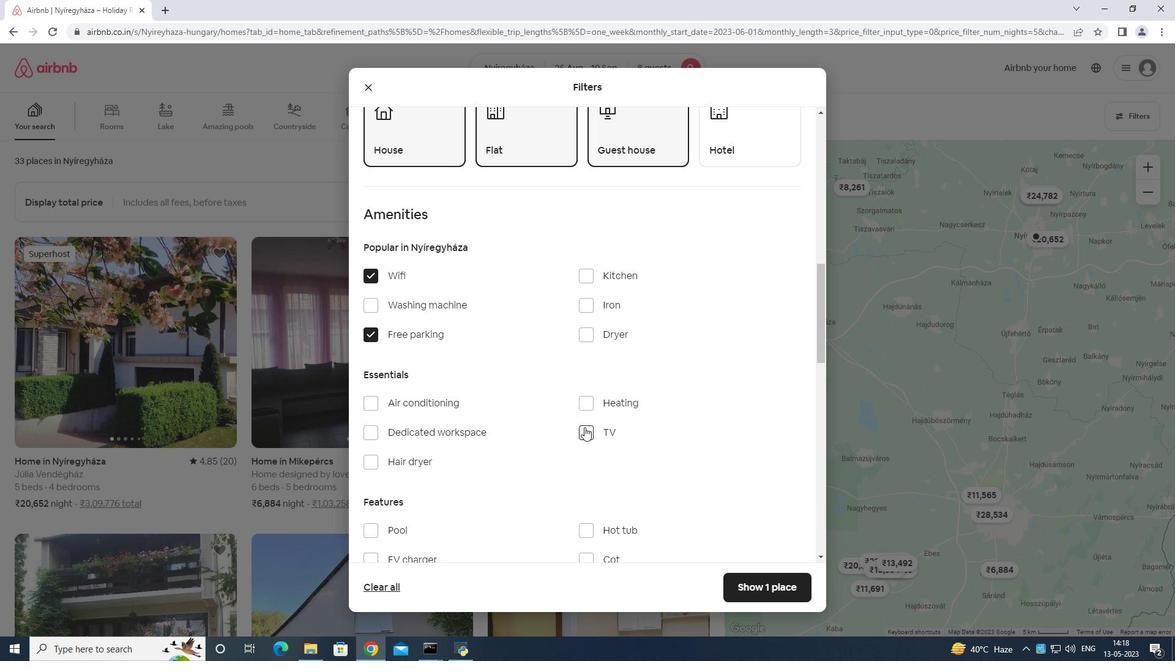 
Action: Mouse moved to (585, 421)
Screenshot: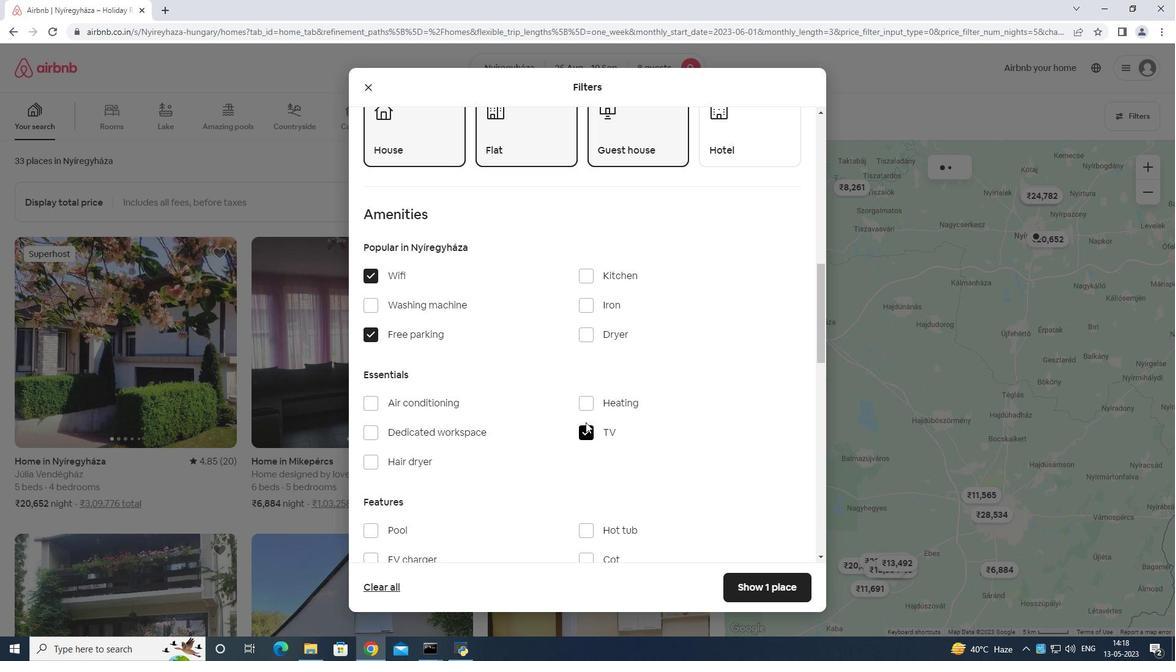 
Action: Mouse scrolled (585, 420) with delta (0, 0)
Screenshot: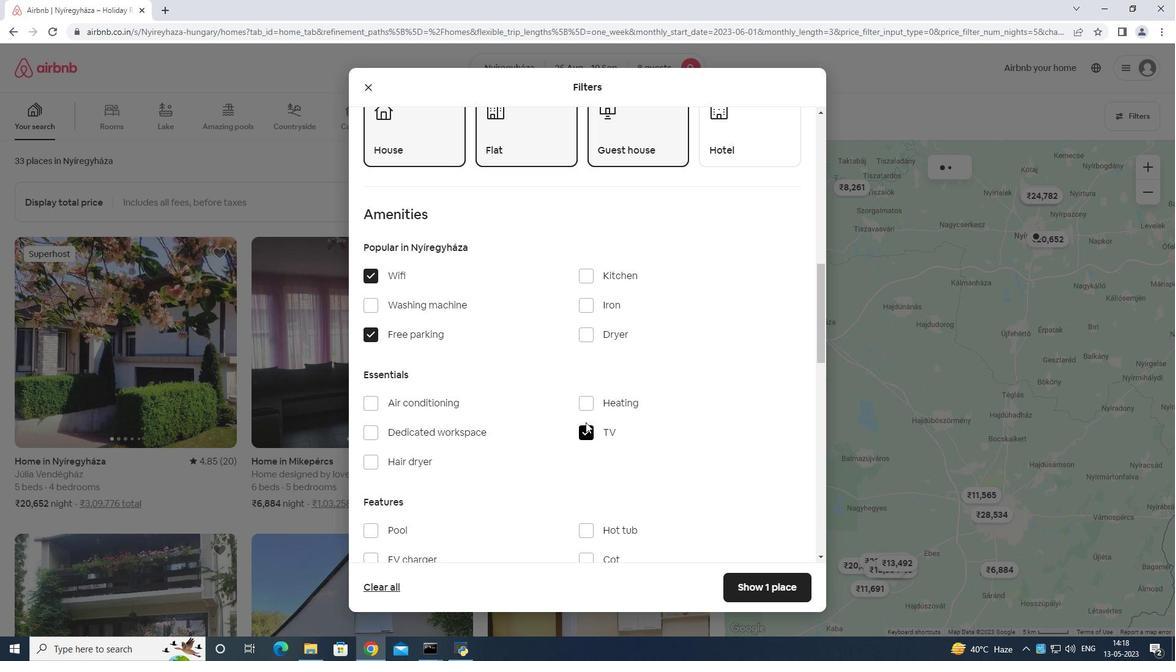 
Action: Mouse moved to (582, 416)
Screenshot: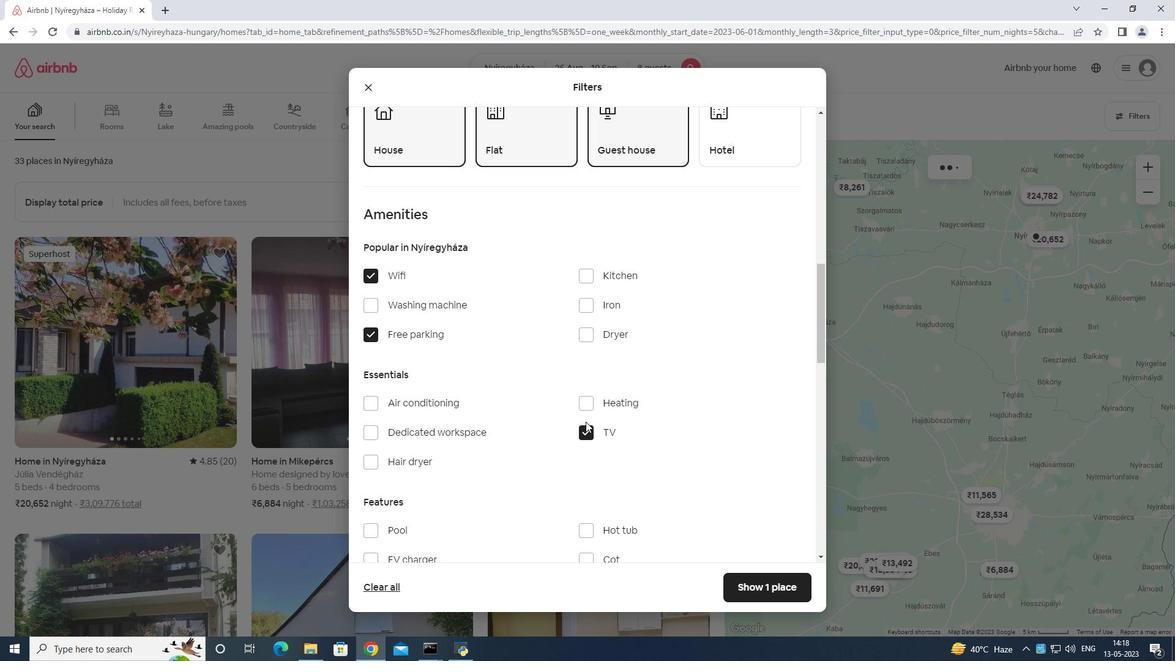 
Action: Mouse scrolled (582, 416) with delta (0, 0)
Screenshot: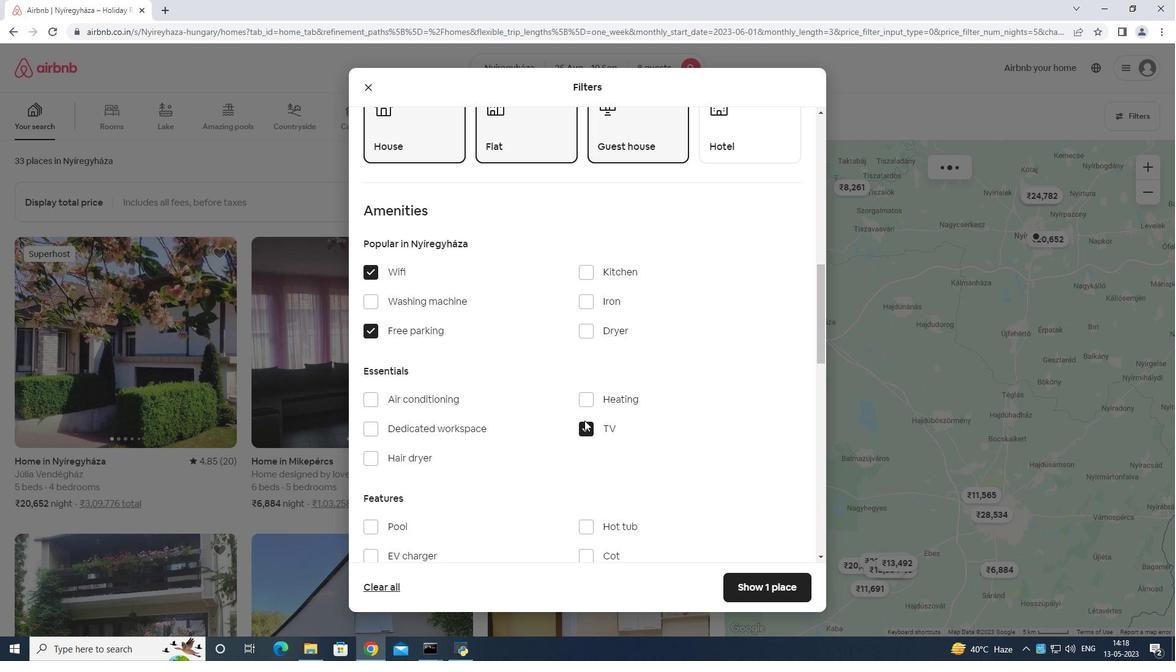 
Action: Mouse moved to (369, 342)
Screenshot: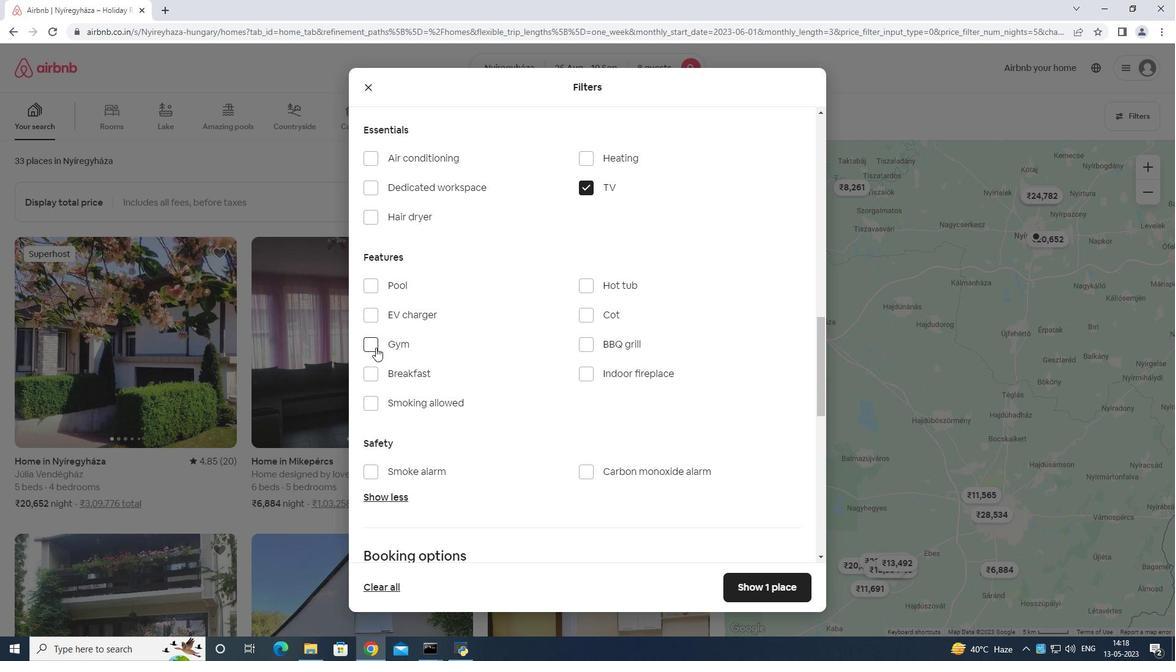 
Action: Mouse pressed left at (369, 342)
Screenshot: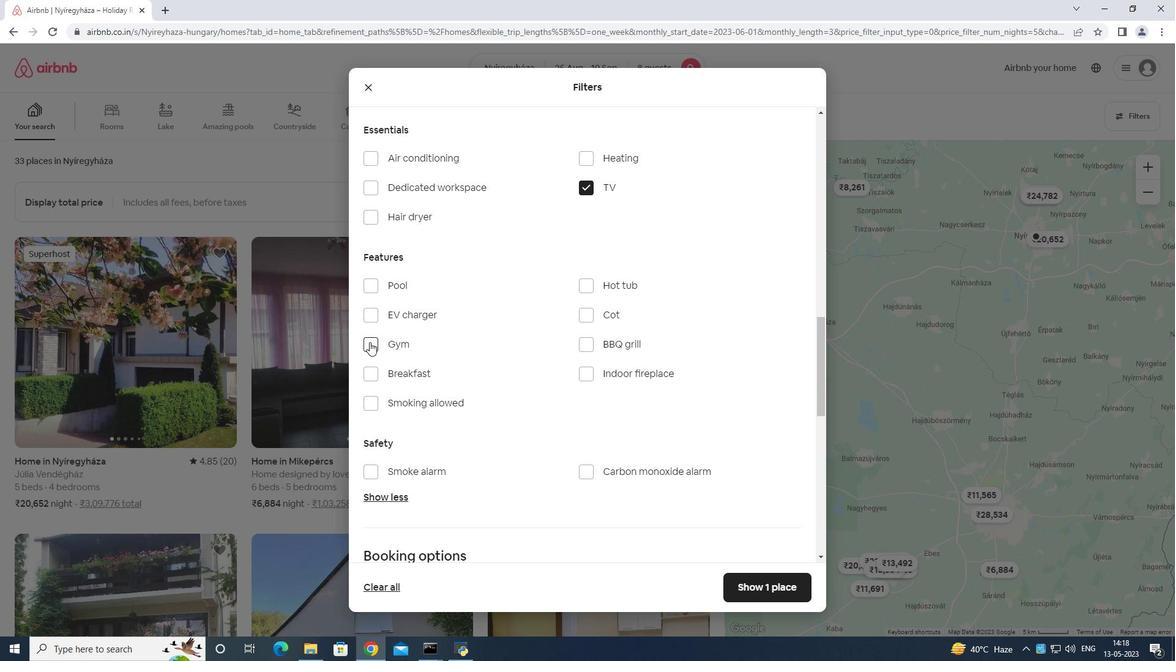 
Action: Mouse moved to (366, 369)
Screenshot: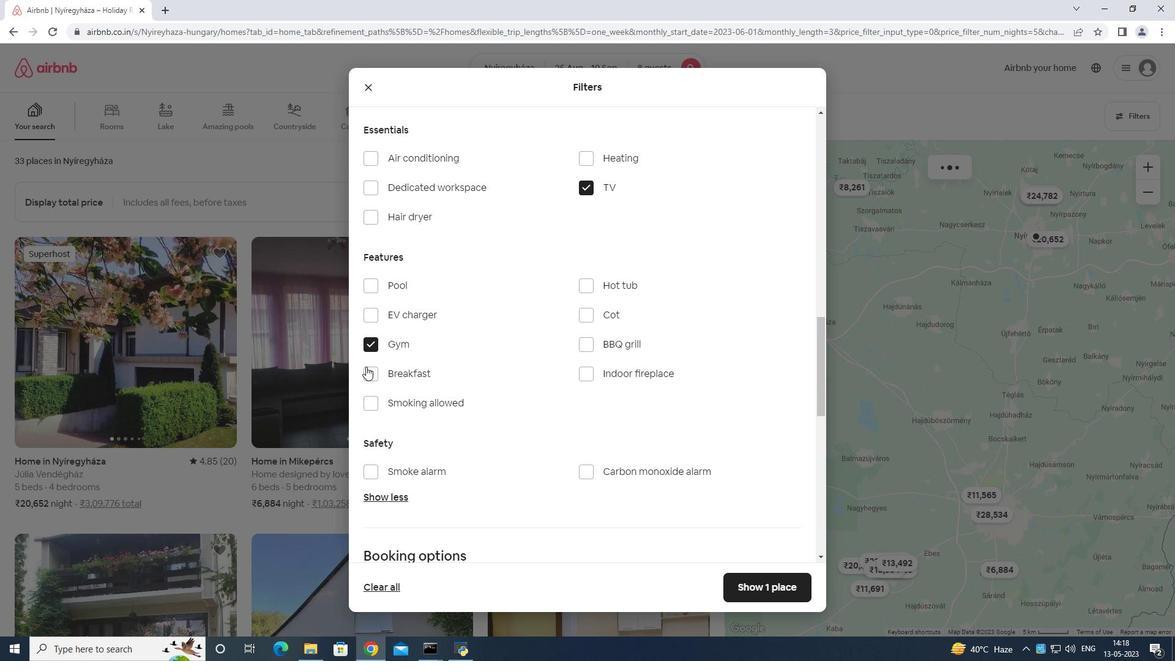 
Action: Mouse pressed left at (366, 369)
Screenshot: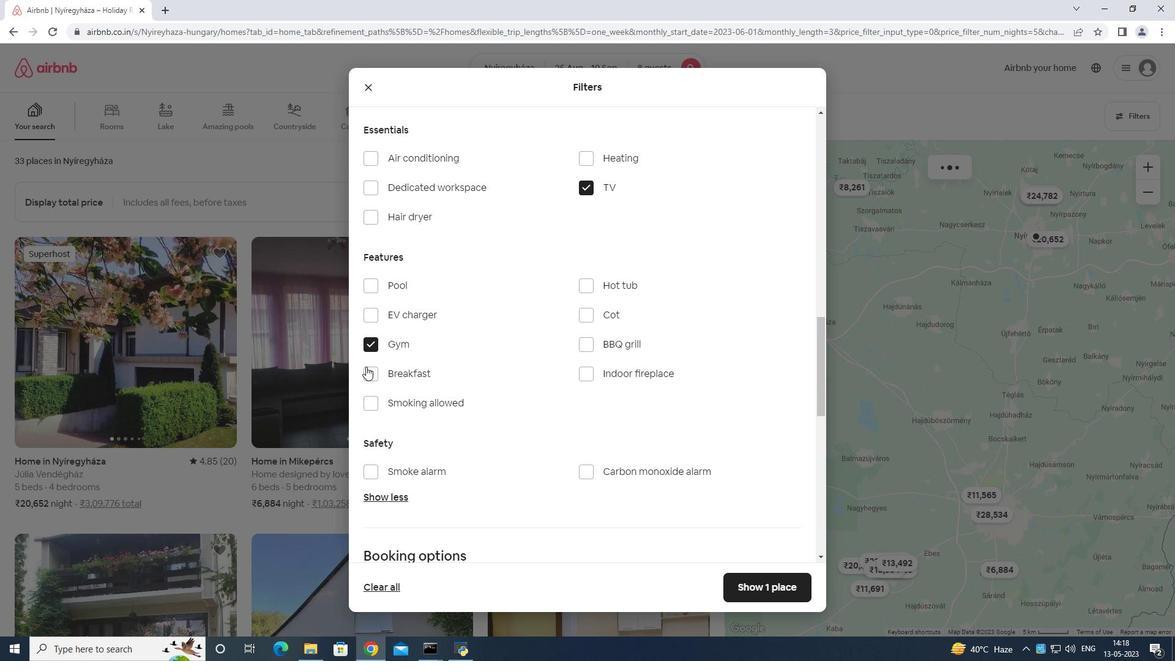 
Action: Mouse moved to (423, 391)
Screenshot: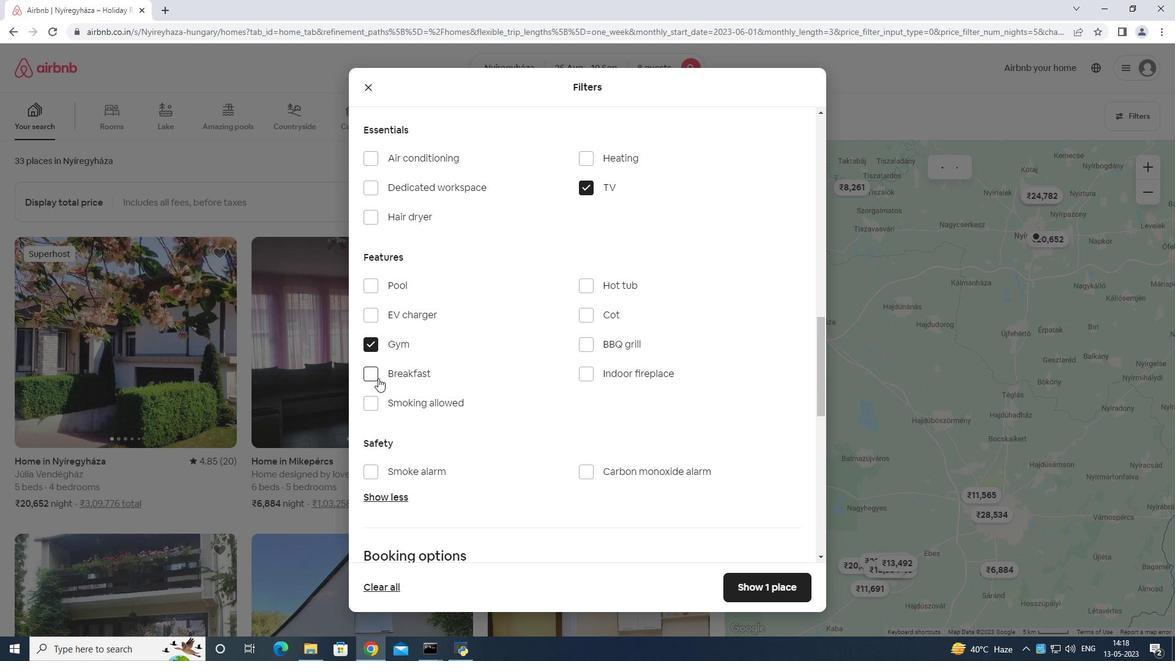 
Action: Mouse scrolled (423, 391) with delta (0, 0)
Screenshot: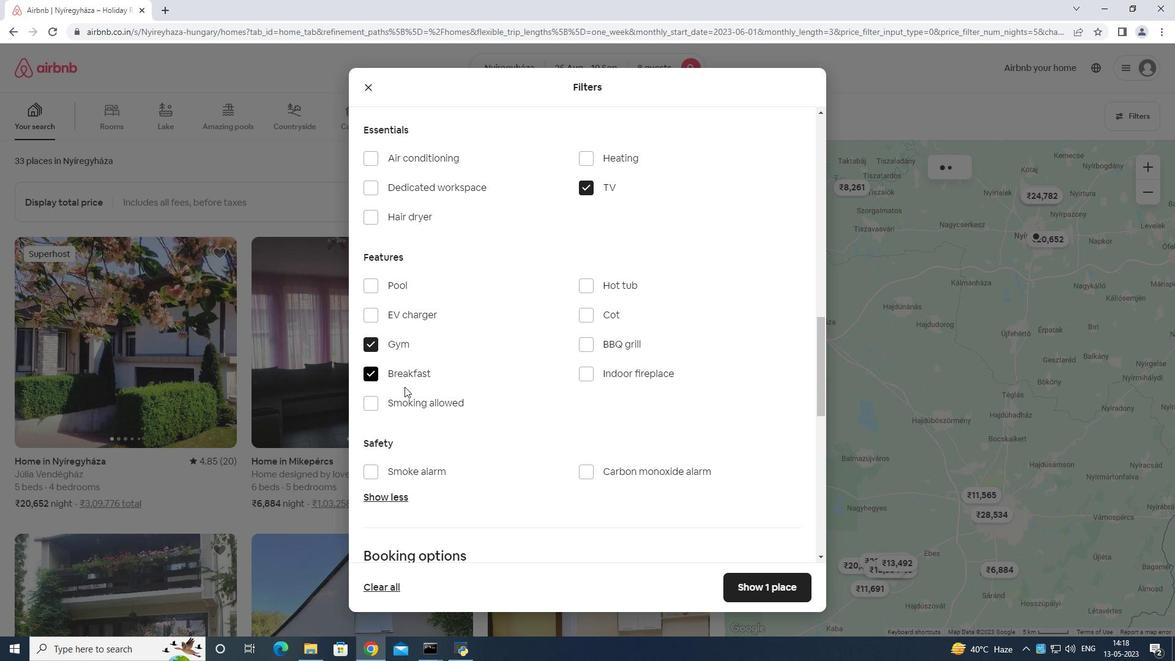 
Action: Mouse moved to (424, 391)
Screenshot: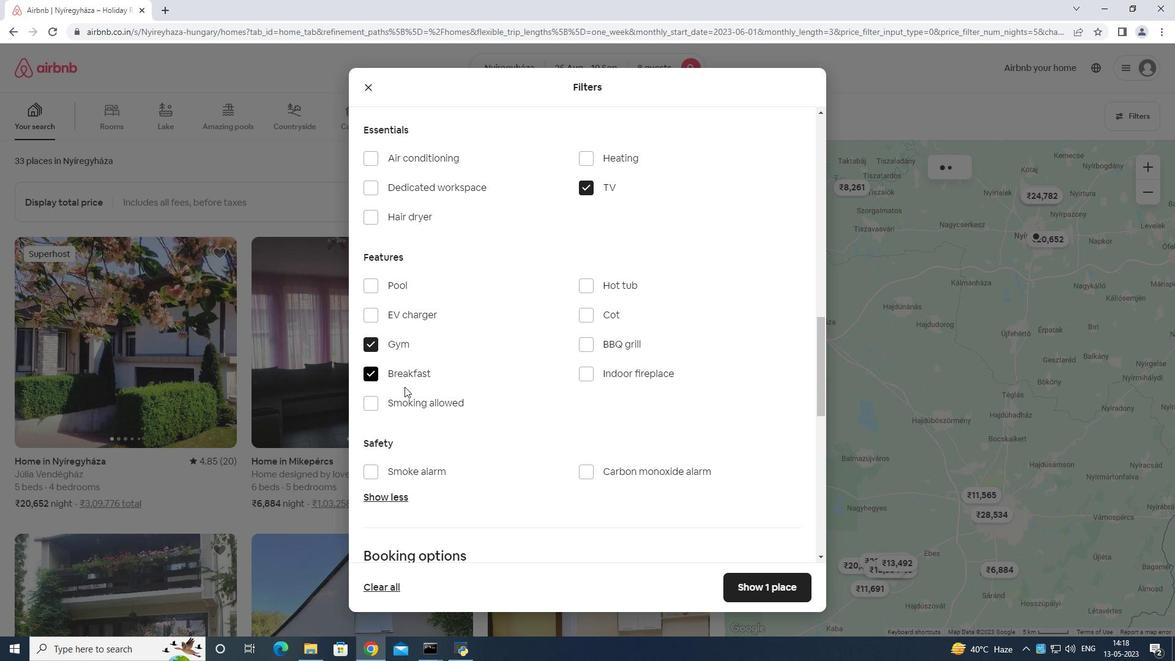 
Action: Mouse scrolled (424, 391) with delta (0, 0)
Screenshot: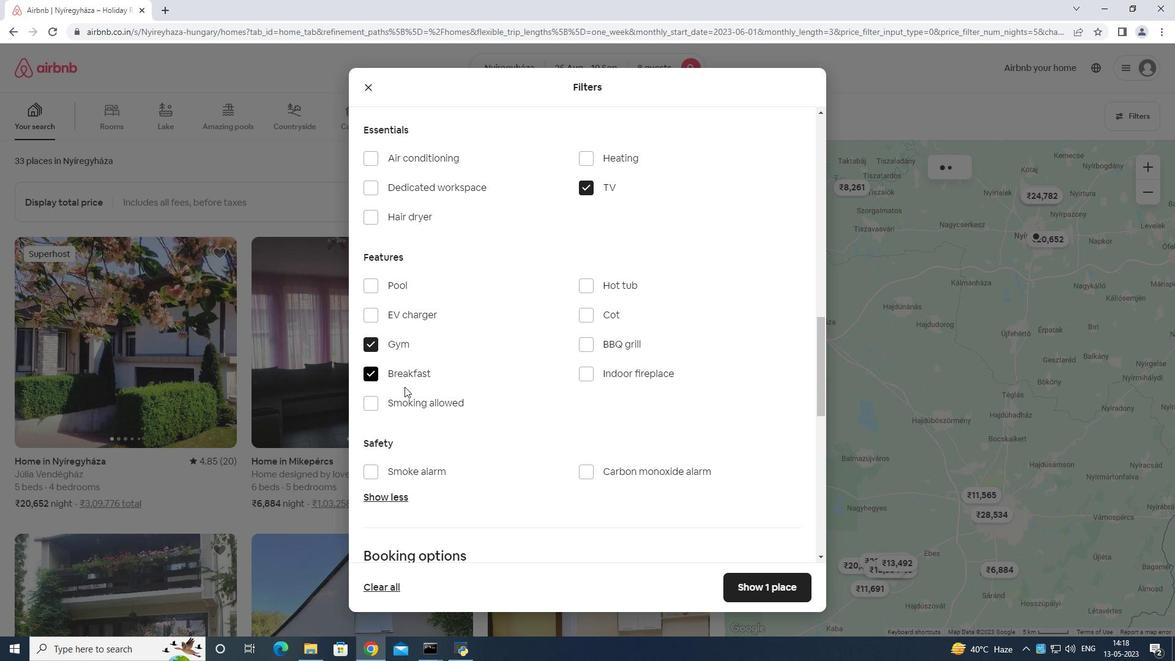 
Action: Mouse moved to (427, 391)
Screenshot: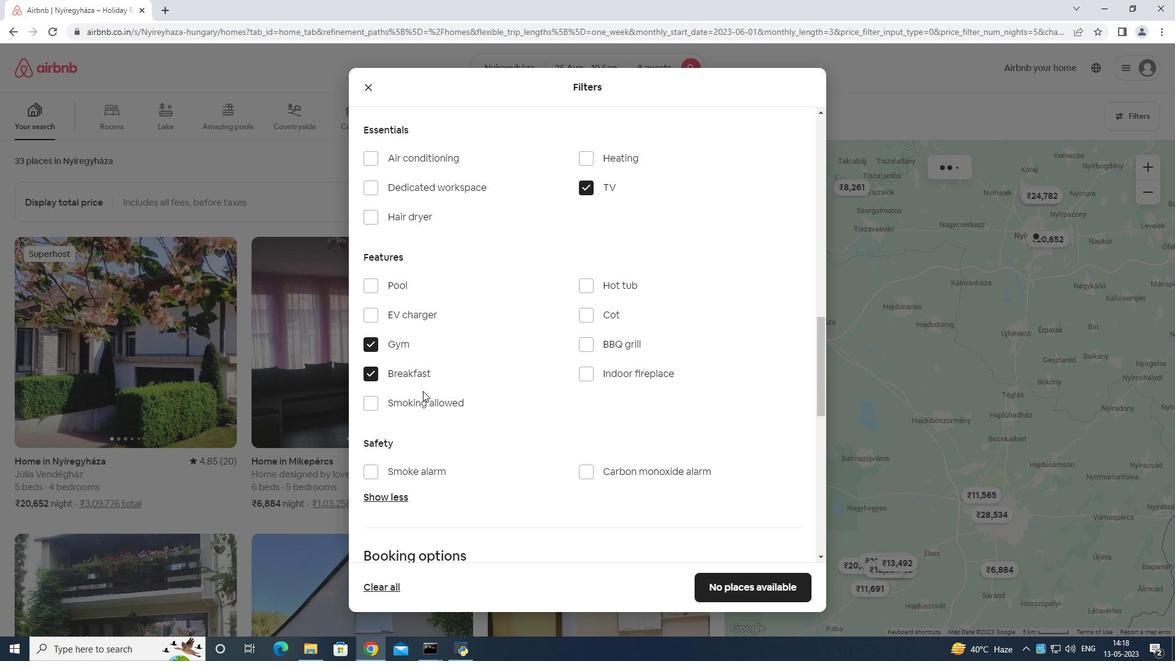 
Action: Mouse scrolled (427, 391) with delta (0, 0)
Screenshot: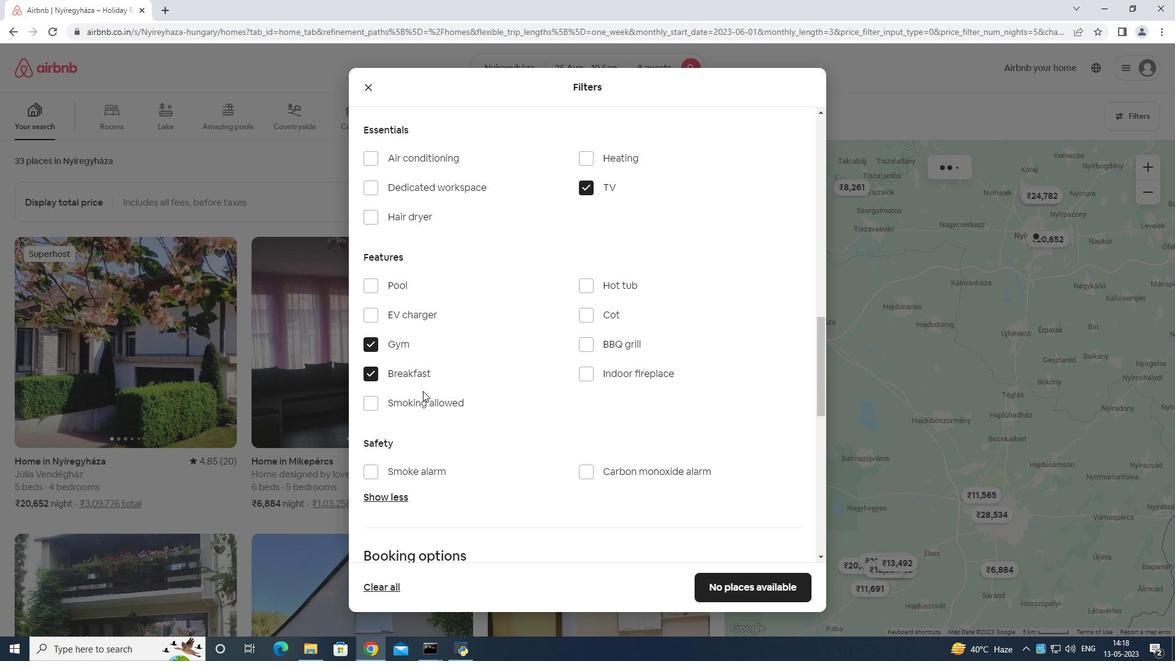 
Action: Mouse moved to (432, 389)
Screenshot: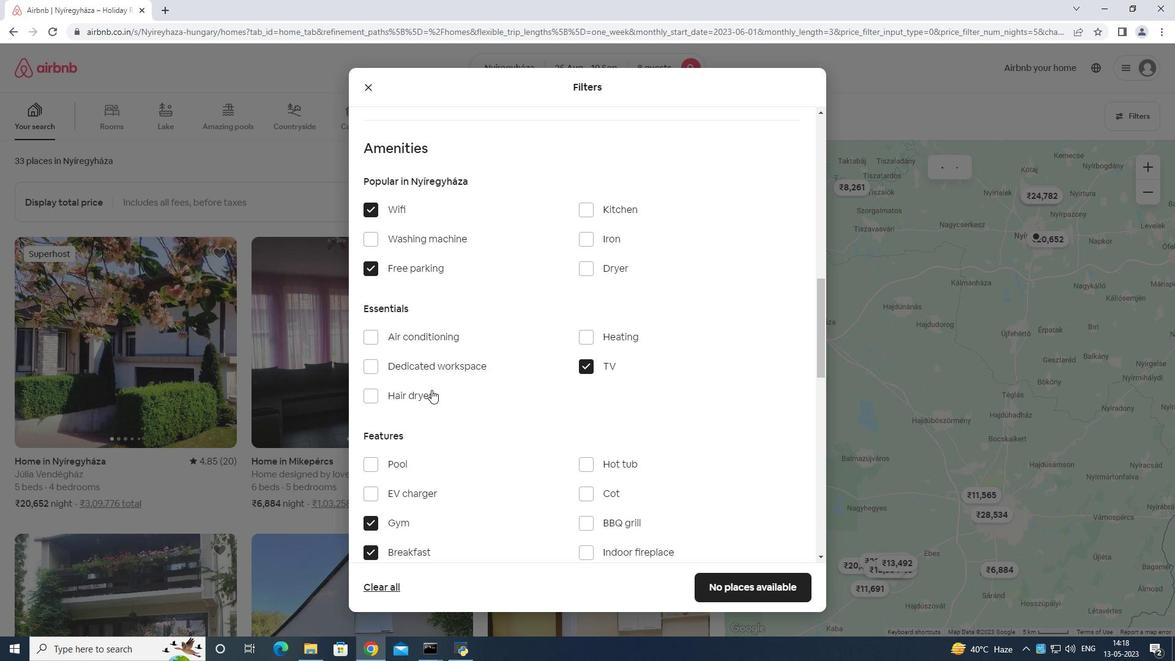 
Action: Mouse scrolled (432, 389) with delta (0, 0)
Screenshot: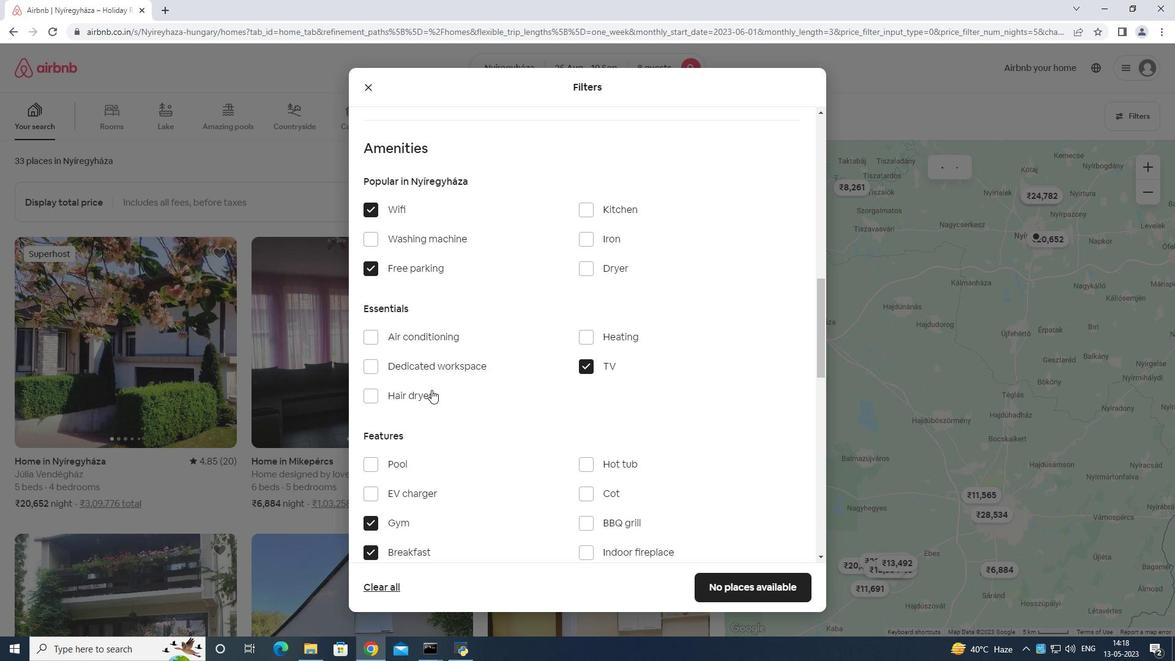 
Action: Mouse moved to (435, 389)
Screenshot: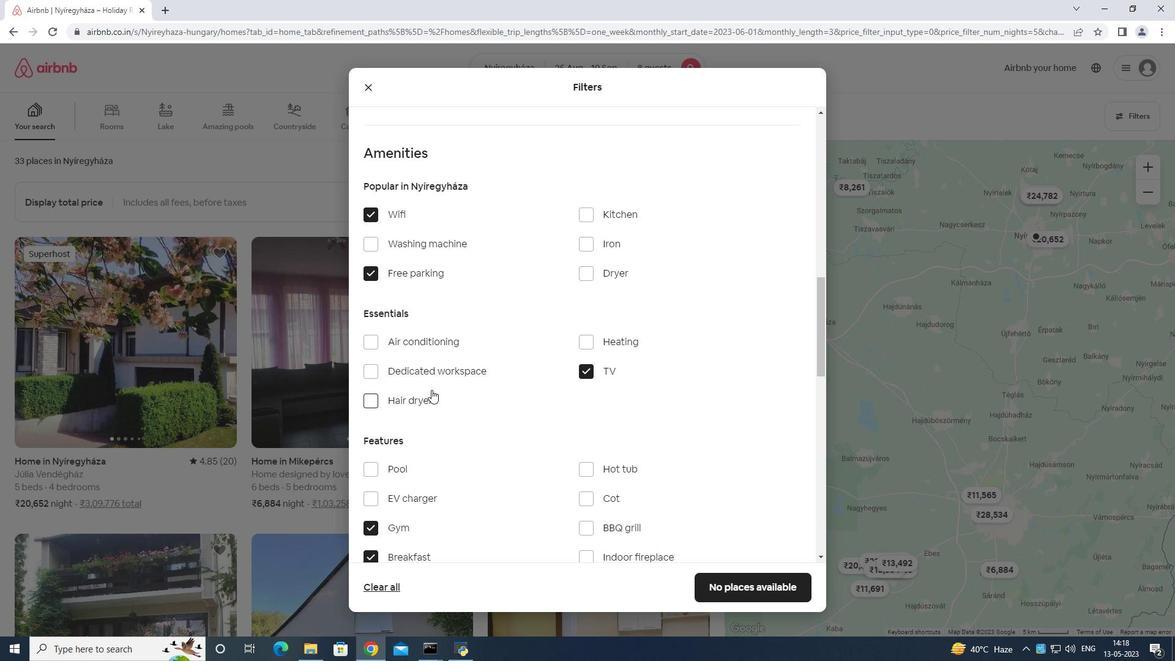 
Action: Mouse scrolled (435, 389) with delta (0, 0)
Screenshot: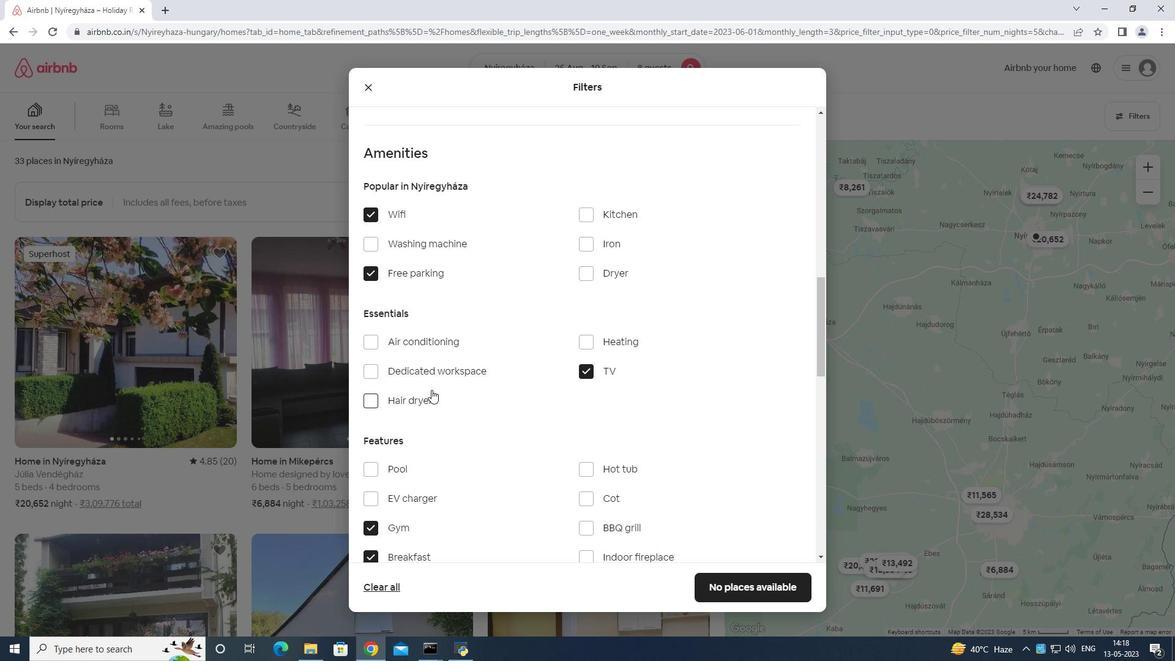 
Action: Mouse moved to (440, 389)
Screenshot: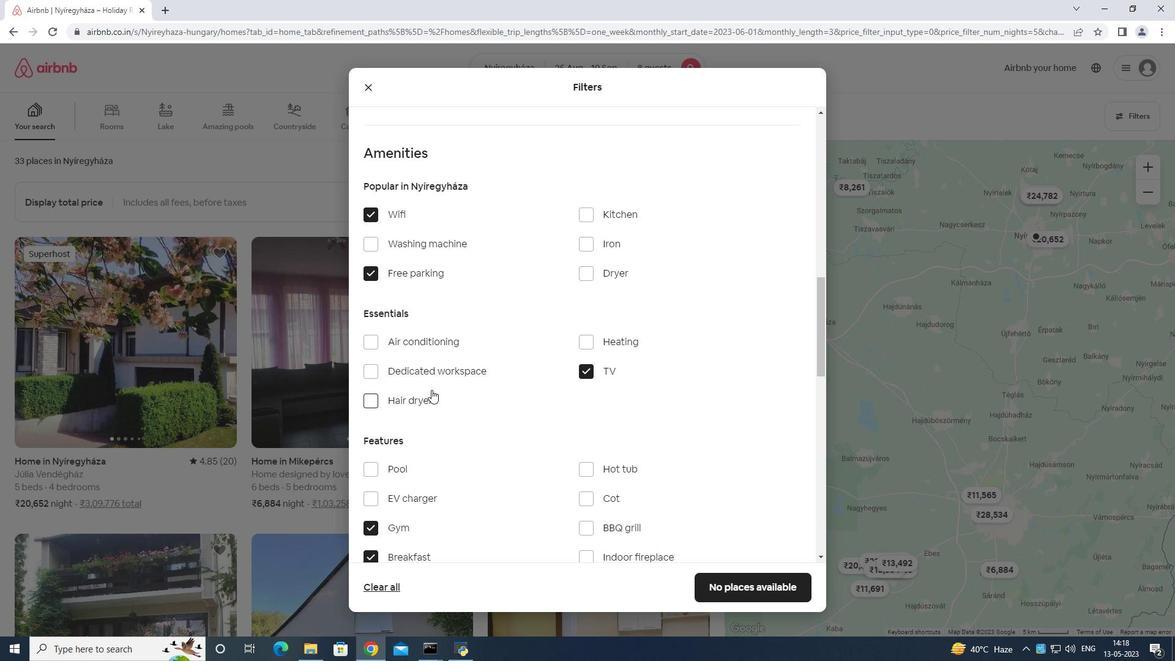 
Action: Mouse scrolled (440, 389) with delta (0, 0)
Screenshot: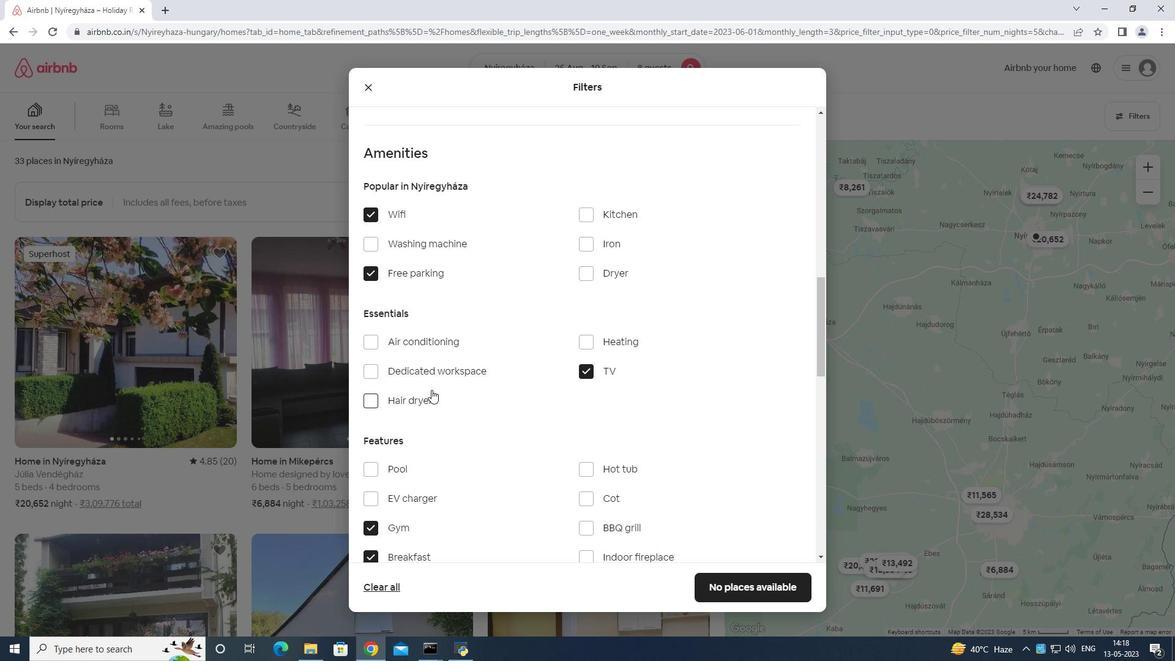 
Action: Mouse moved to (446, 389)
Screenshot: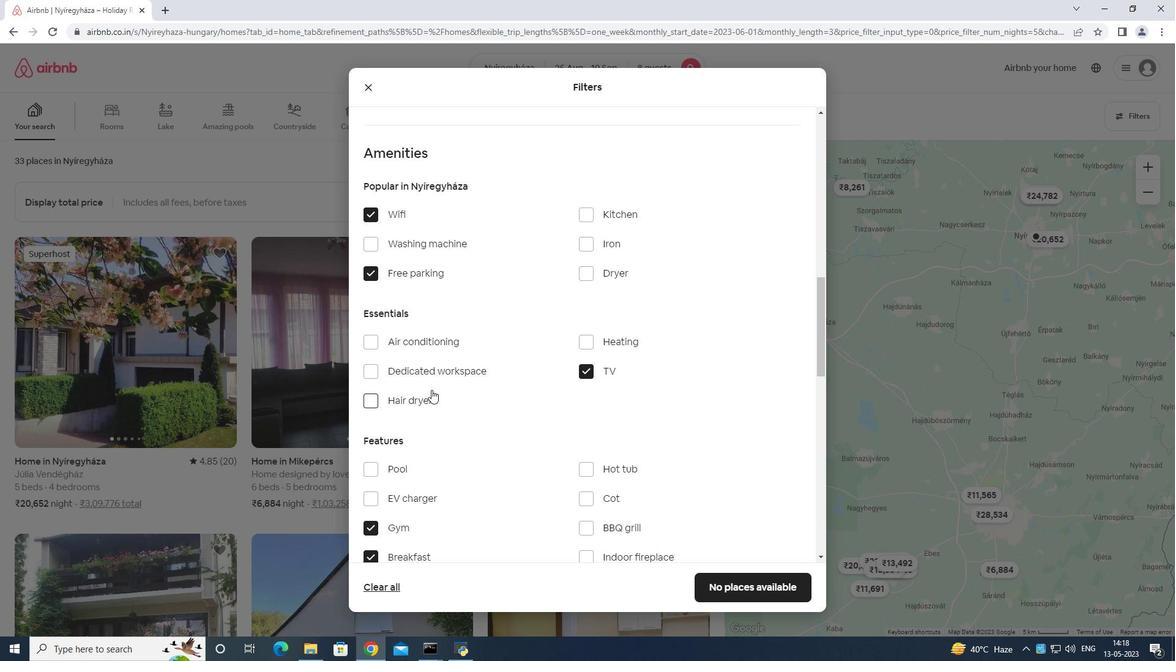 
Action: Mouse scrolled (446, 388) with delta (0, 0)
Screenshot: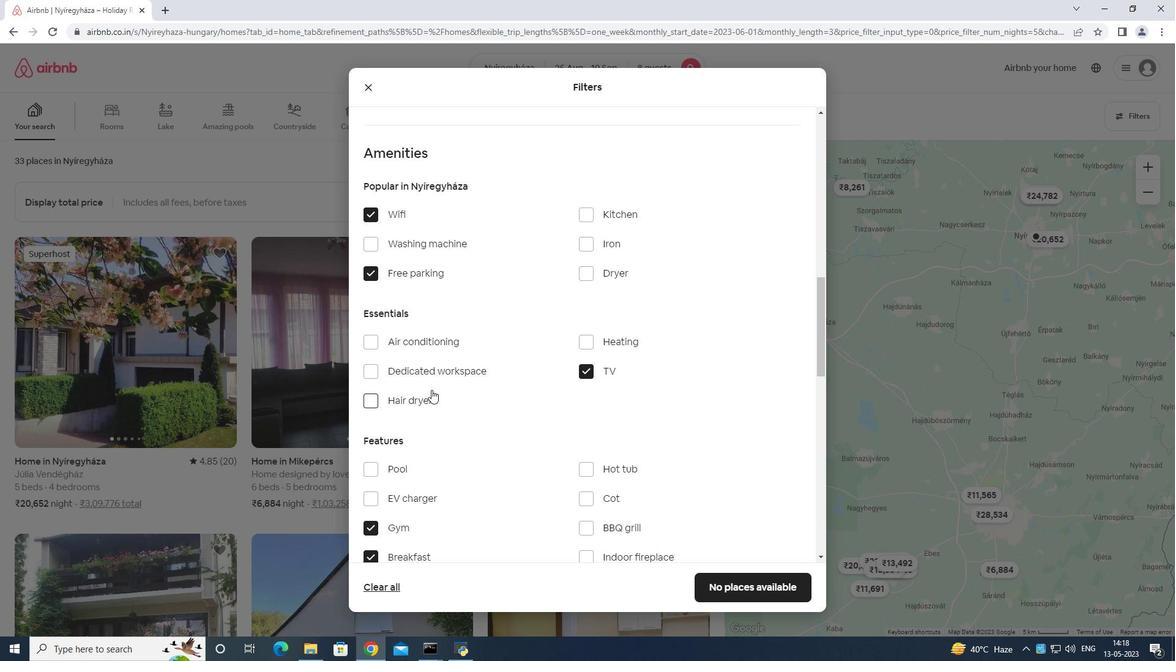 
Action: Mouse moved to (644, 408)
Screenshot: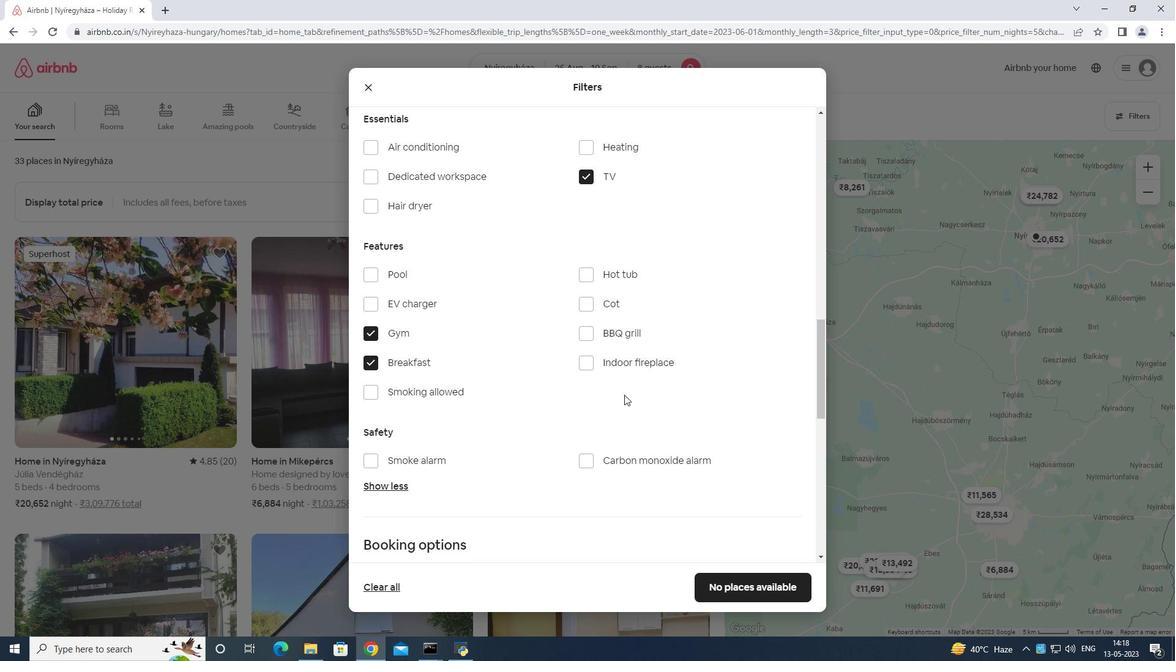 
Action: Mouse scrolled (644, 408) with delta (0, 0)
Screenshot: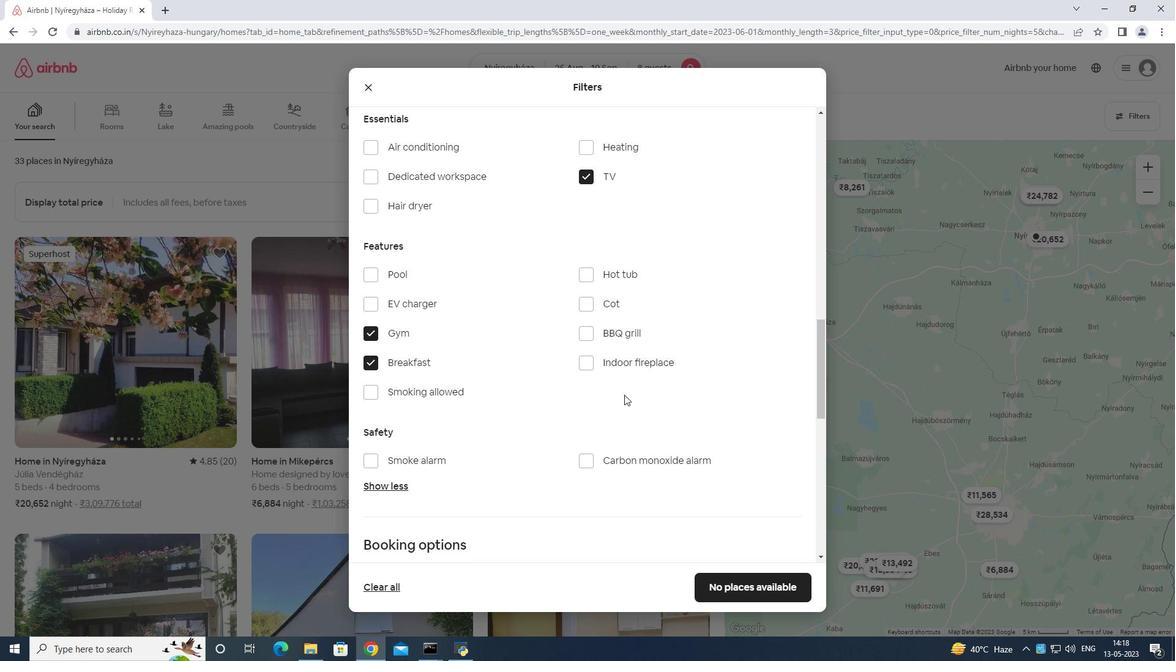 
Action: Mouse moved to (664, 427)
Screenshot: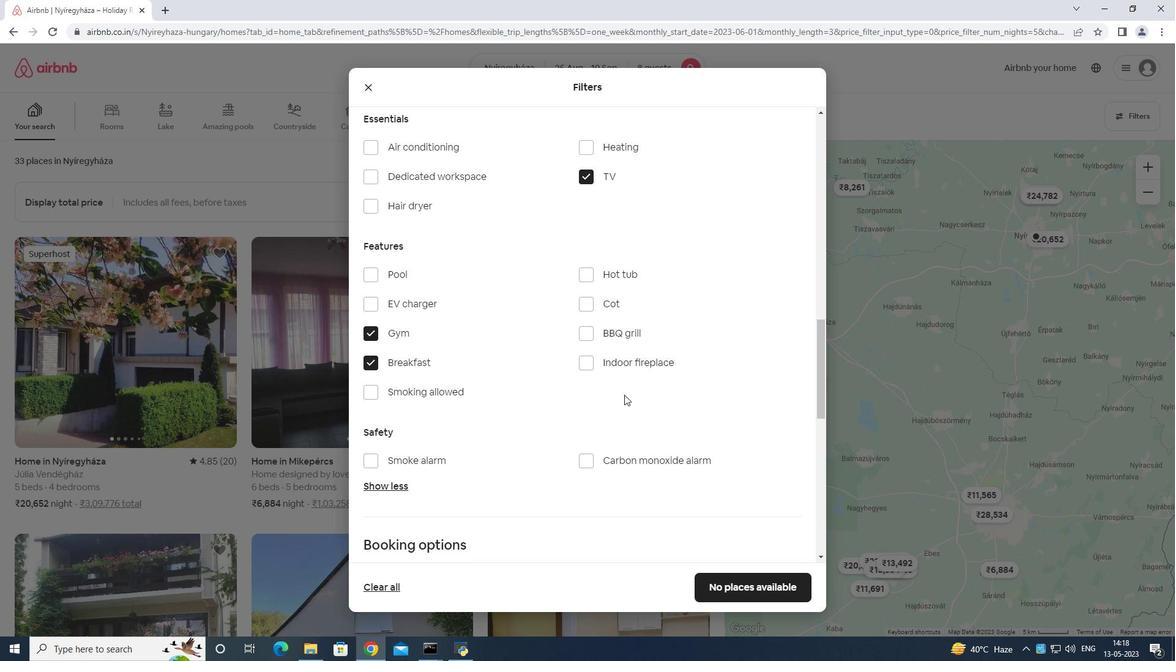 
Action: Mouse scrolled (664, 427) with delta (0, 0)
Screenshot: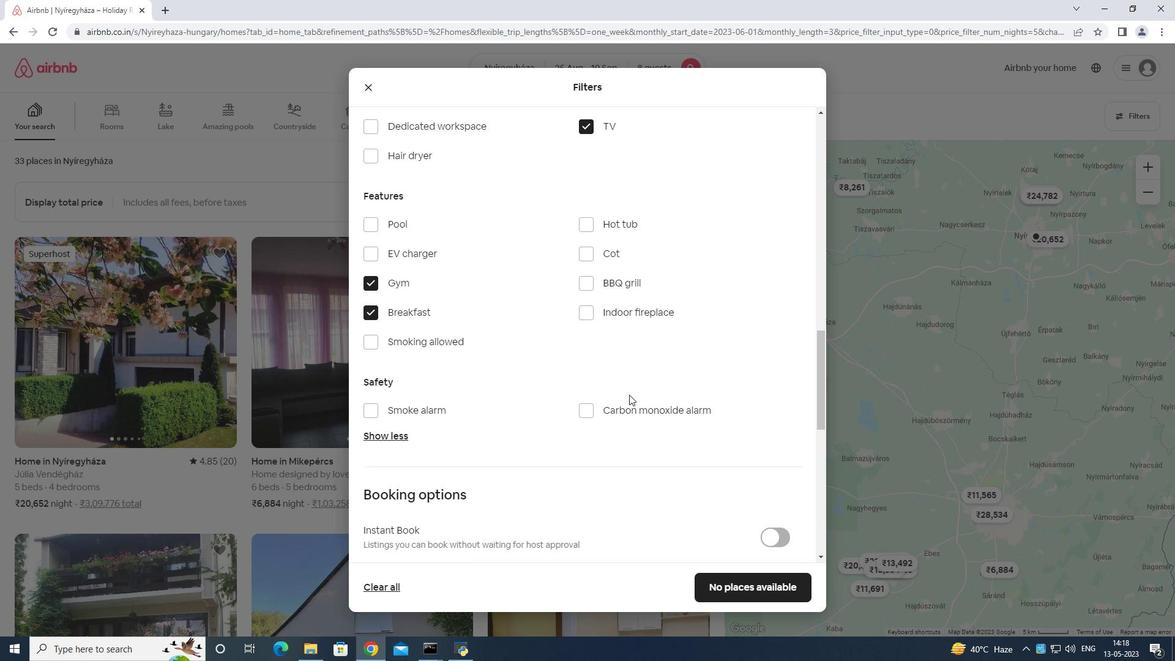 
Action: Mouse moved to (682, 444)
Screenshot: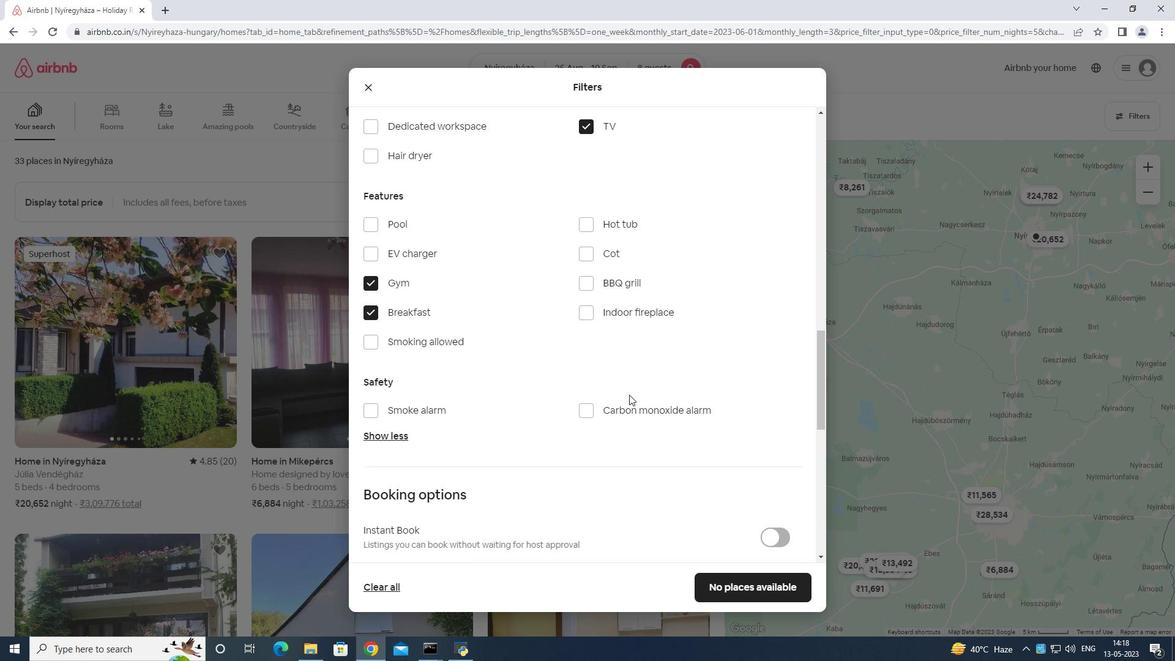 
Action: Mouse scrolled (682, 444) with delta (0, 0)
Screenshot: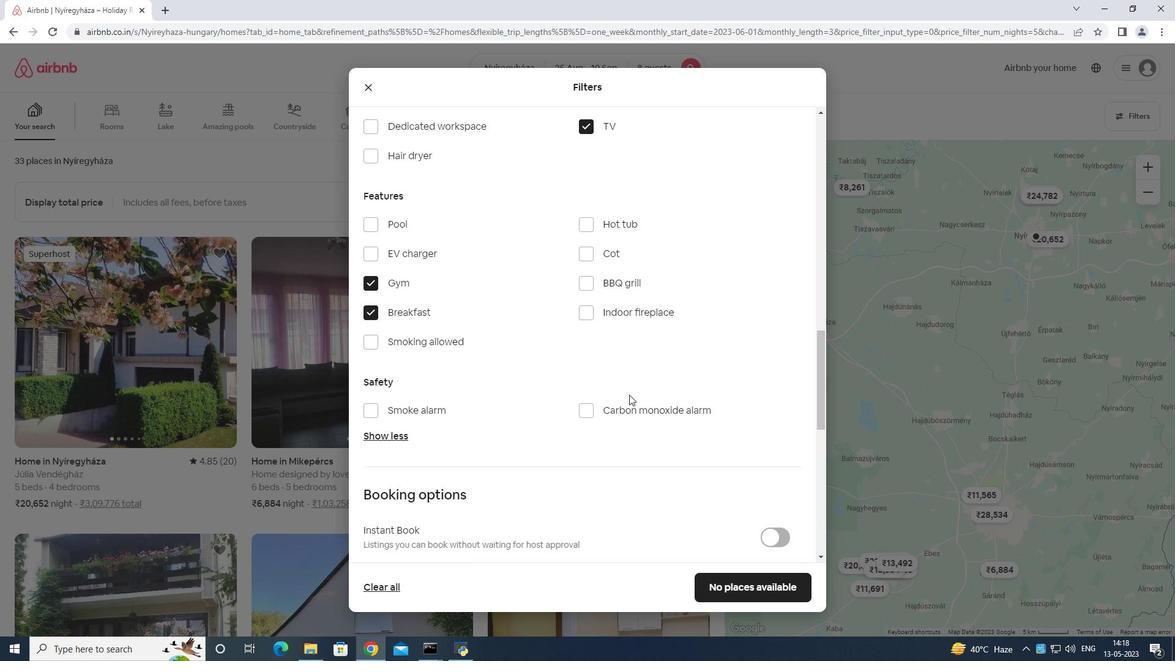 
Action: Mouse moved to (768, 396)
Screenshot: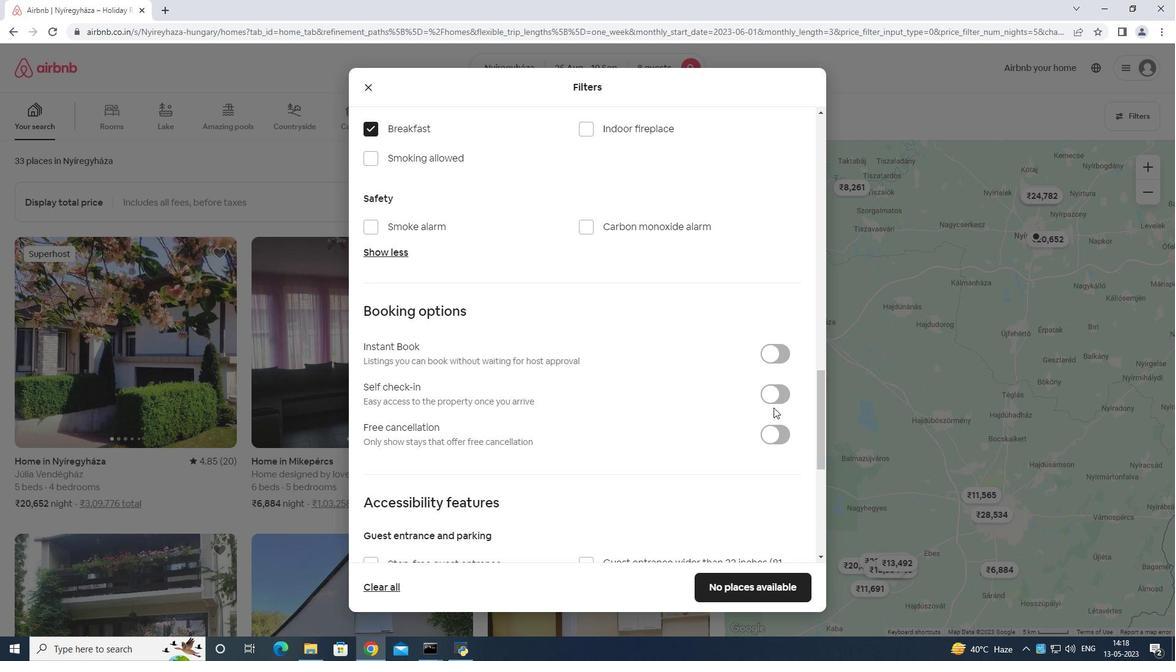 
Action: Mouse pressed left at (768, 396)
Screenshot: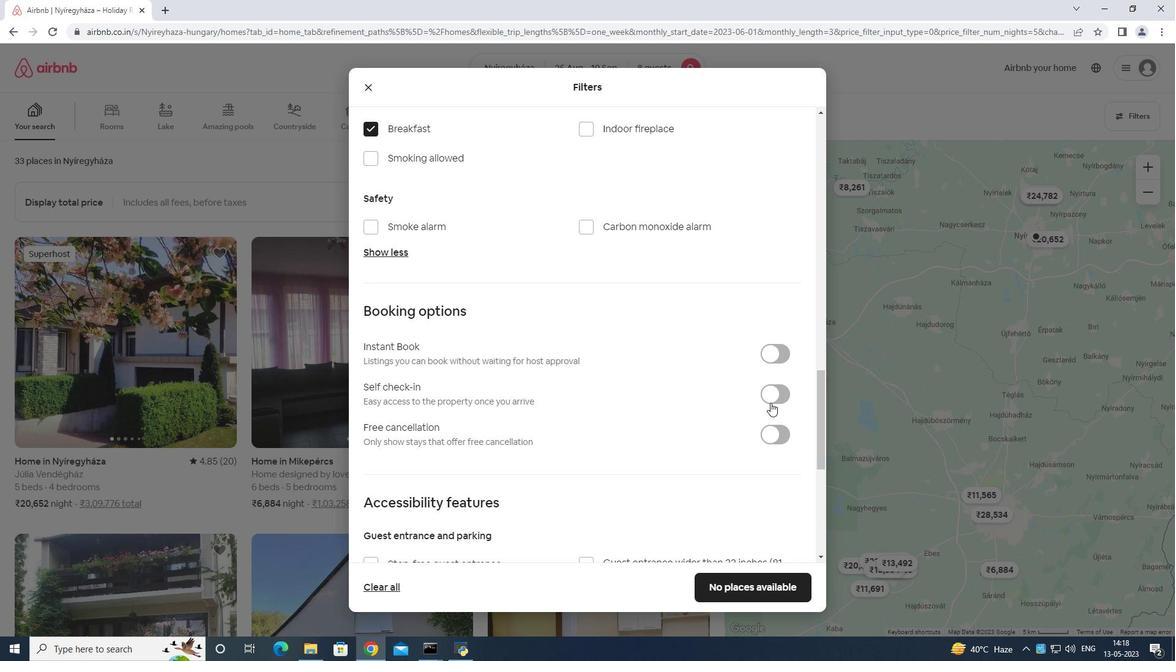 
Action: Mouse moved to (754, 378)
Screenshot: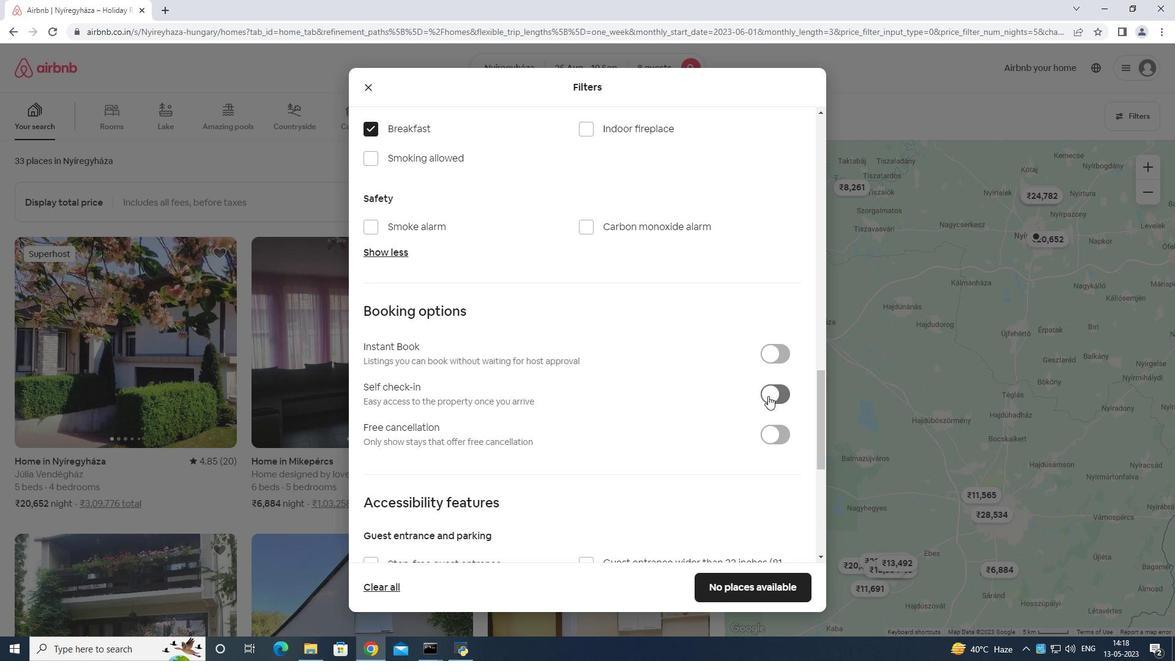 
Action: Mouse scrolled (754, 378) with delta (0, 0)
Screenshot: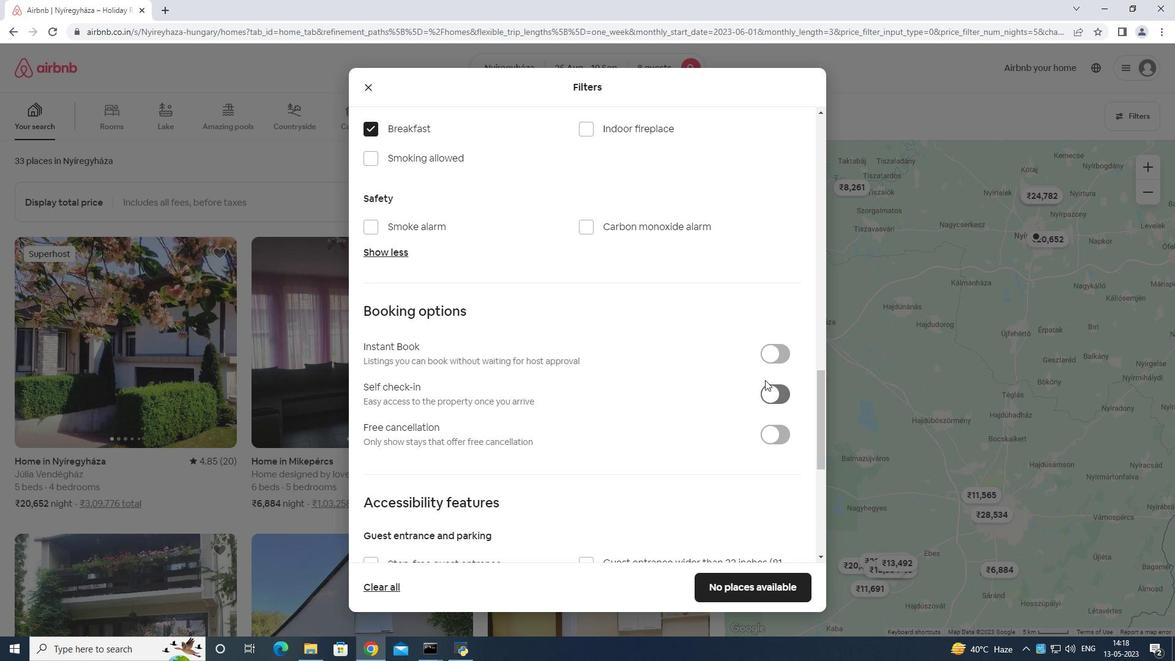 
Action: Mouse moved to (752, 384)
Screenshot: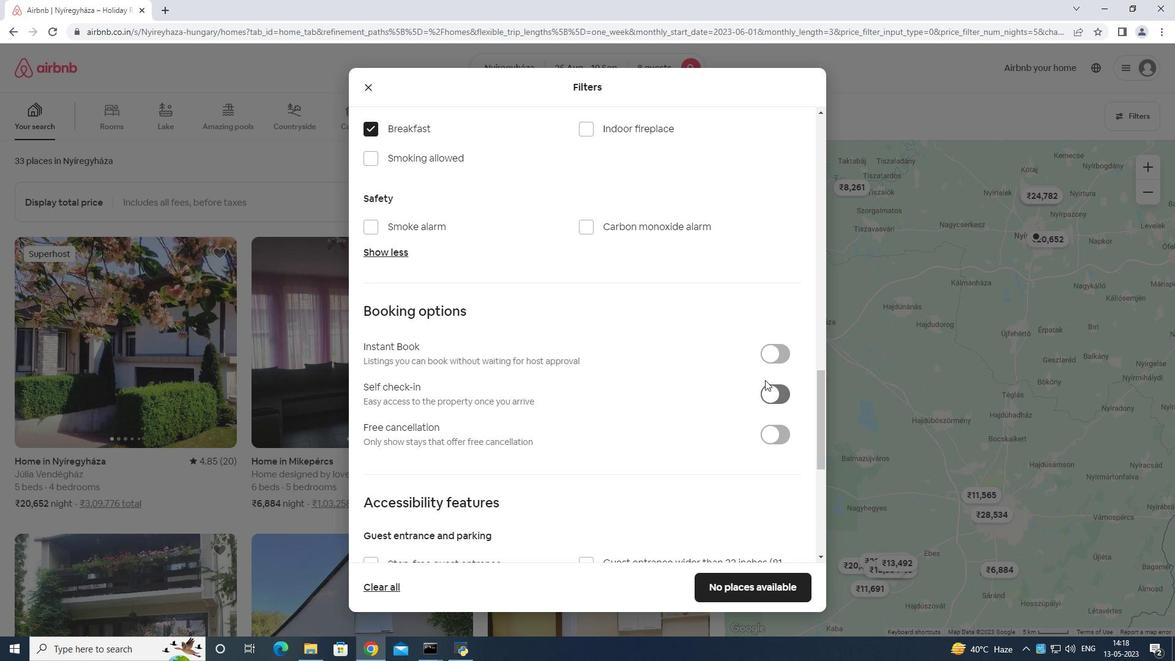 
Action: Mouse scrolled (752, 383) with delta (0, 0)
Screenshot: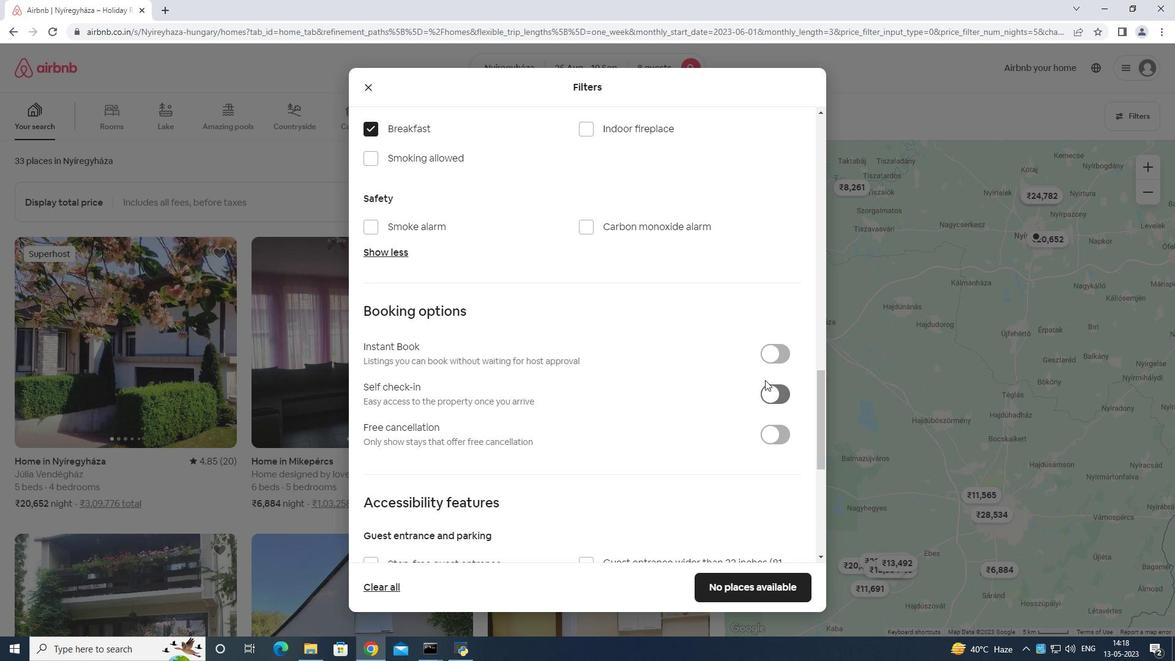 
Action: Mouse moved to (752, 385)
Screenshot: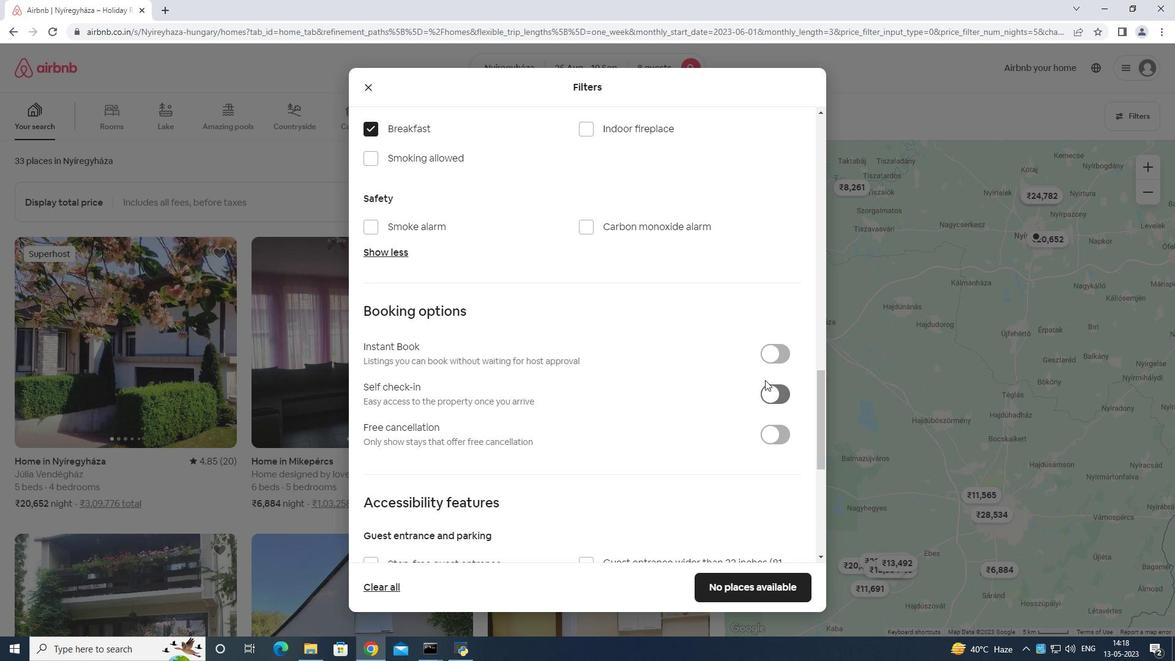 
Action: Mouse scrolled (752, 385) with delta (0, 0)
Screenshot: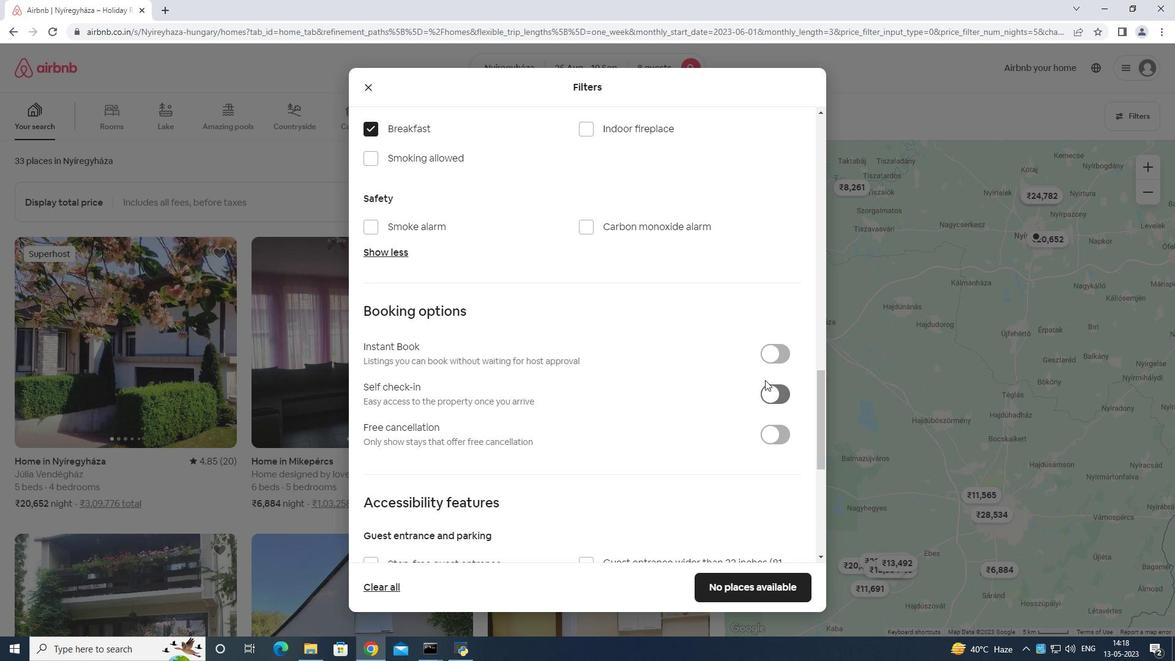 
Action: Mouse moved to (751, 386)
Screenshot: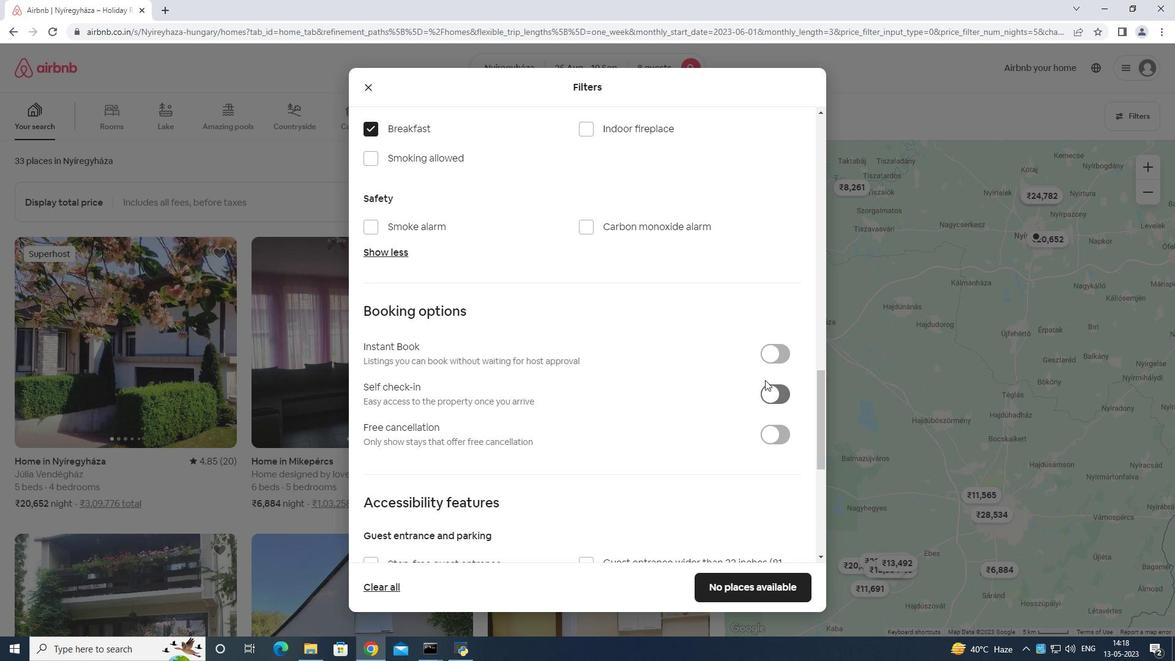 
Action: Mouse scrolled (751, 385) with delta (0, 0)
Screenshot: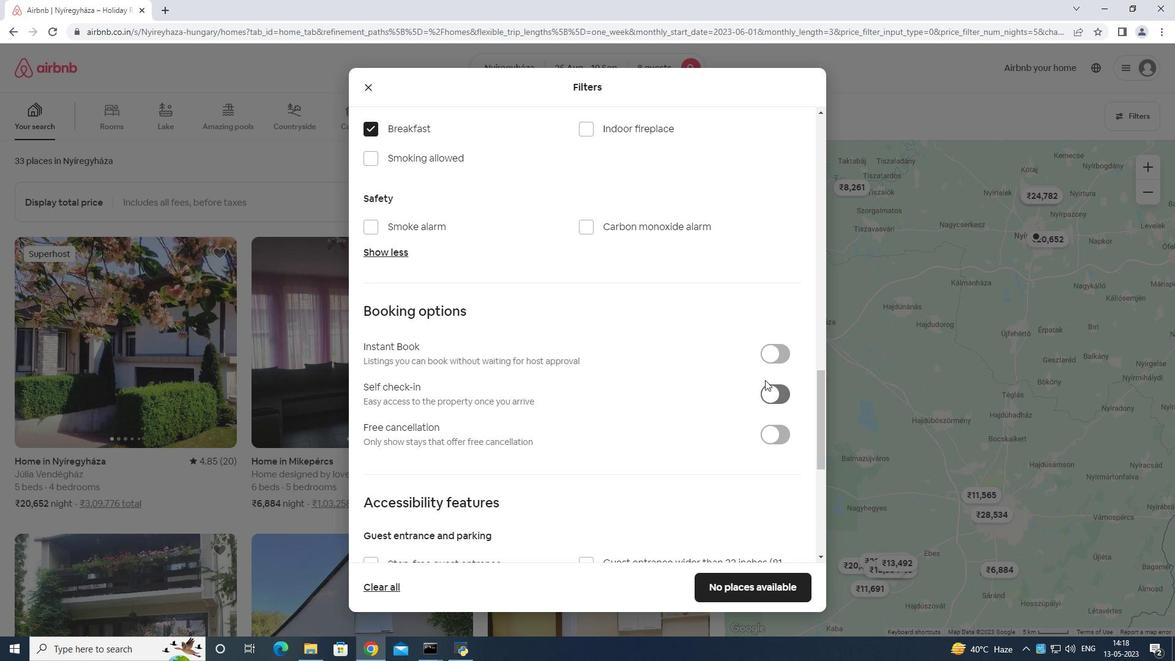 
Action: Mouse moved to (749, 389)
Screenshot: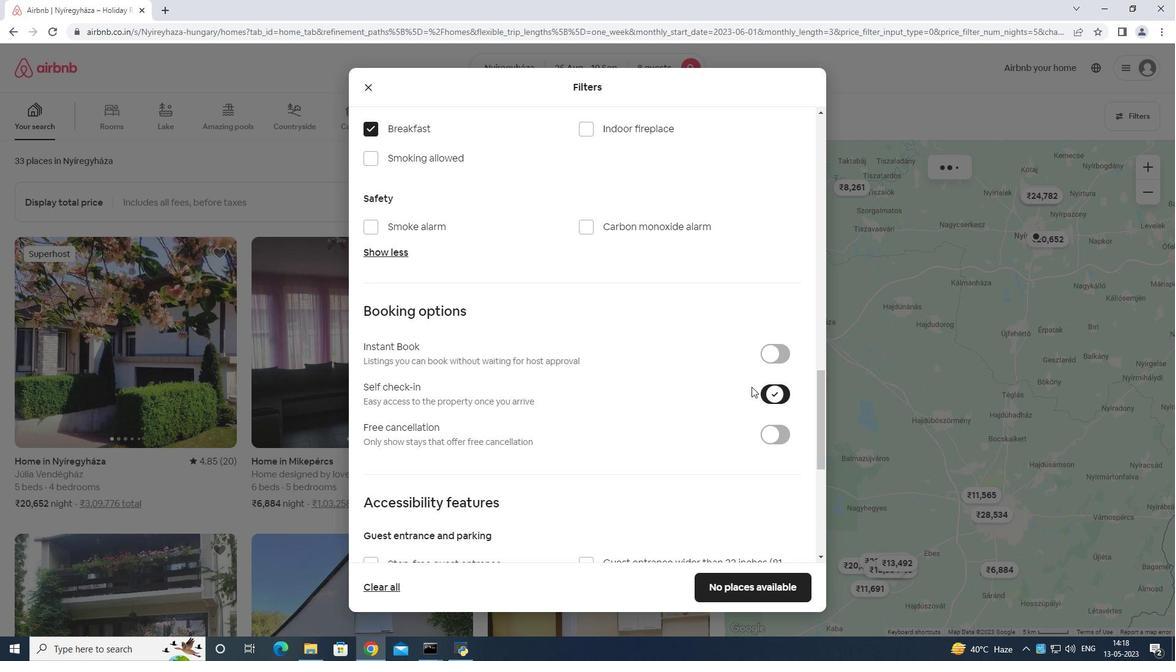 
Action: Mouse scrolled (749, 388) with delta (0, 0)
Screenshot: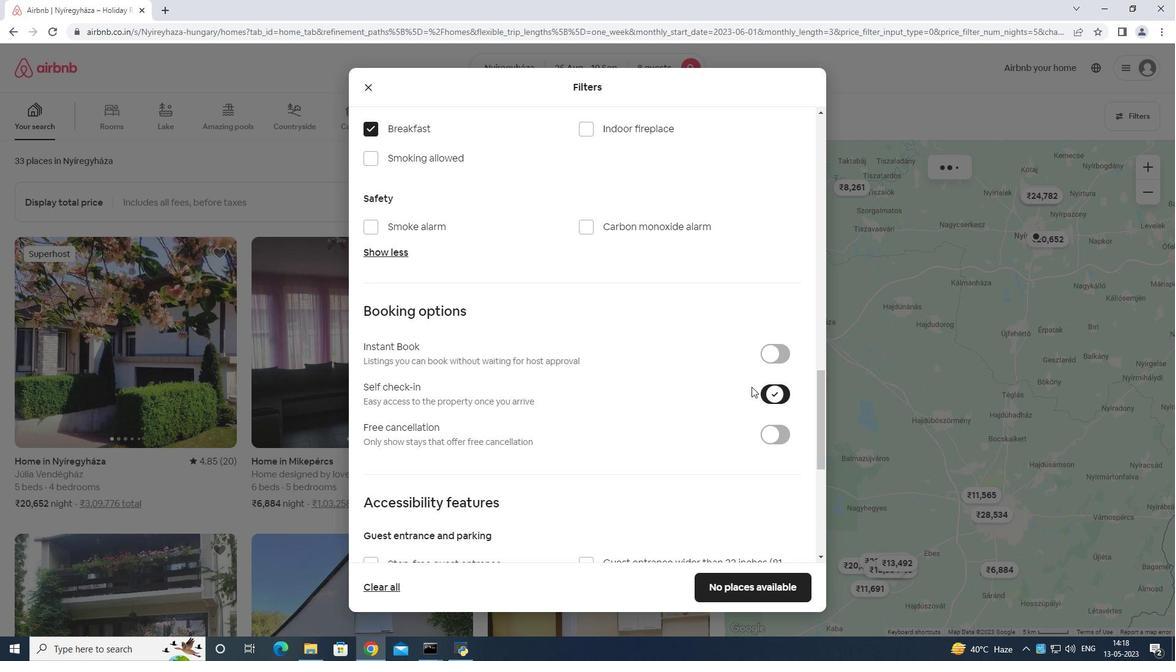 
Action: Mouse moved to (748, 396)
Screenshot: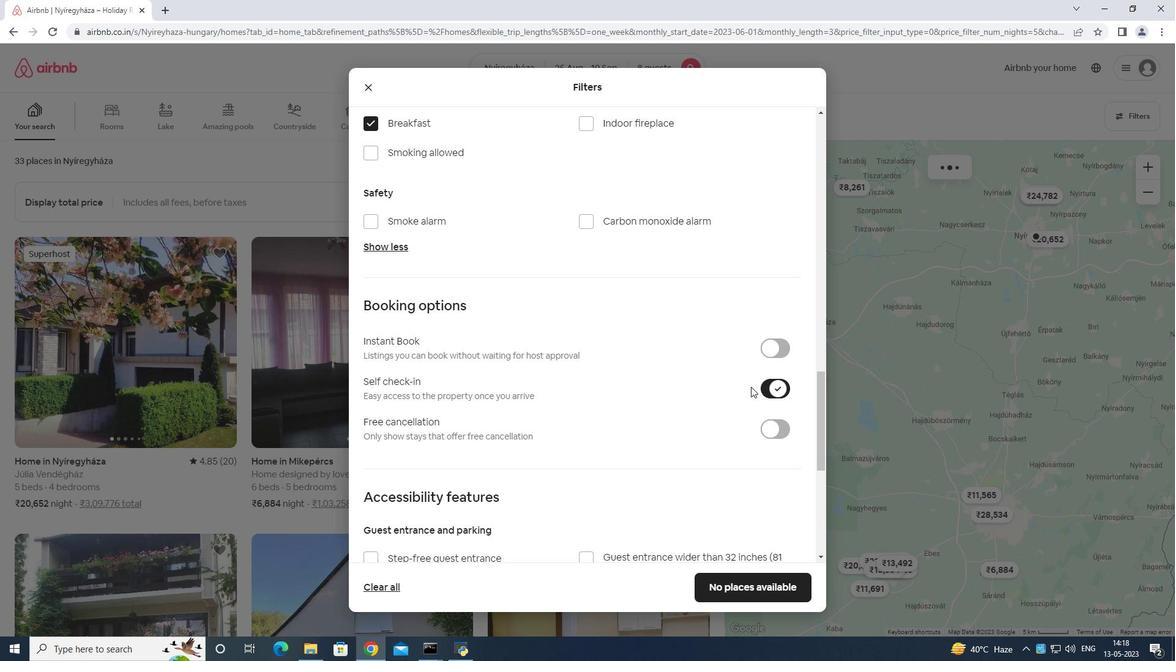 
Action: Mouse scrolled (749, 393) with delta (0, 0)
Screenshot: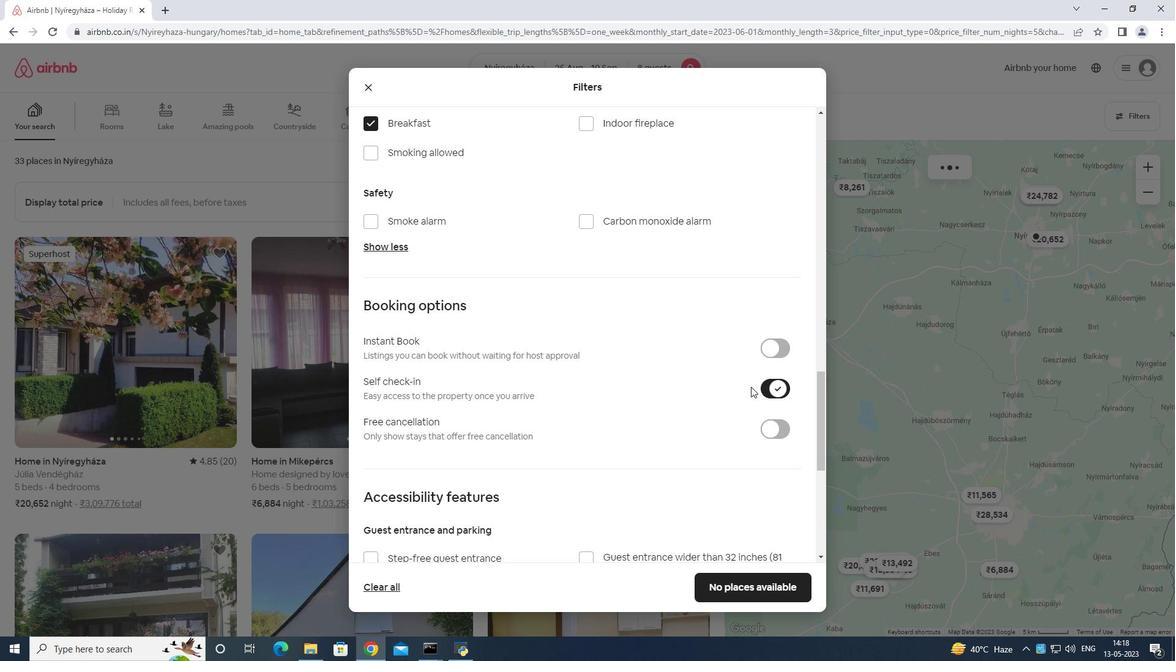 
Action: Mouse scrolled (748, 395) with delta (0, 0)
Screenshot: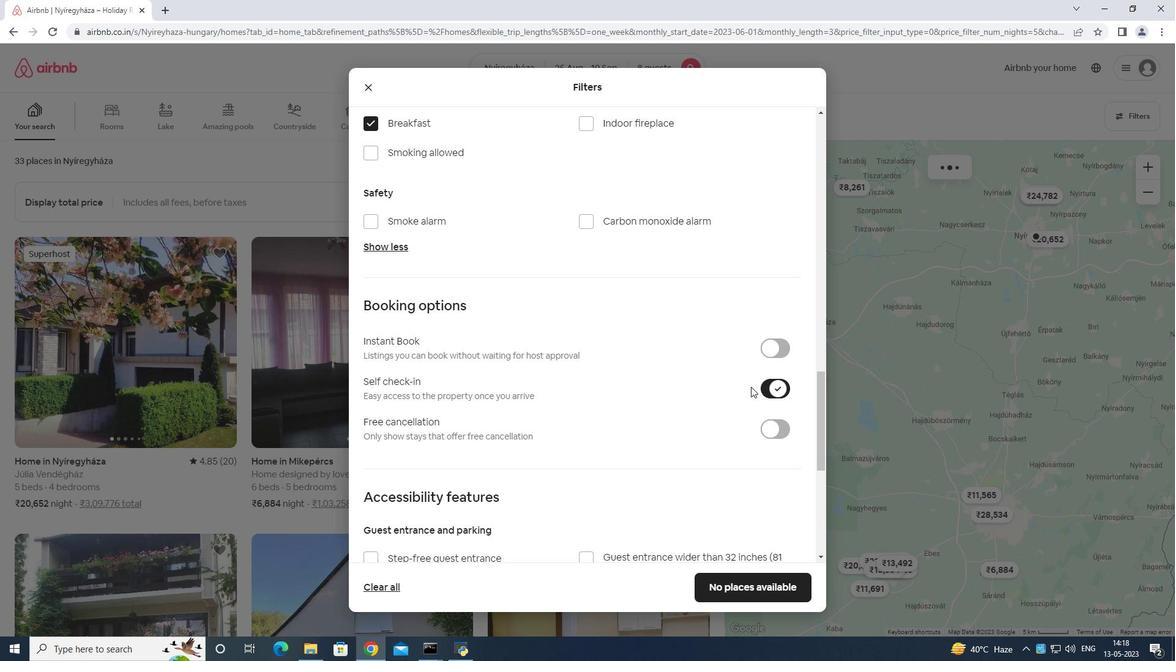 
Action: Mouse moved to (747, 397)
Screenshot: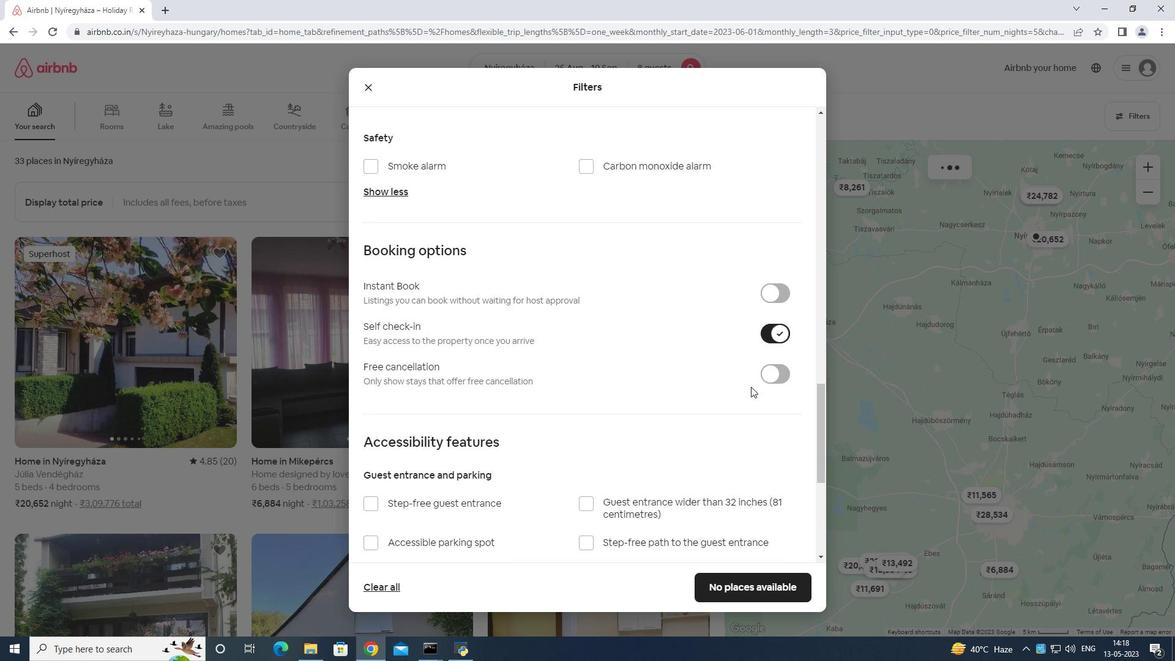
Action: Mouse scrolled (747, 397) with delta (0, 0)
Screenshot: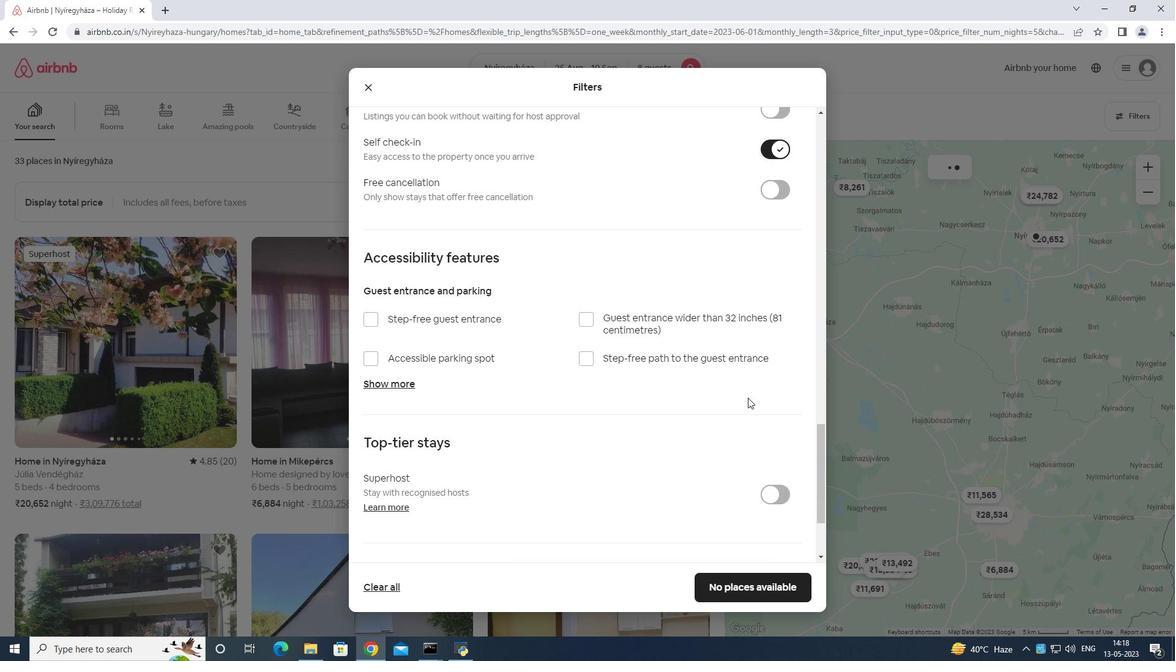 
Action: Mouse moved to (746, 401)
Screenshot: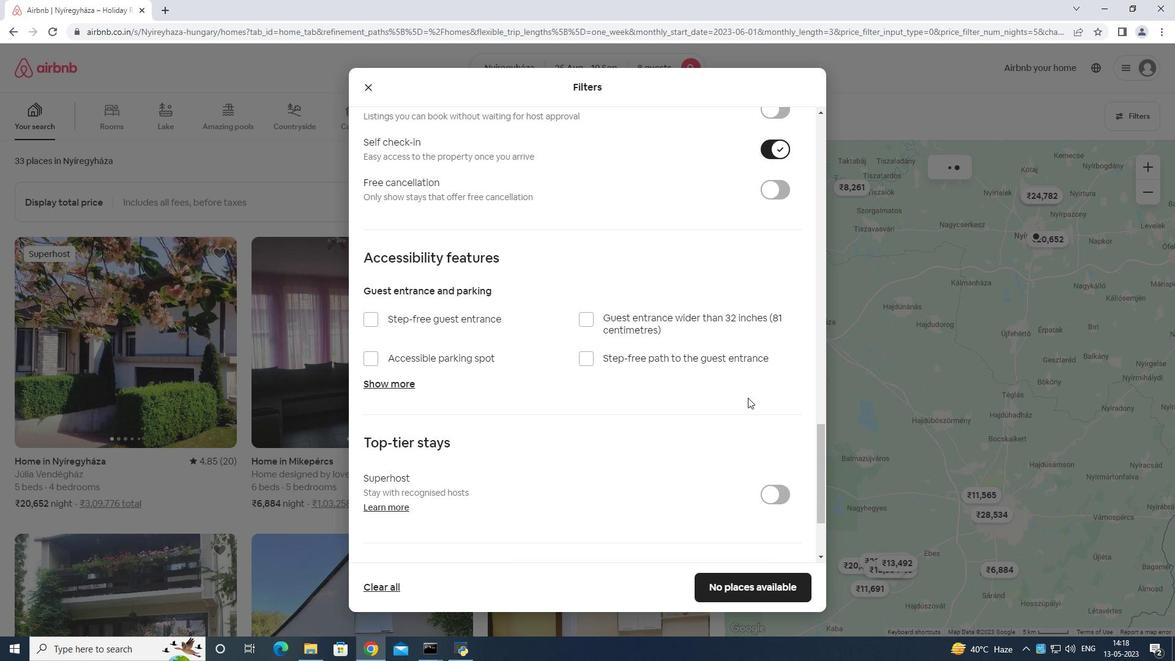 
Action: Mouse scrolled (746, 400) with delta (0, 0)
Screenshot: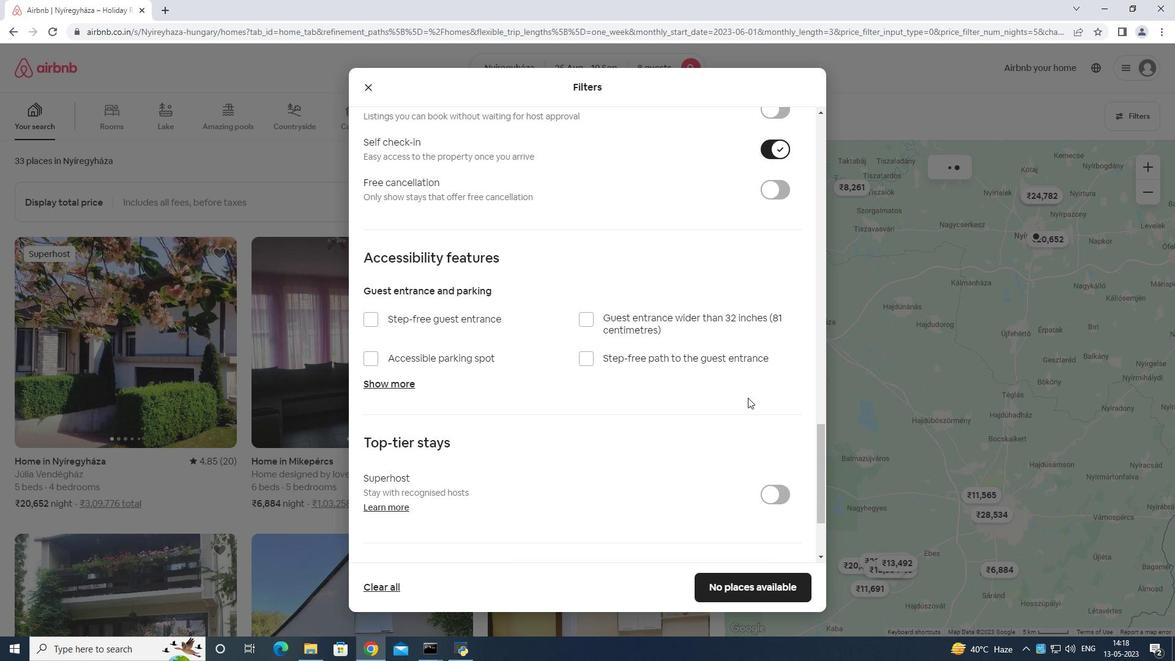 
Action: Mouse moved to (745, 404)
Screenshot: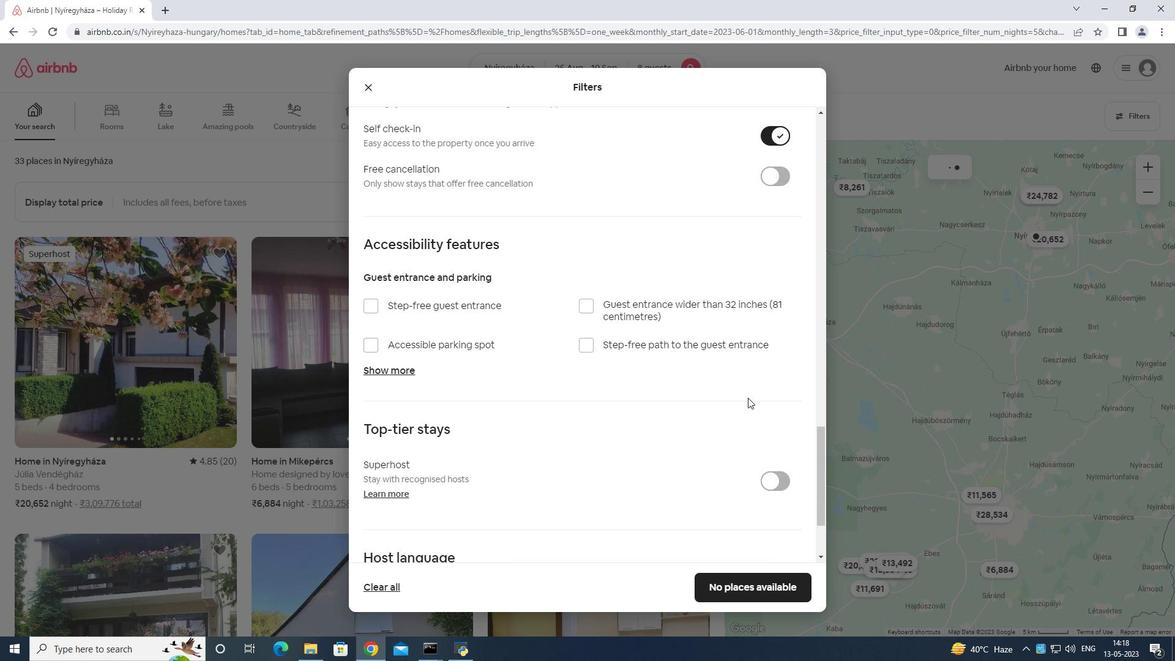 
Action: Mouse scrolled (745, 403) with delta (0, 0)
Screenshot: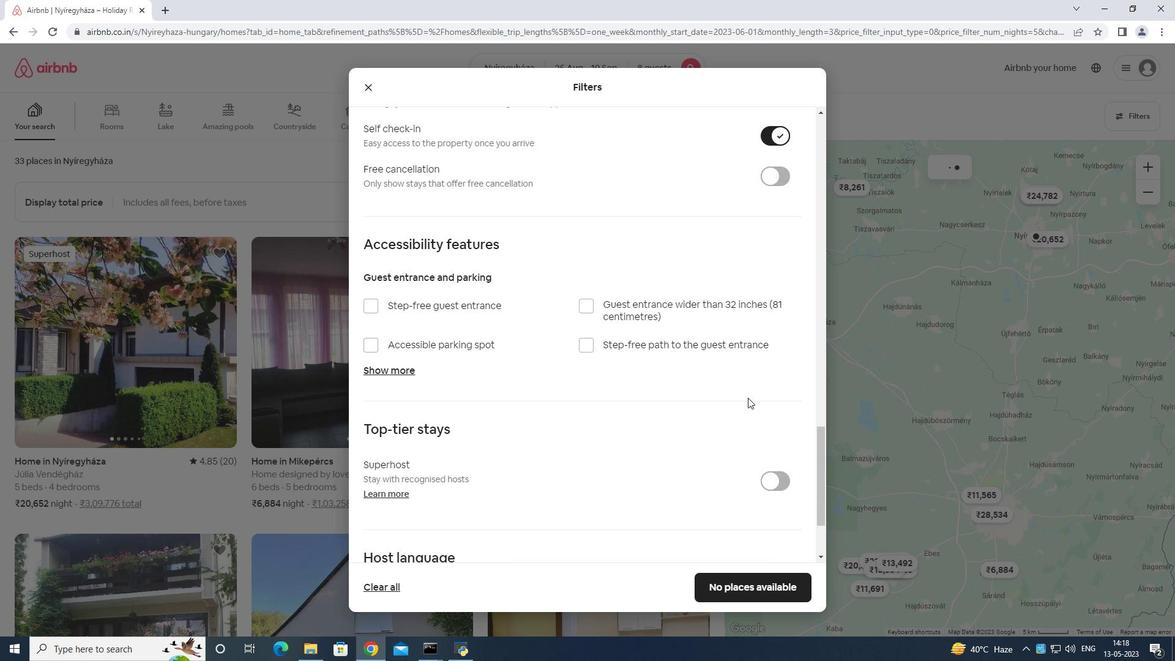 
Action: Mouse moved to (744, 405)
Screenshot: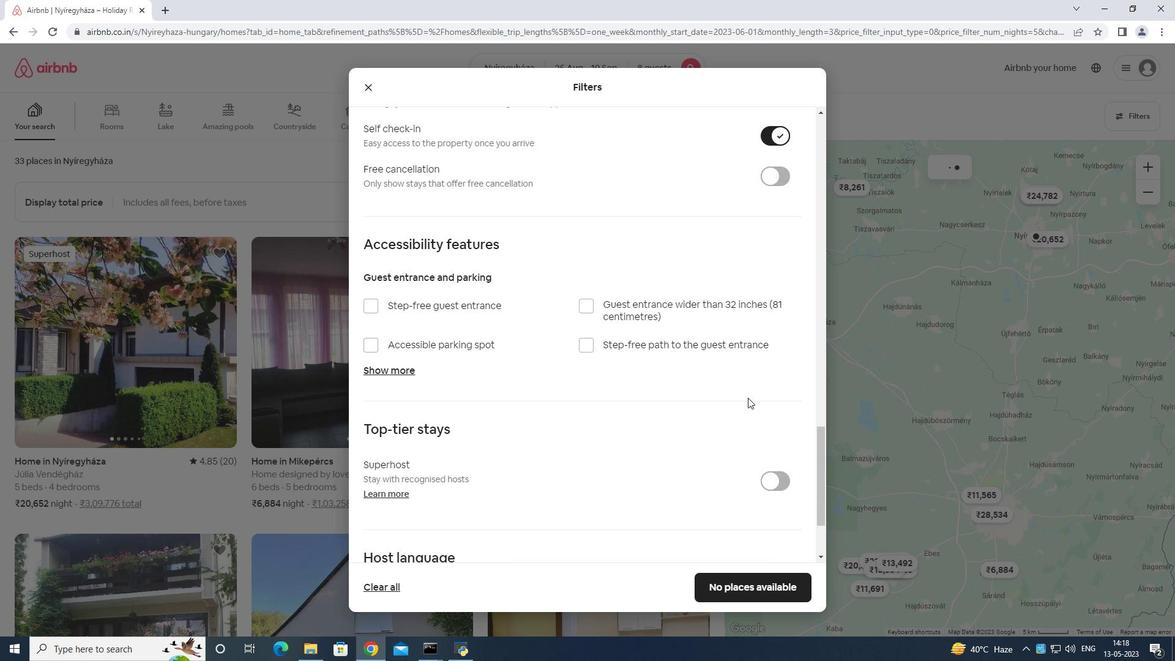 
Action: Mouse scrolled (744, 404) with delta (0, 0)
Screenshot: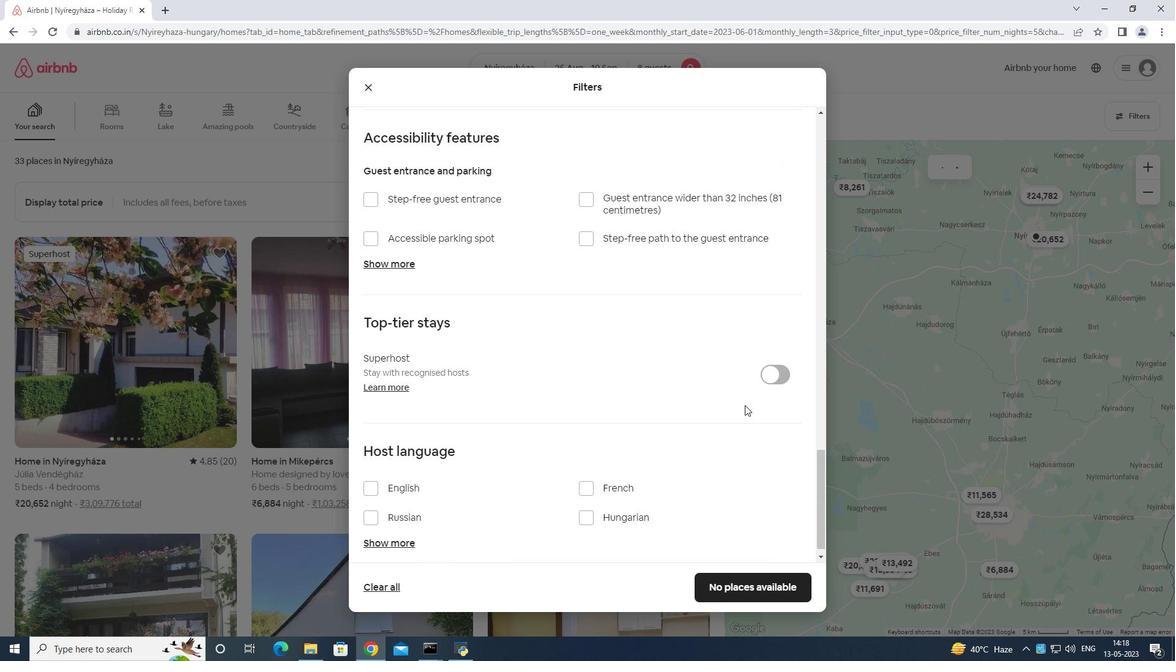
Action: Mouse moved to (741, 409)
Screenshot: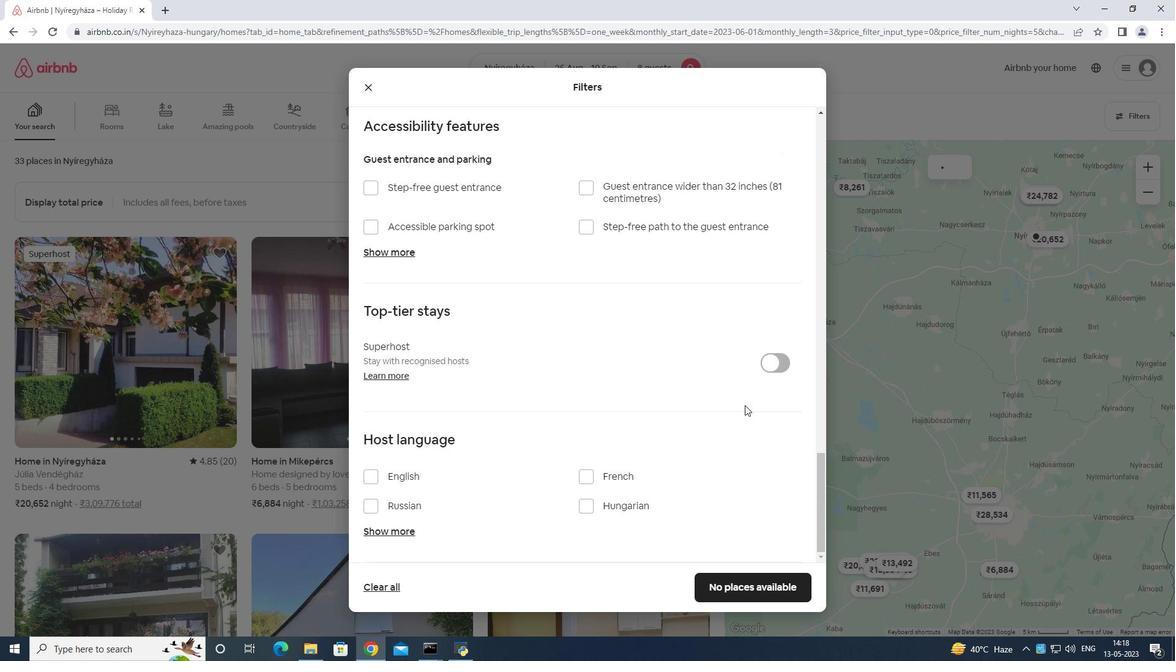 
Action: Mouse scrolled (741, 408) with delta (0, 0)
Screenshot: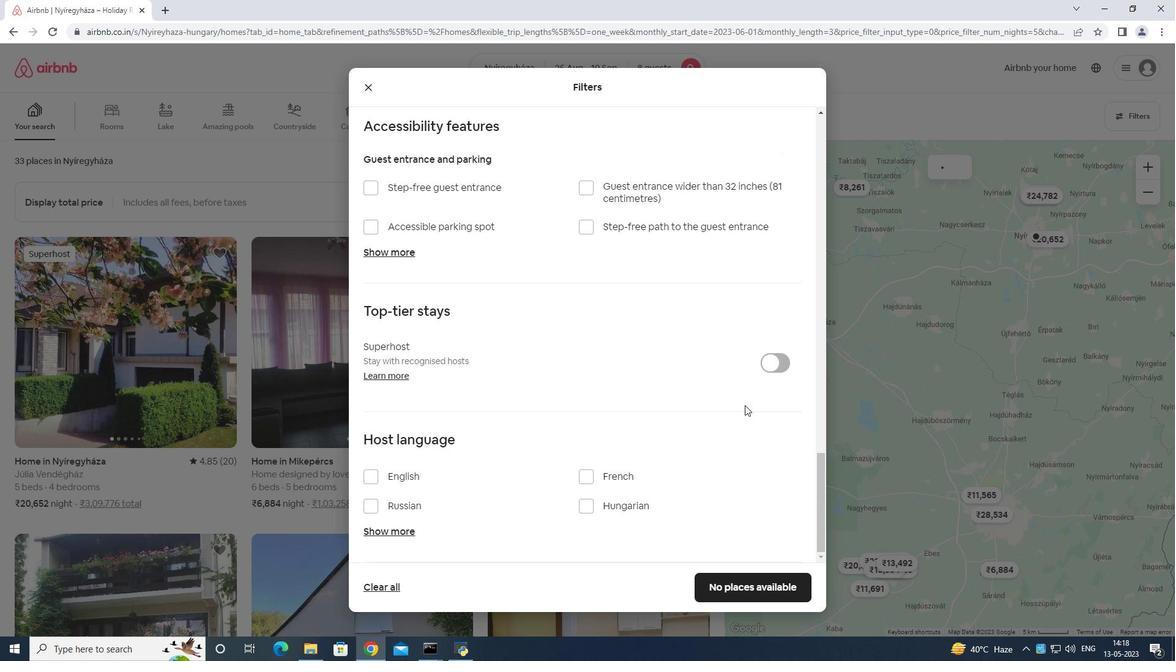 
Action: Mouse moved to (363, 473)
Screenshot: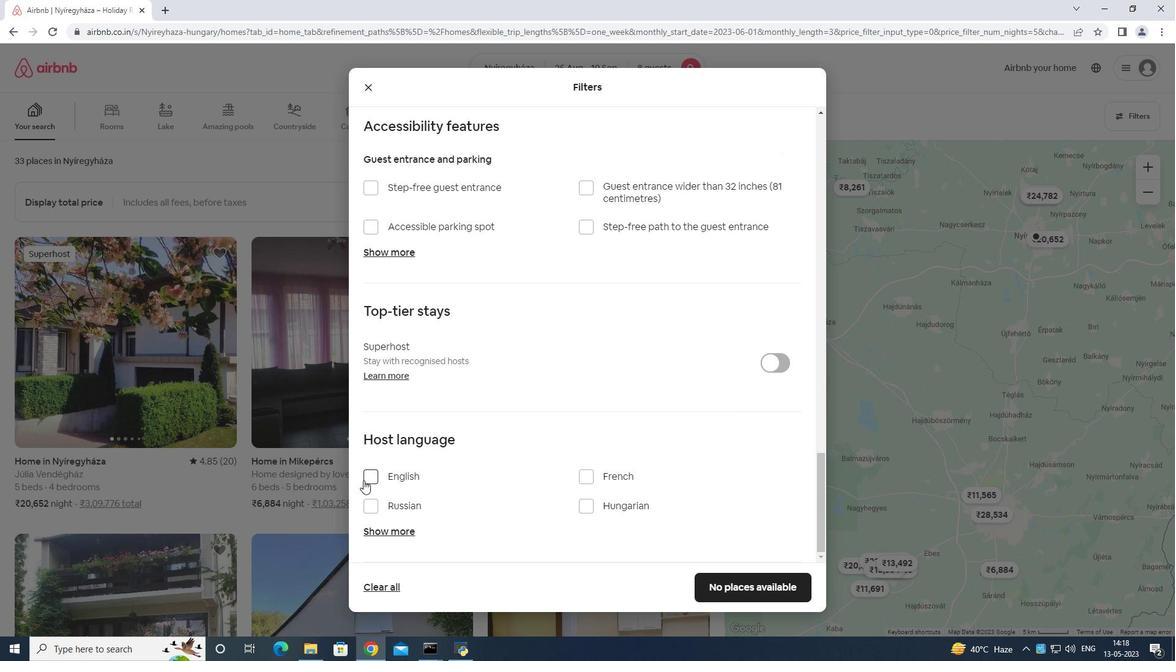 
Action: Mouse pressed left at (363, 473)
Screenshot: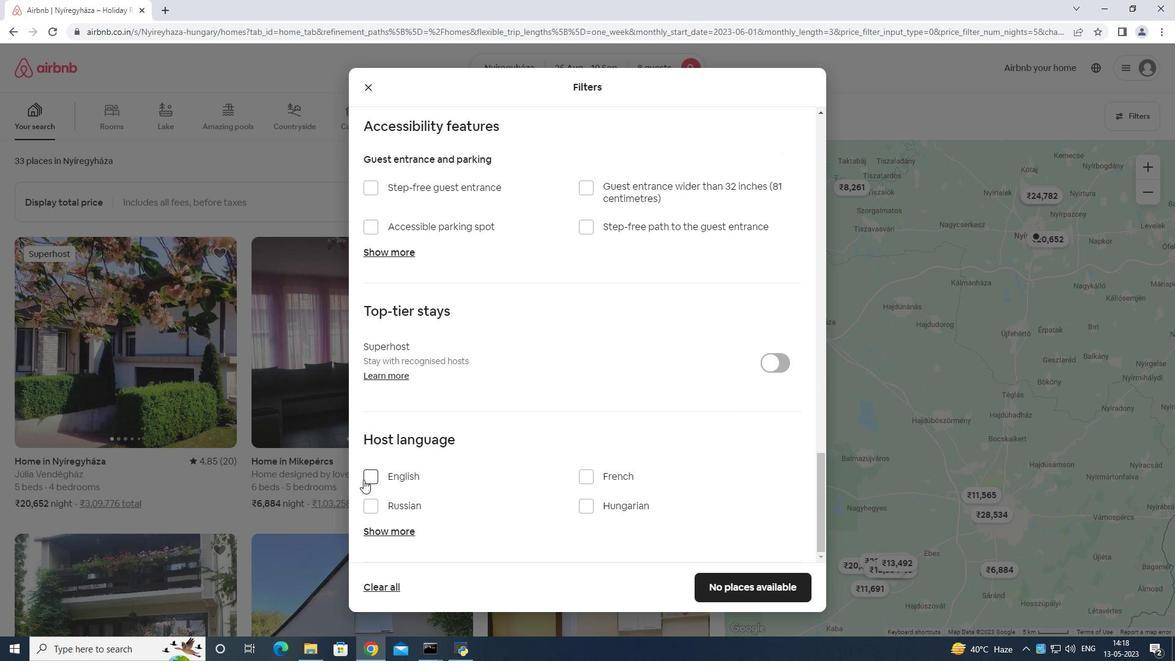 
Action: Mouse moved to (758, 584)
Screenshot: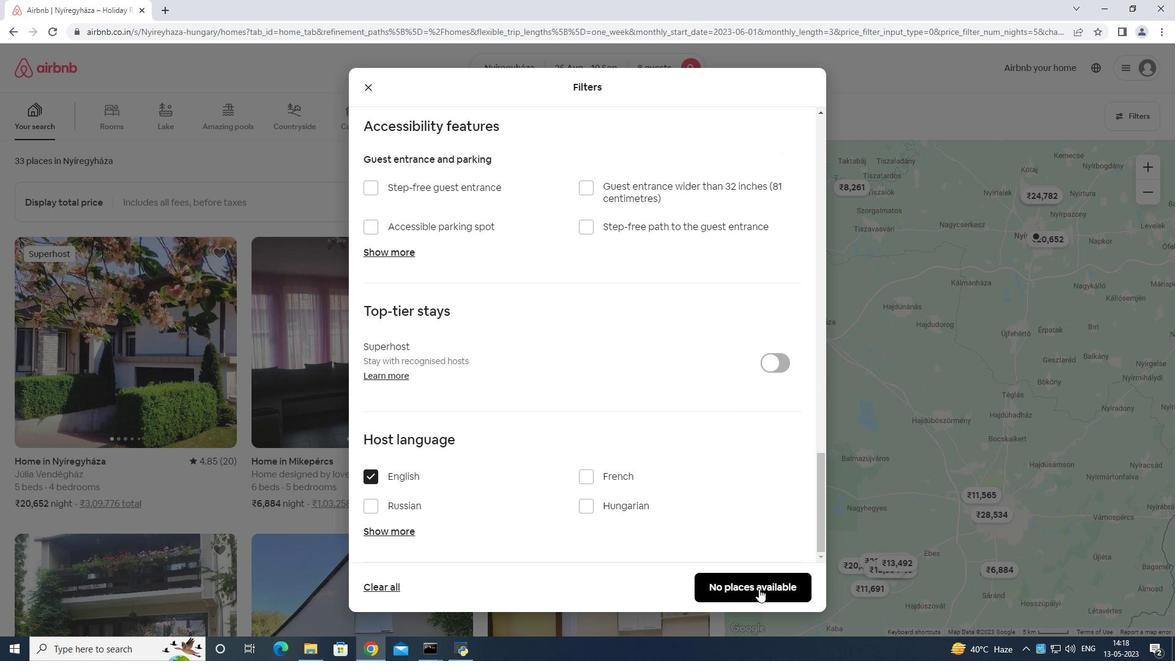 
Action: Mouse pressed left at (758, 584)
Screenshot: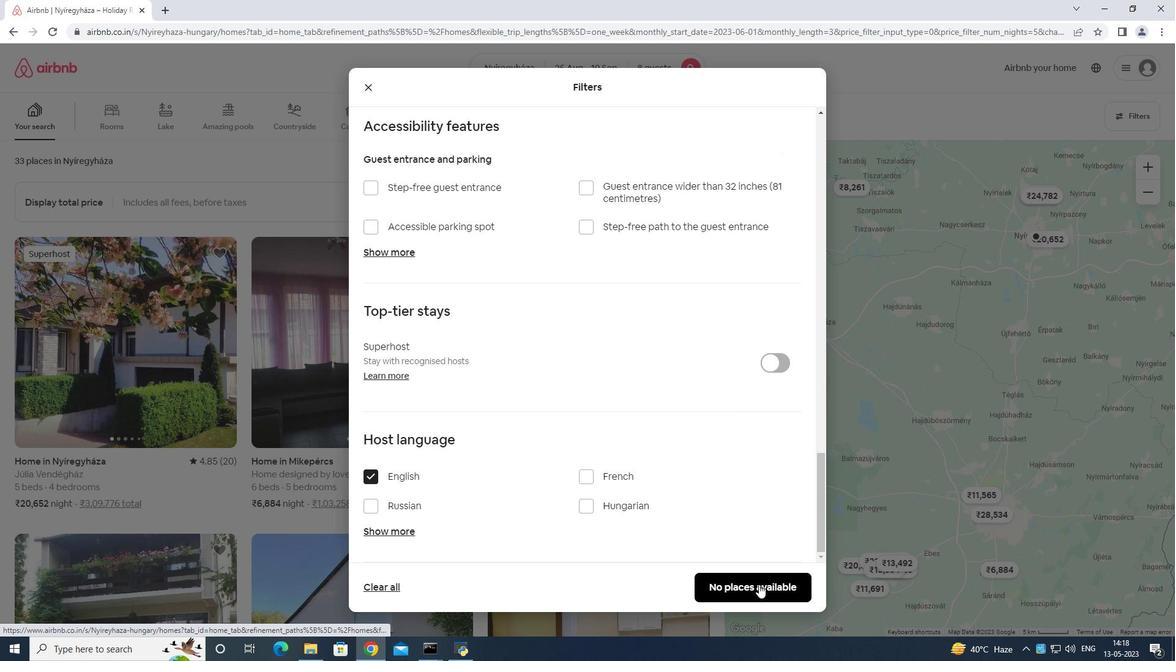 
Action: Mouse moved to (759, 582)
Screenshot: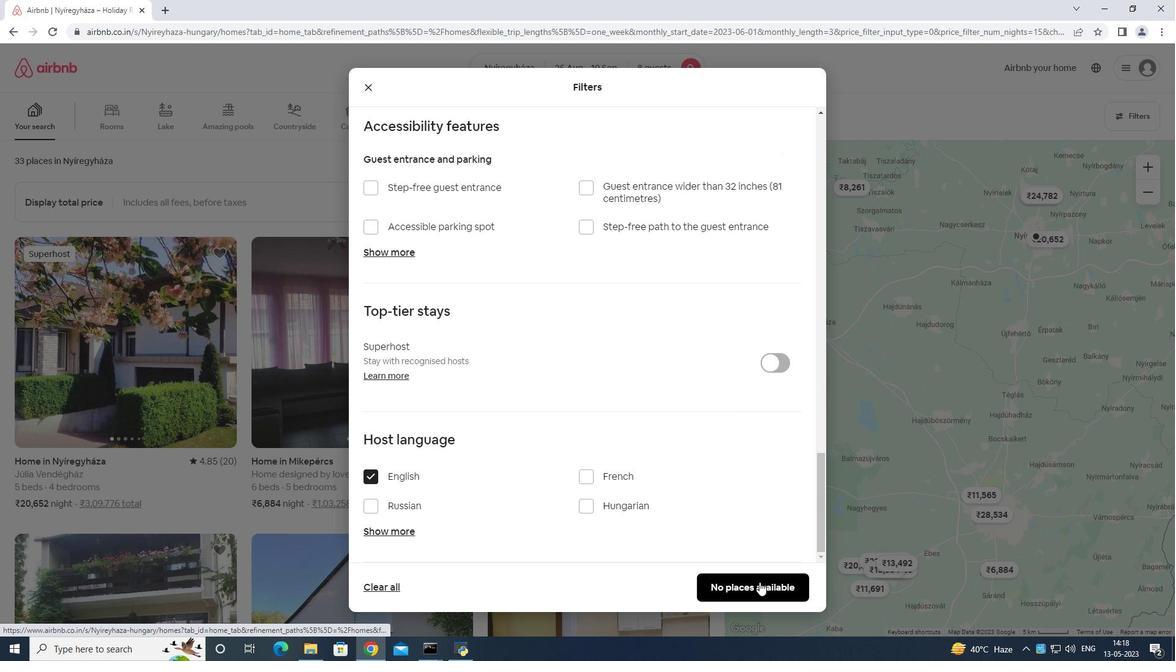 
